 Task: Set up cross-portfolio reporting to analyze overall performance.
Action: Mouse moved to (84, 183)
Screenshot: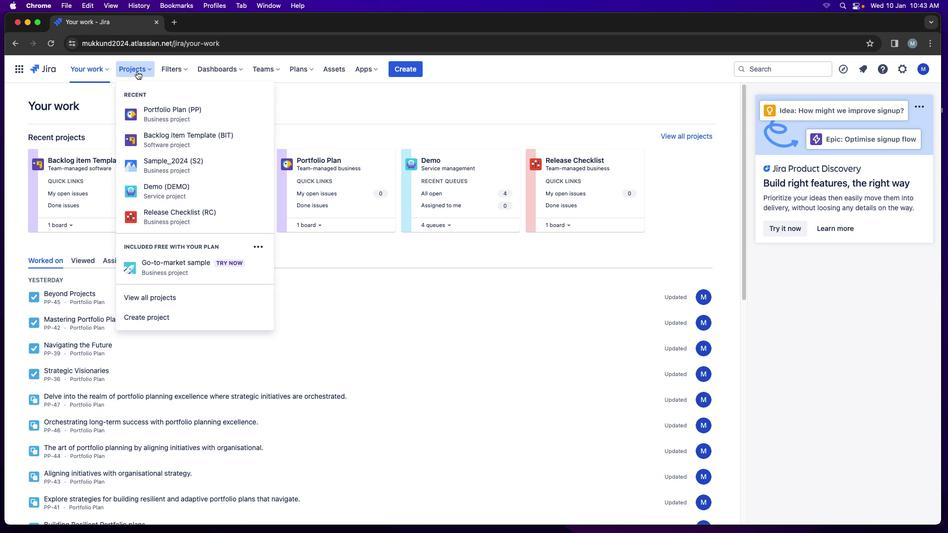 
Action: Mouse pressed left at (84, 183)
Screenshot: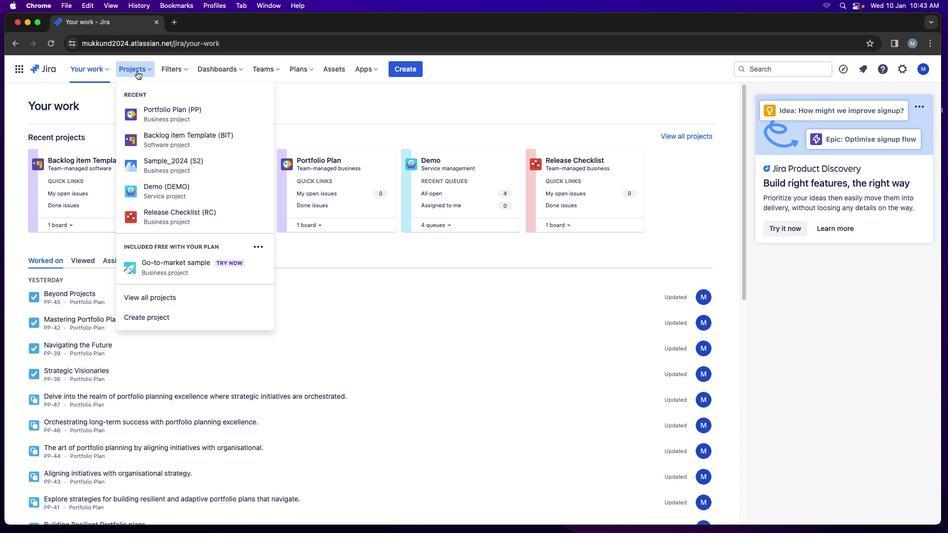
Action: Mouse moved to (112, 190)
Screenshot: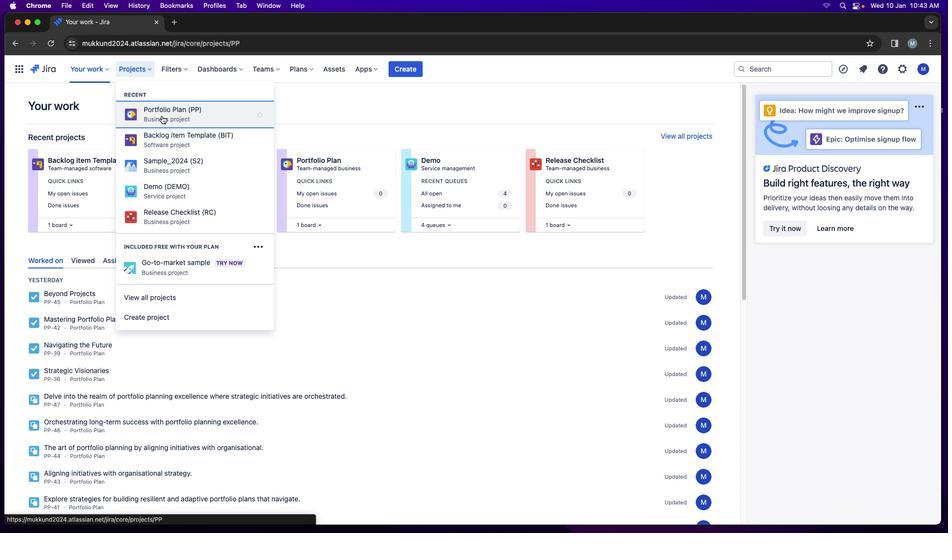 
Action: Mouse pressed left at (112, 190)
Screenshot: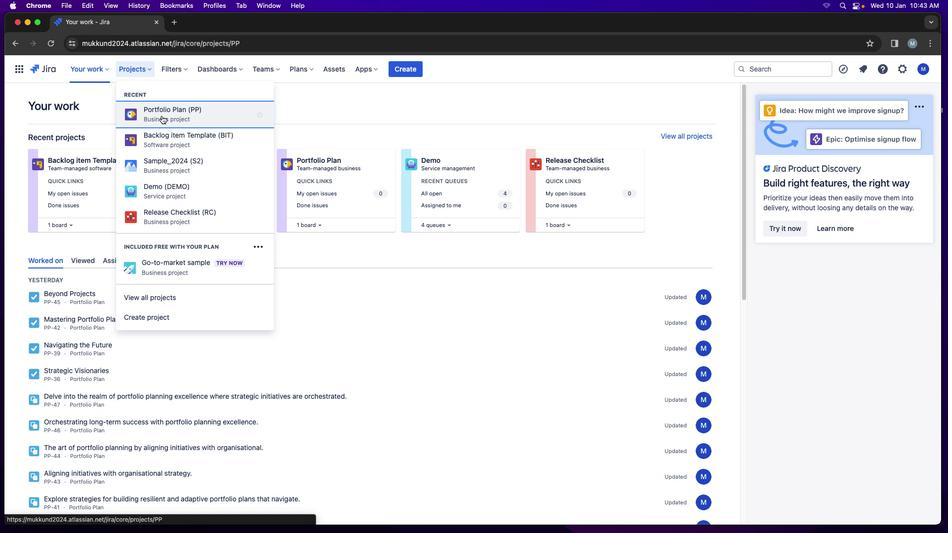 
Action: Mouse moved to (270, 213)
Screenshot: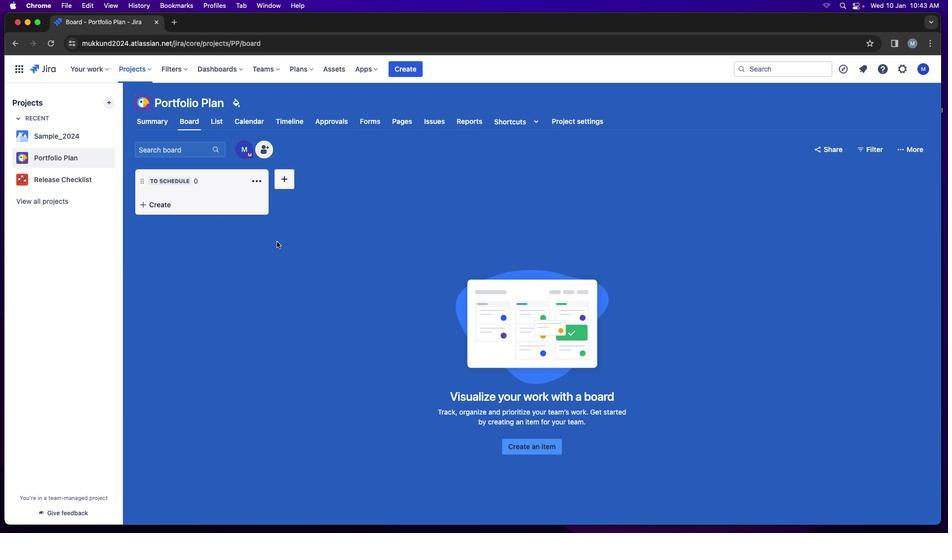 
Action: Mouse pressed left at (270, 213)
Screenshot: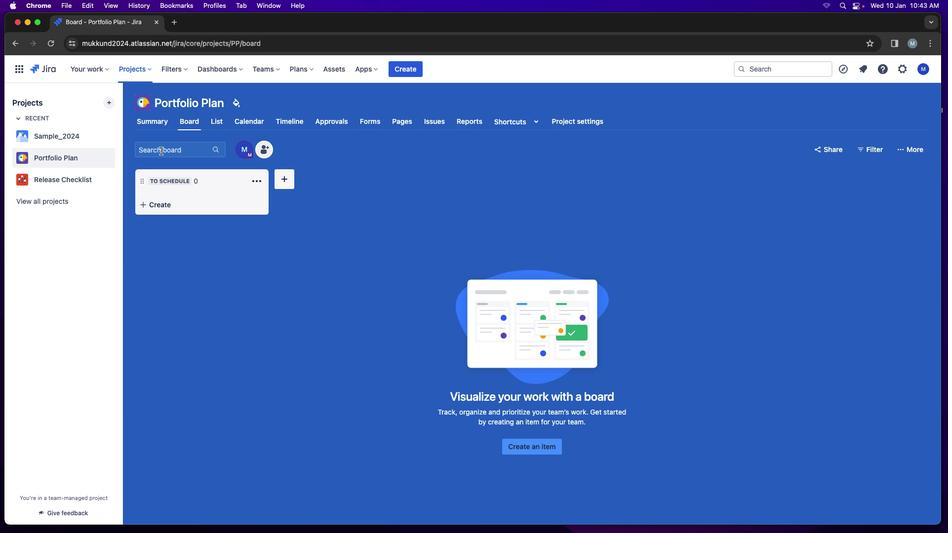 
Action: Mouse moved to (168, 191)
Screenshot: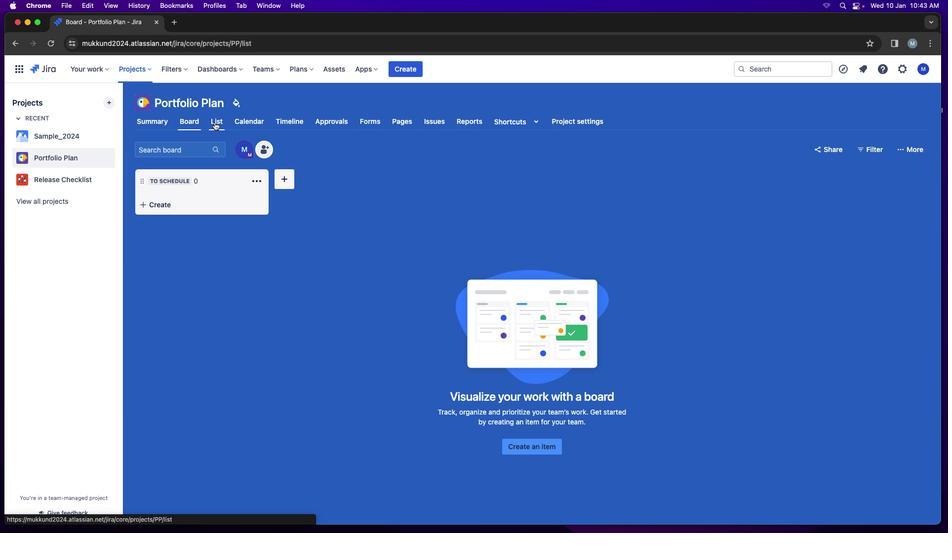 
Action: Mouse pressed left at (168, 191)
Screenshot: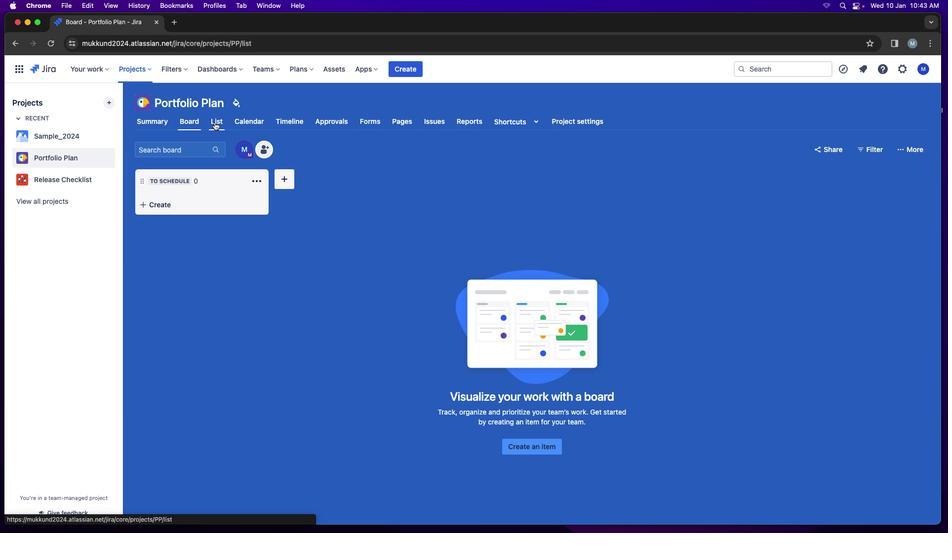 
Action: Mouse moved to (208, 191)
Screenshot: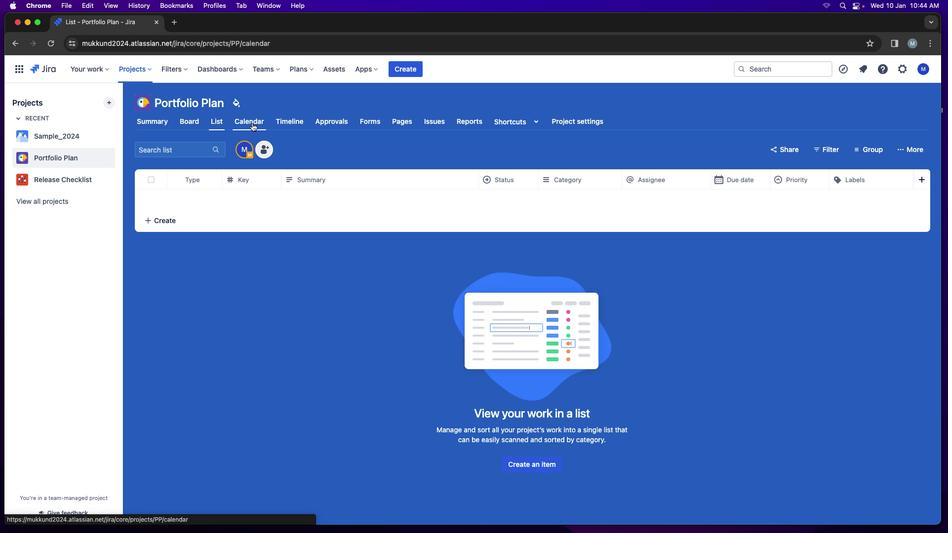 
Action: Mouse pressed left at (208, 191)
Screenshot: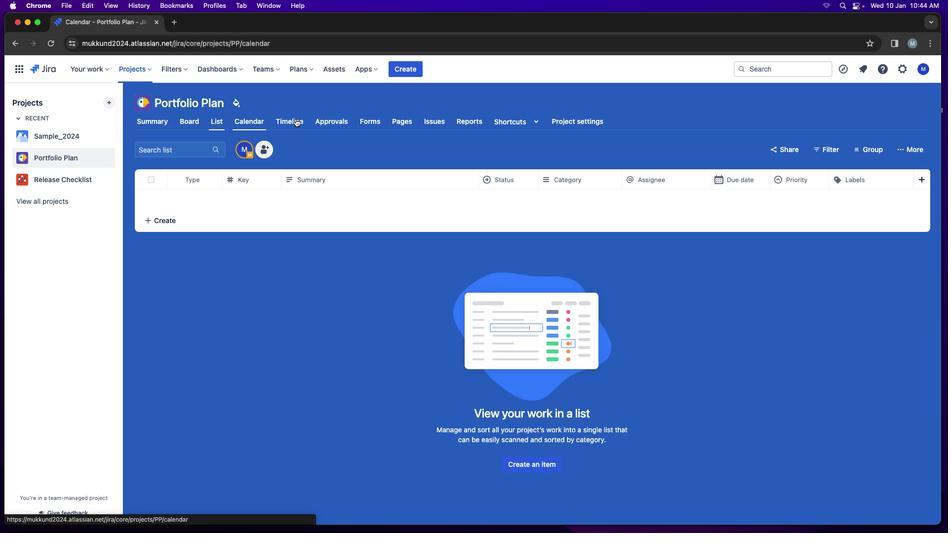 
Action: Mouse moved to (255, 190)
Screenshot: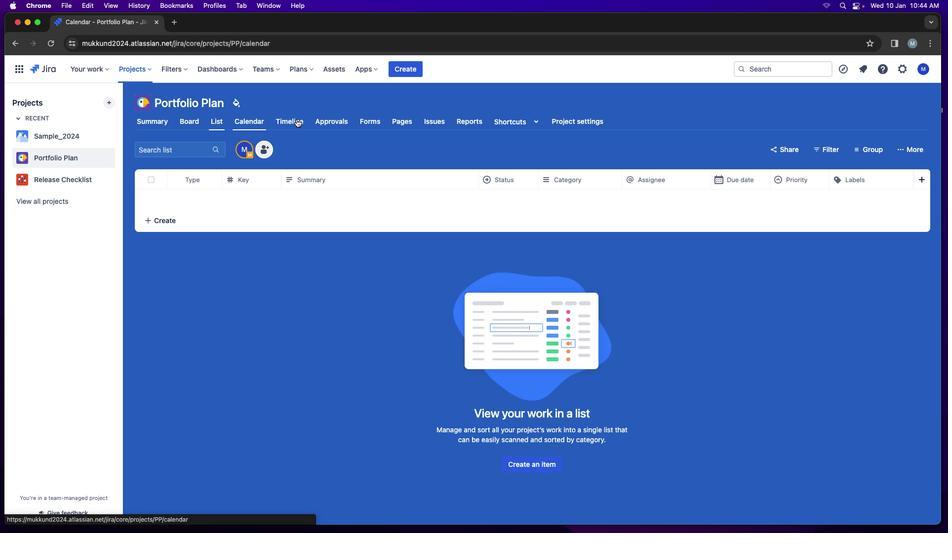 
Action: Mouse pressed left at (255, 190)
Screenshot: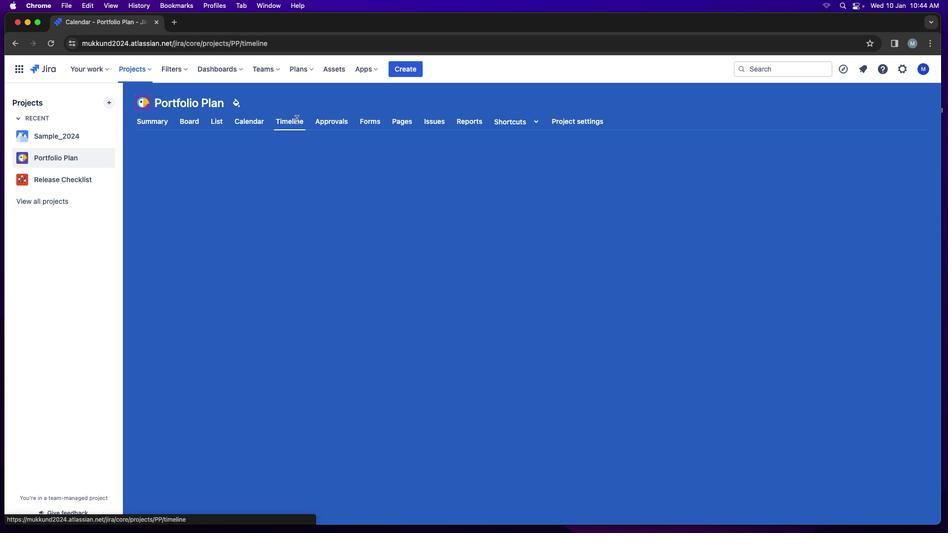 
Action: Mouse moved to (333, 195)
Screenshot: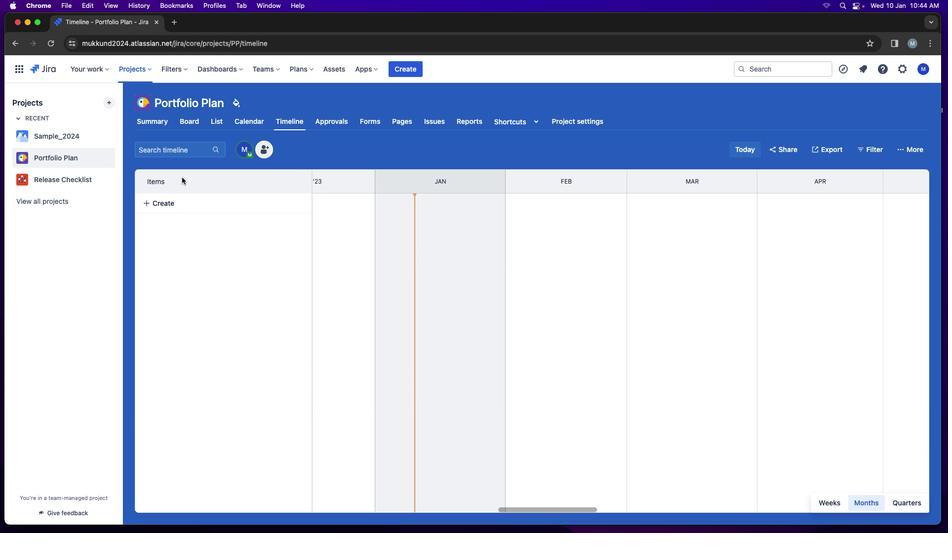 
Action: Mouse pressed left at (333, 195)
Screenshot: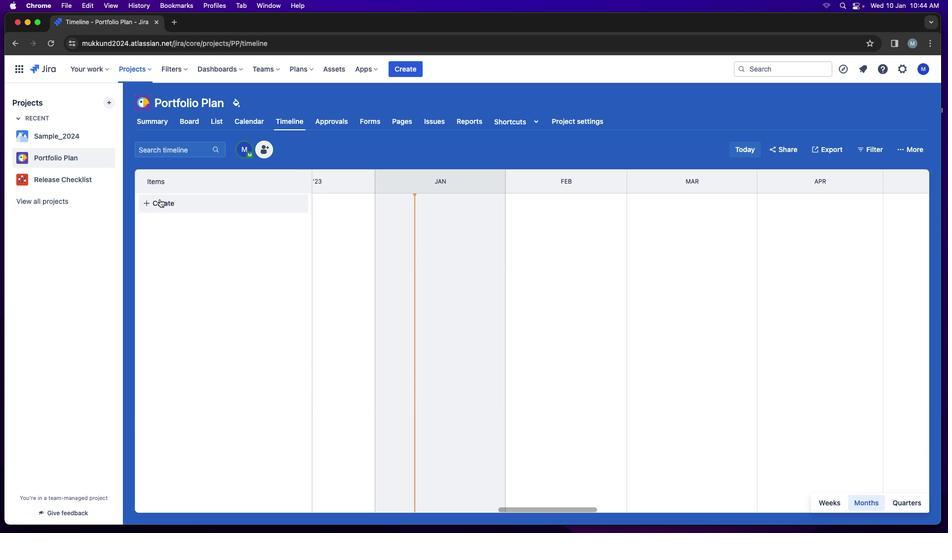 
Action: Mouse moved to (100, 203)
Screenshot: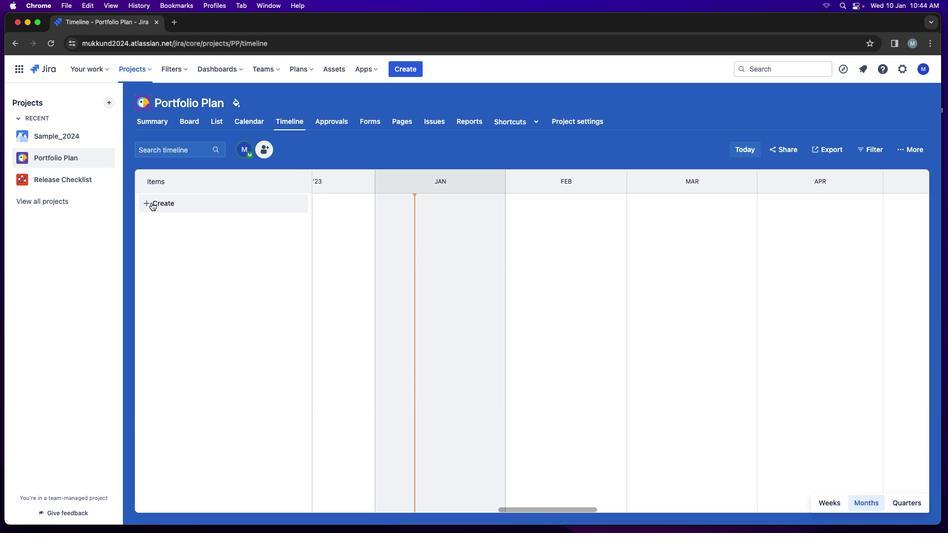 
Action: Mouse pressed left at (100, 203)
Screenshot: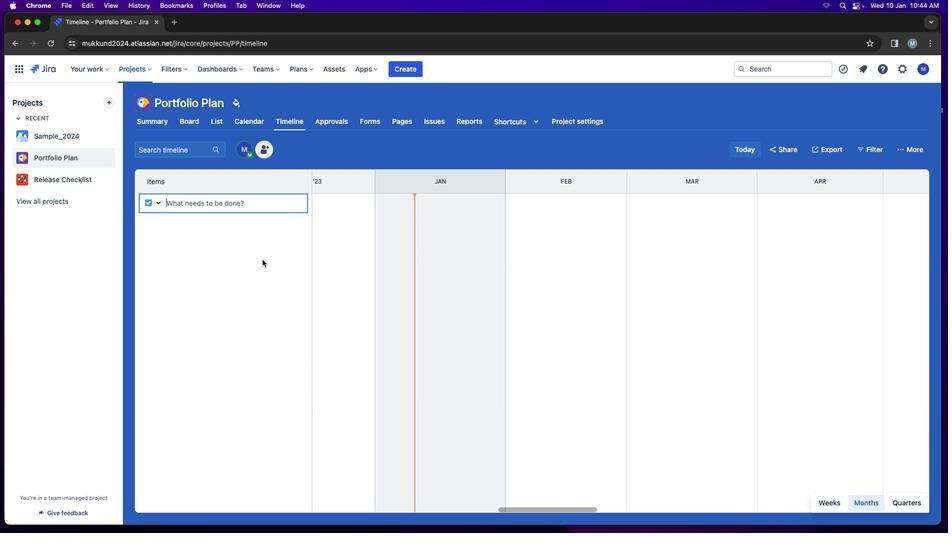 
Action: Mouse moved to (137, 202)
Screenshot: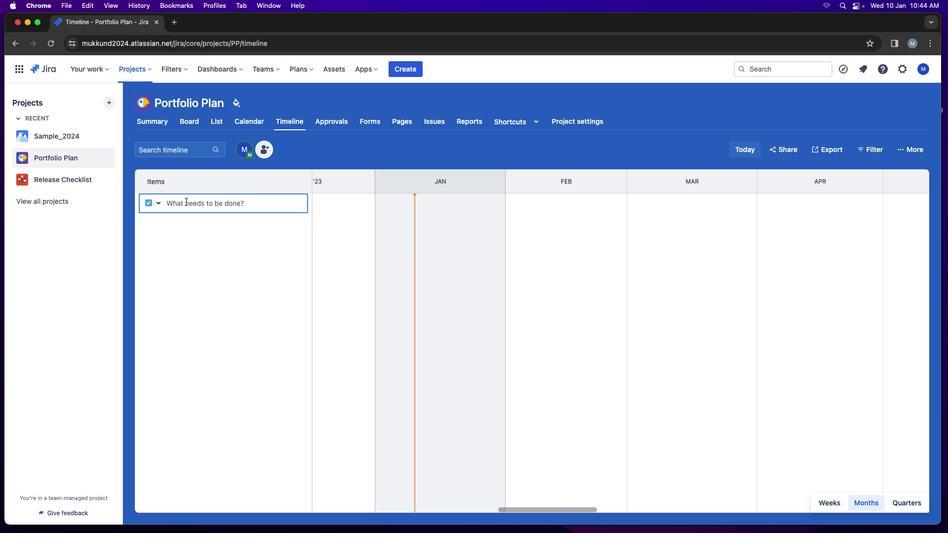 
Action: Mouse pressed left at (137, 202)
Screenshot: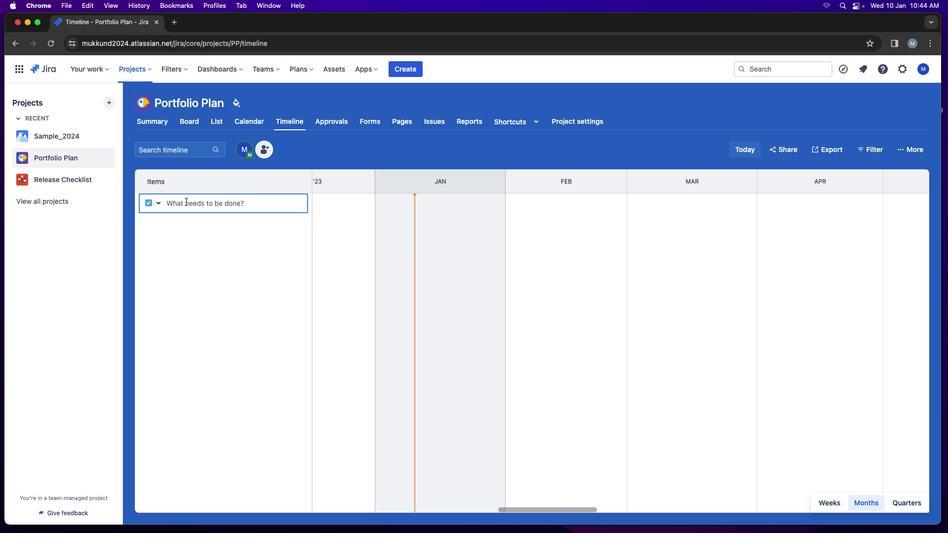 
Action: Key pressed Key.shift'U''n''i''f''i''e''d'Key.spaceKey.shift_r'P''o''r''t''f''o''l''i''o'Key.spaceKey.shift_r'P''e''r''f''o''r''m''a''n''c''e'Key.spaceKey.shift'I''n''s''i''g''h''t''s'Key.enter
Screenshot: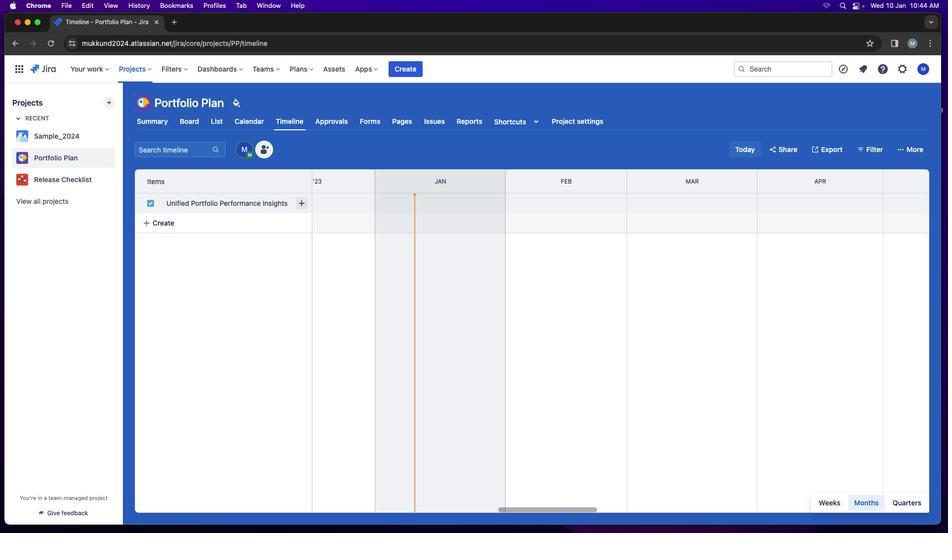 
Action: Mouse moved to (261, 203)
Screenshot: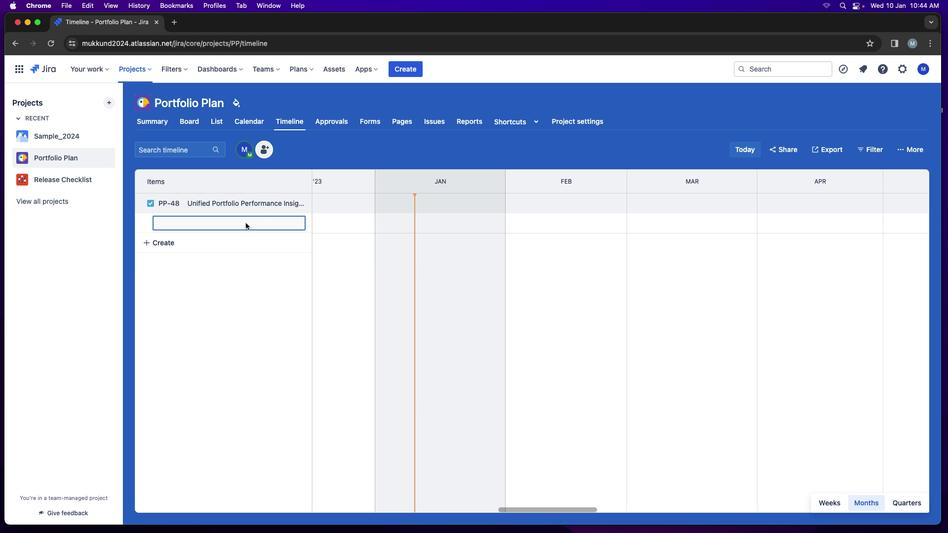
Action: Mouse pressed left at (261, 203)
Screenshot: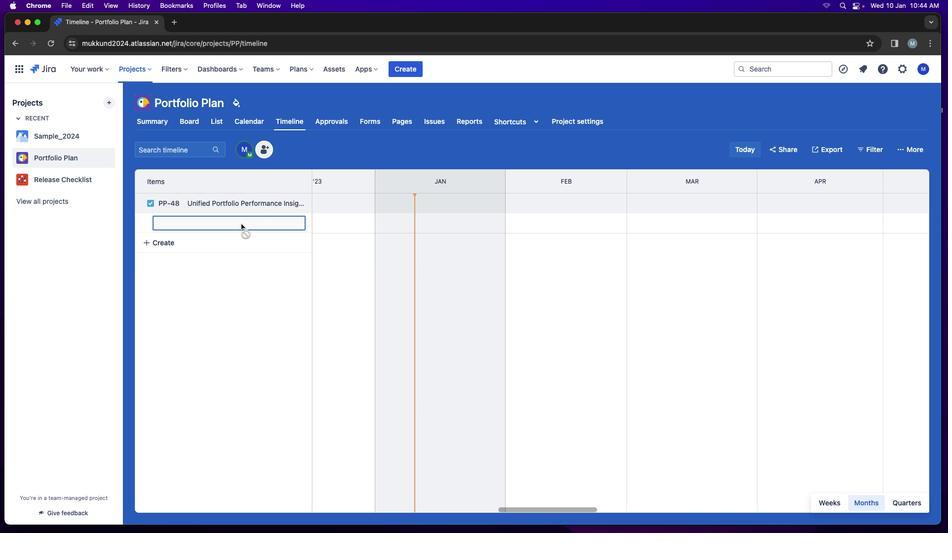 
Action: Mouse moved to (196, 205)
Screenshot: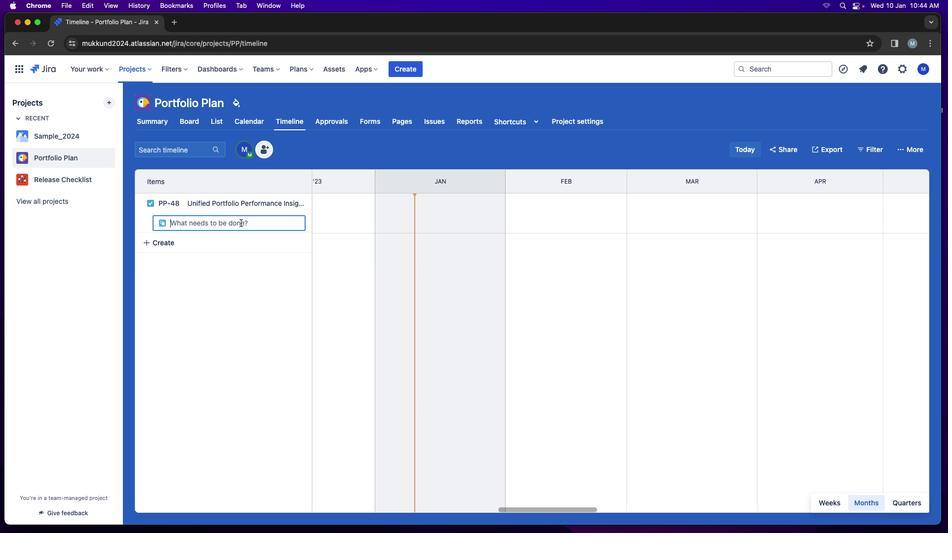 
Action: Mouse pressed left at (196, 205)
Screenshot: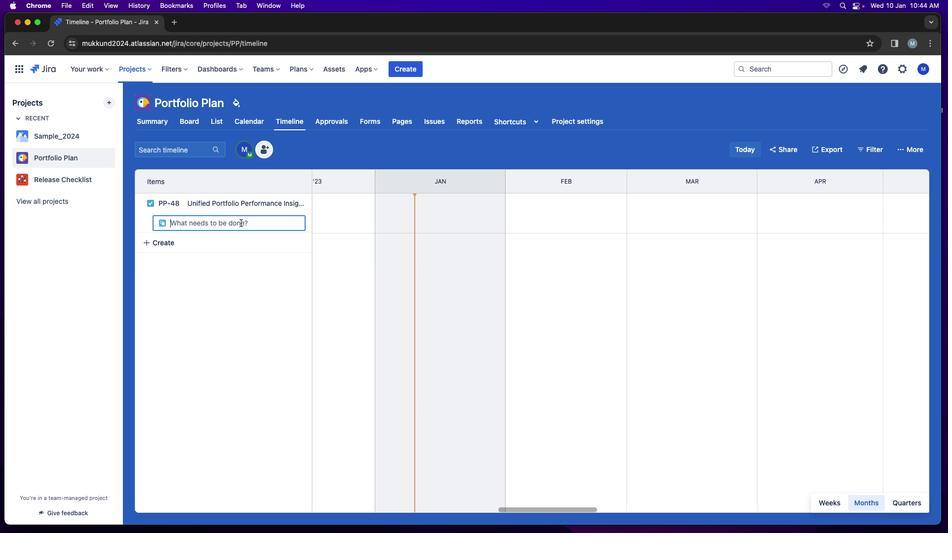 
Action: Key pressed Key.shift'H''a''r''n''e''s''s'Key.space'c''r''o''s''s''-''p''o''r''t''f''o''l''i''o'Key.space'r''e''p''o''r''t''i''n''g'Key.space'i''n'Key.space'j''i''r''a'Key.space'a''l''i''g''n'Key.space't''o'Key.space's''e''a''m''l''e''s''s''l''y'Key.space'a''n''a''l''y''s''e'Key.space'a''n''d'Key.space'd''e''r''i''v''e'Key.space'i''n''s''i''g''h''t''s'Key.space'i''n''t''o'Key.space't''h''e'Key.space'c''o''l''l''e''c''t''i''v''e'Key.space'p''e''r''f''o''r''m''a''n''c''e'Key.space'o''f'Key.space'd''i''v''e''r''s''e'Key.space'p''o''r''t''f''o''l''i''o''s''.'Key.enter
Screenshot: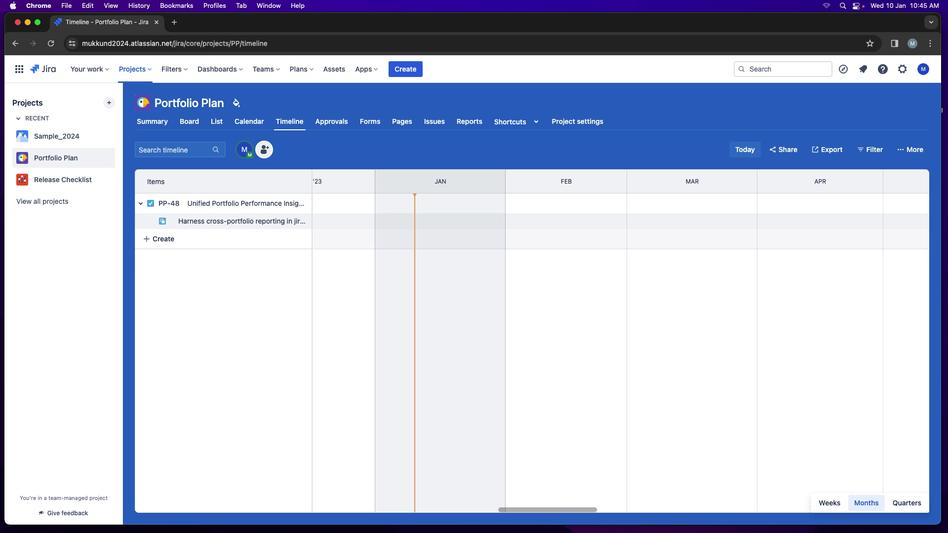 
Action: Mouse moved to (105, 208)
Screenshot: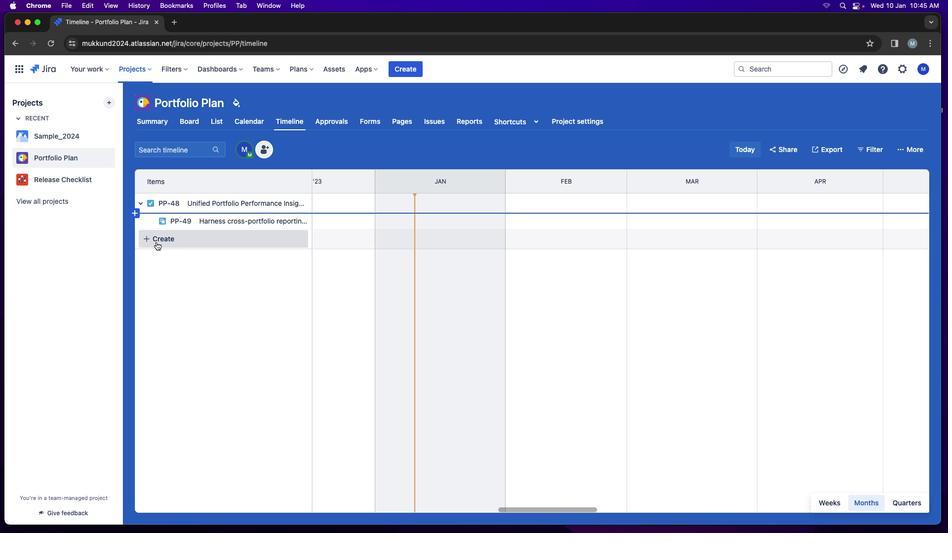 
Action: Mouse pressed left at (105, 208)
Screenshot: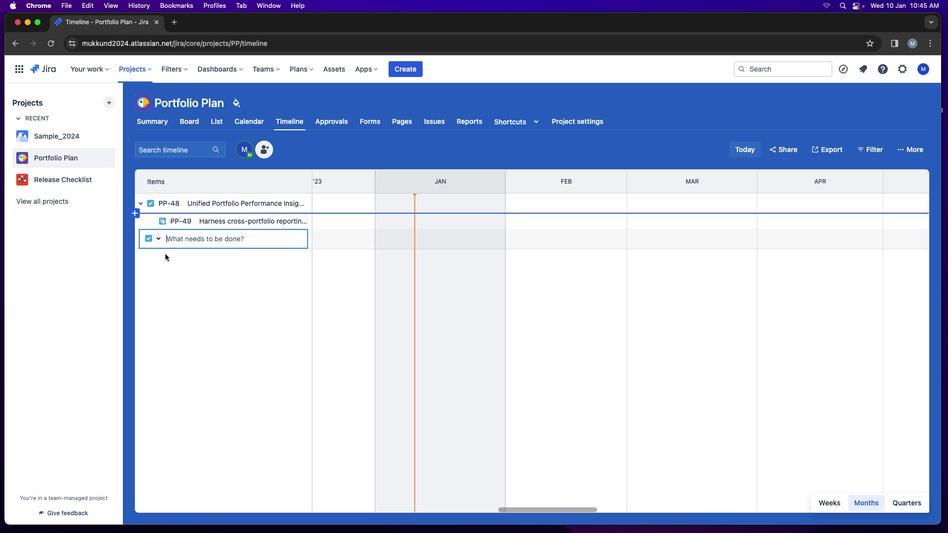 
Action: Mouse moved to (127, 207)
Screenshot: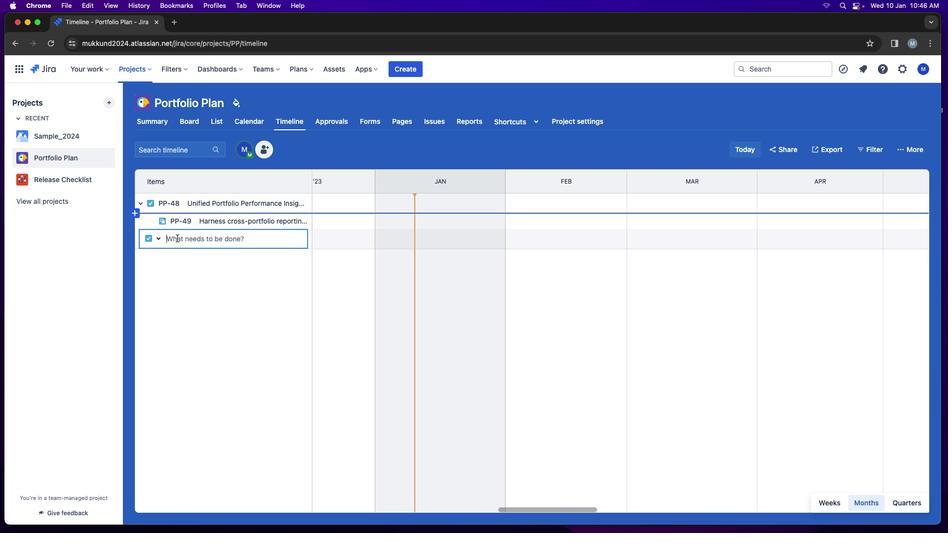 
Action: Mouse pressed left at (127, 207)
Screenshot: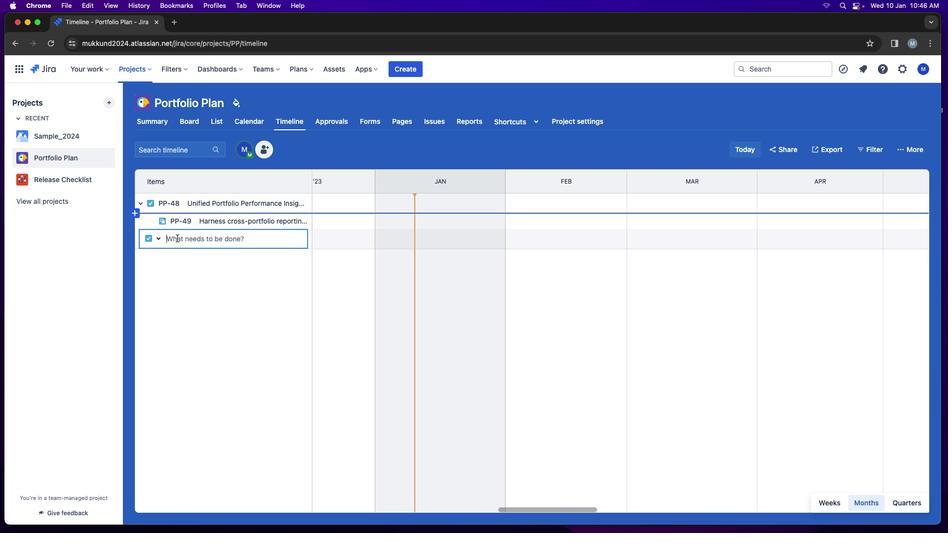 
Action: Key pressed Key.shift'P''a''n''o''r''a''m''i''c'Key.spaceKey.backspaceKey.spaceKey.shift'P''e''r''f''o''r''m''a''n''c''e'Key.spaceKey.shift'O''v''e''r''v''i''e''w'Key.spaceKey.enter
Screenshot: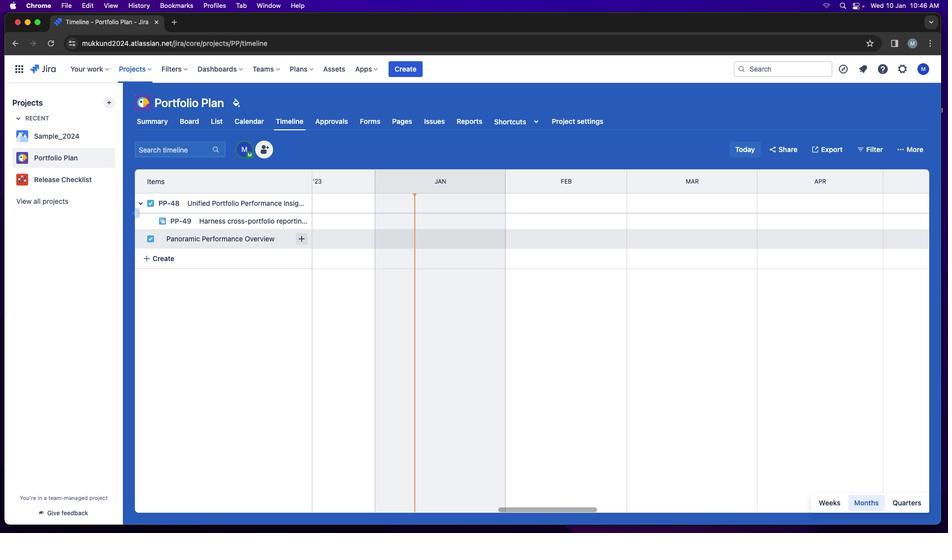 
Action: Mouse moved to (262, 208)
Screenshot: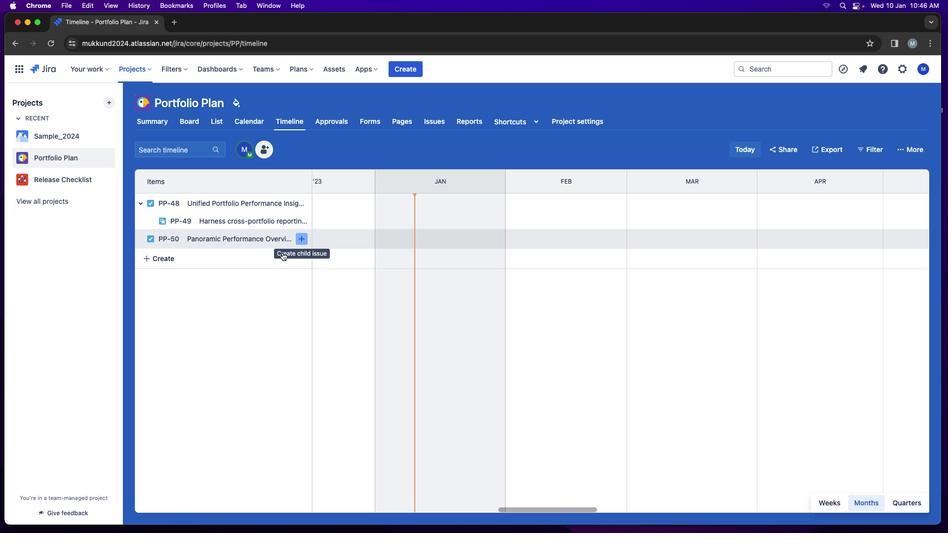
Action: Mouse pressed left at (262, 208)
Screenshot: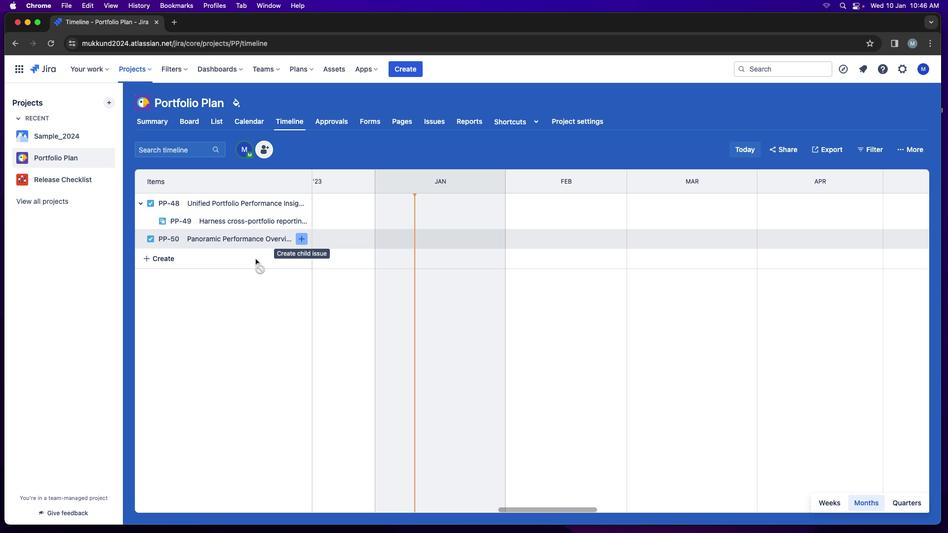 
Action: Mouse moved to (176, 210)
Screenshot: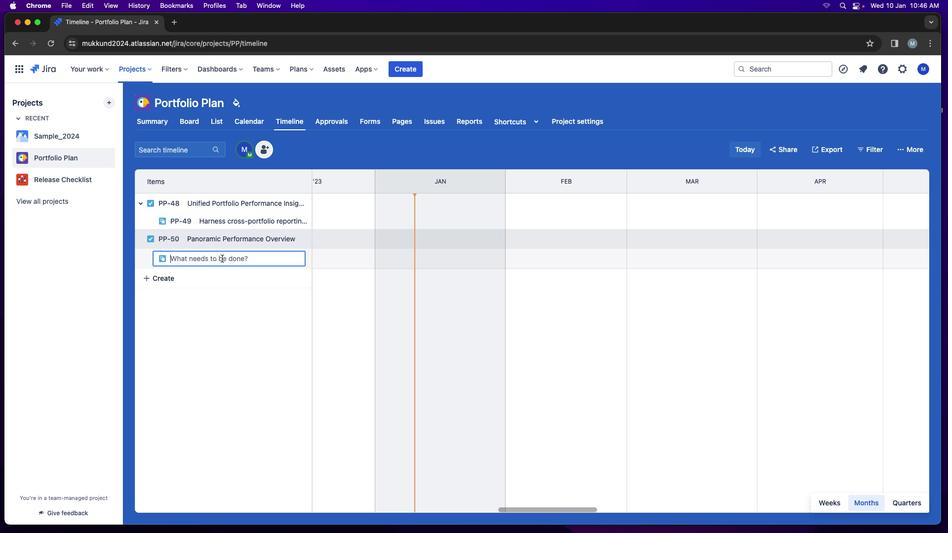 
Action: Mouse pressed left at (176, 210)
Screenshot: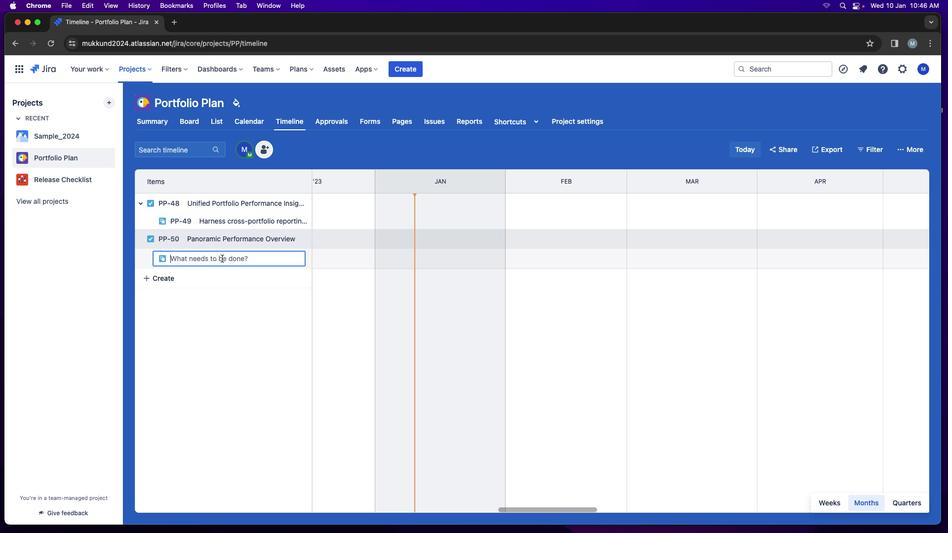 
Action: Key pressed Key.shift'L''e''v''e''r''a''g''e'Key.spaceKey.shift'J''i''r''a'Key.space'c''r''o''s''s''-''p''o''r''t''f''o''l''i''o'Key.space'r''e''p''o''r''t''i''n''g'Key.space'c''a''p''a''b''i''l''i''t''i''e''s'Key.space't''o'Key.space'c''r''e''a''t''e'Key.space'a'Key.space'c''o''m''p''r''e''h''e''n''s''i''v''e'Key.space'o''v''e''r''v''i''e''w'Key.space'e''n''a''b''l''i''n''g'Key.space'o''r''g''a''n''i''s''a''t''i''o''n''s'Key.space't''o'Key.space'a''s''s''e''s''s'Key.space'a''n''d'Key.space'e''n''h''a''n''c''e'Key.space't''h''e''i''r'Key.space'o''v''e''r''a''l''l'Key.space'p''e''r''f''o''r''m''a''n''c''e'Key.space'l''a''n''d''s''c''a''p''e''.'Key.enter
Screenshot: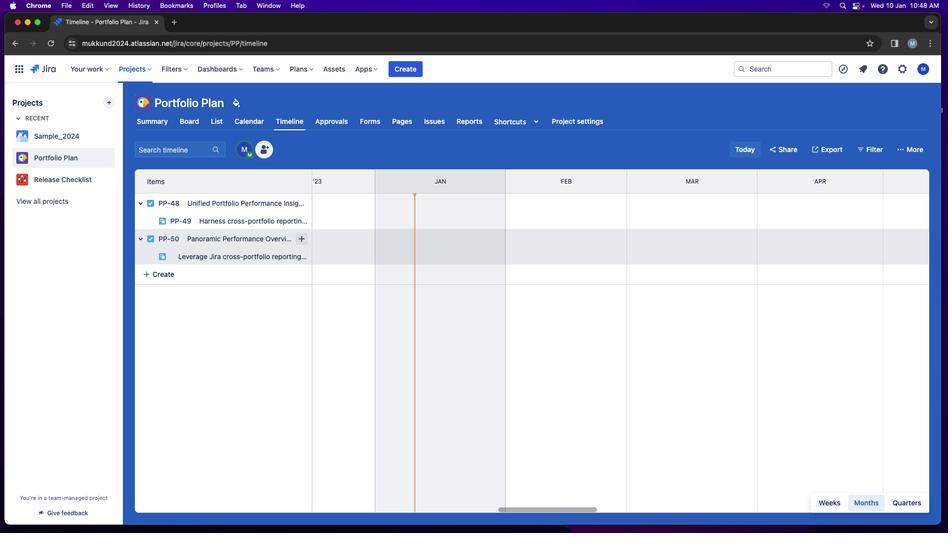 
Action: Mouse moved to (124, 213)
Screenshot: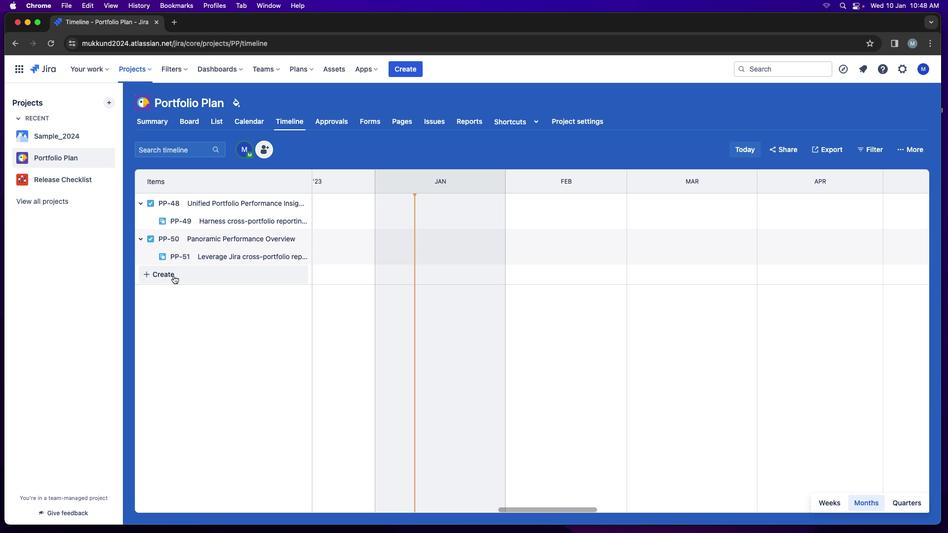
Action: Mouse pressed left at (124, 213)
Screenshot: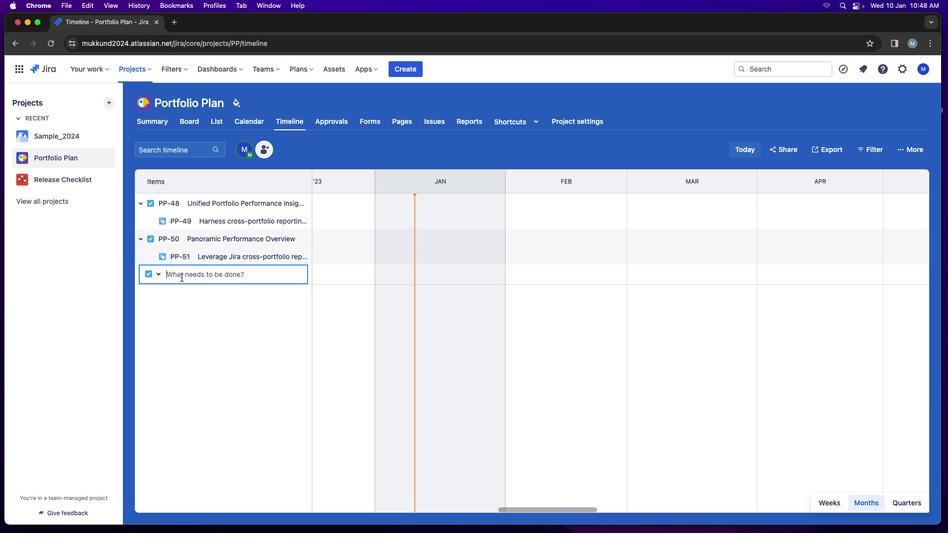 
Action: Mouse moved to (144, 213)
Screenshot: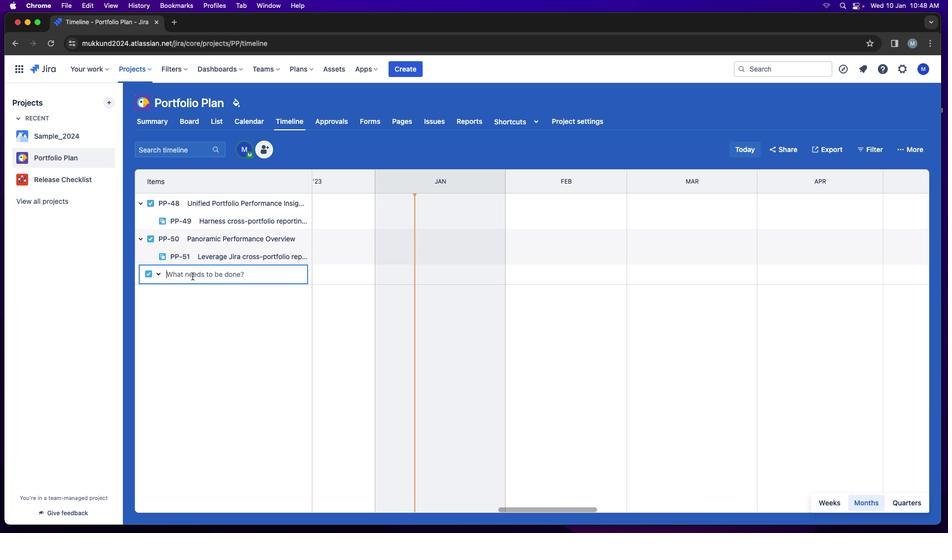 
Action: Mouse pressed left at (144, 213)
Screenshot: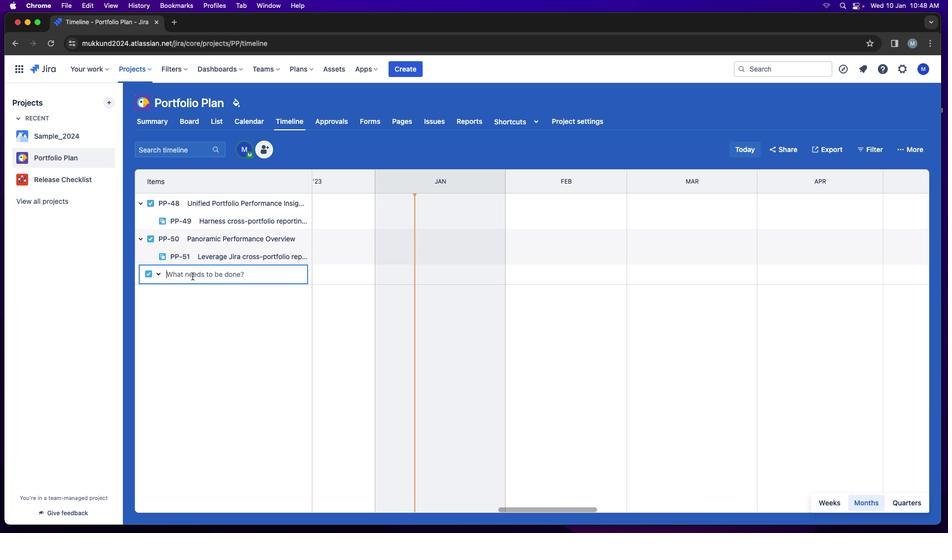 
Action: Key pressed Key.shift'C''r''o''s''s''-'Key.shift_r'P''o''r''t''f''o''l''i''o'Key.spaceKey.shift'A''n''a''l''y''t''i''c''s'Key.spaceKey.shift_r'M''a''s''t''e''r''y'Key.spaceKey.enter
Screenshot: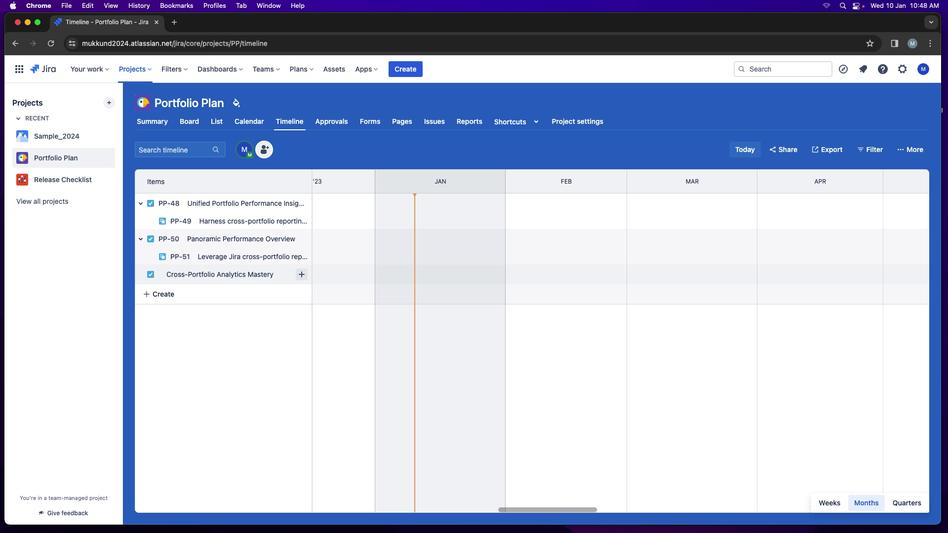 
Action: Mouse moved to (260, 213)
Screenshot: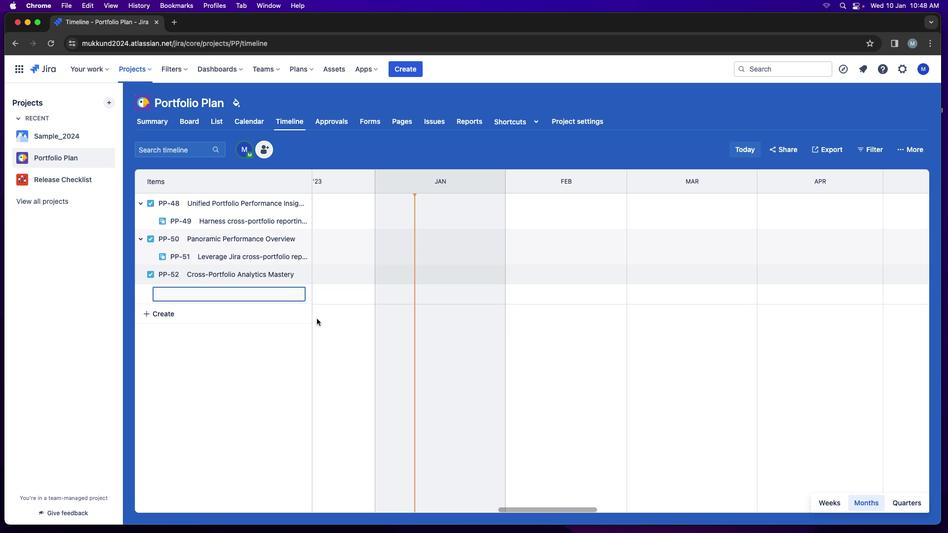 
Action: Mouse pressed left at (260, 213)
Screenshot: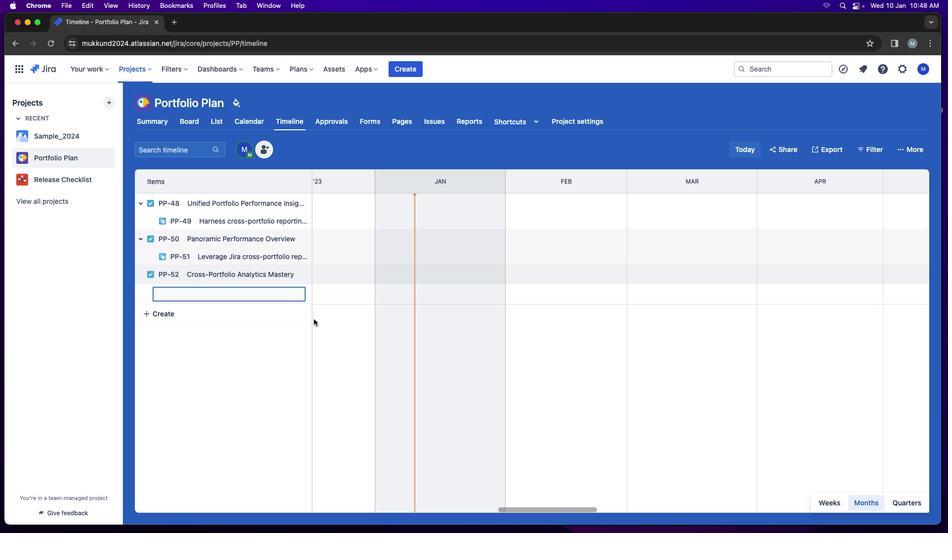 
Action: Mouse moved to (196, 215)
Screenshot: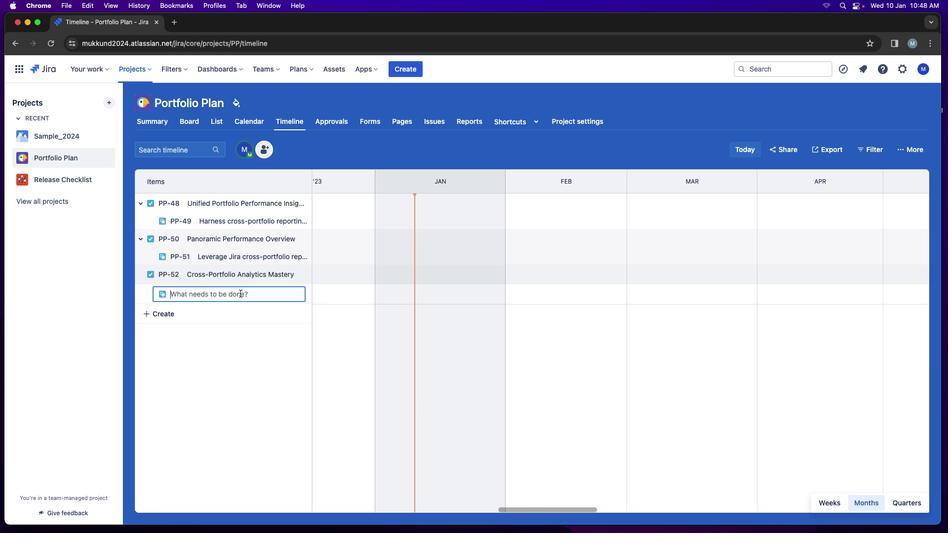 
Action: Mouse pressed left at (196, 215)
Screenshot: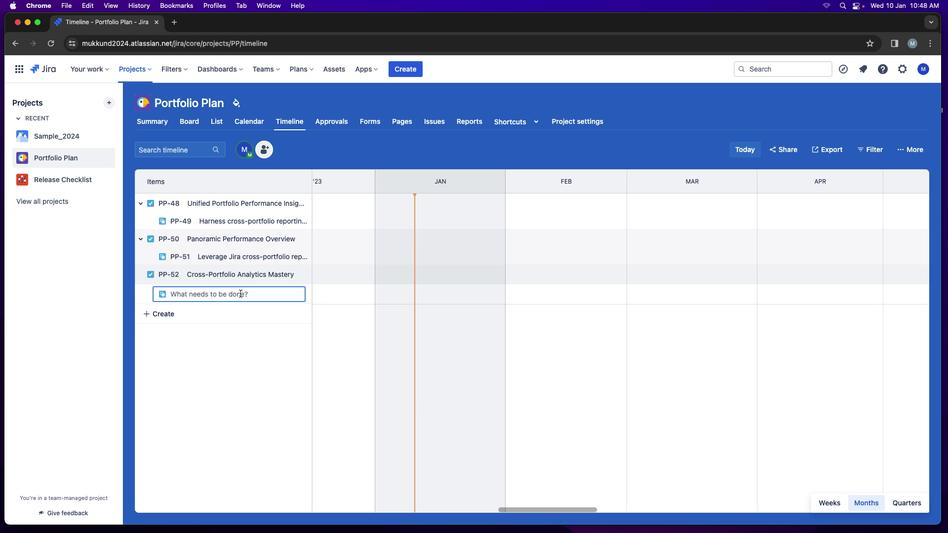 
Action: Key pressed Key.shift_r'M''a''s''t''e''r'Key.spaceKey.backspaceKey.space't''h''e'Key.space'a''r''t'Key.space'o''f'Key.space'c''r''o''s''s''-''p''o''r''t''f''o''l''i''o'Key.space'r''e''p''o''r''t''i''n''g'Key.space'i''n'Key.space'j''i''r''a'Key.space't''o'Key.space'a''n''a''l''y''s''e'Key.space'a''n''d'Key.space'o''p''t''i''m''i''s''e'Key.space'o''v''e''r''a''l''l'Key.space'p''e''r''f''o''r''m''a''n''c''e'Key.space'p''r''o''v''i''d''i''n''g'Key.space'a'Key.space'h''o''l''i''s''t''i''c'Key.space'v''i''e''w'Key.space'f''o''r'Key.space'i''n''f''o''r''m''e''d'Key.space'd''e''c''i''s''i''o''n''-''m''a''k''i''n''g'Key.space'a''c''r''o''s''s'Key.space'd''i''v''e''r''s''e'Key.space'p''o''r''t''f''o''l''i''o''s''.'Key.enter
Screenshot: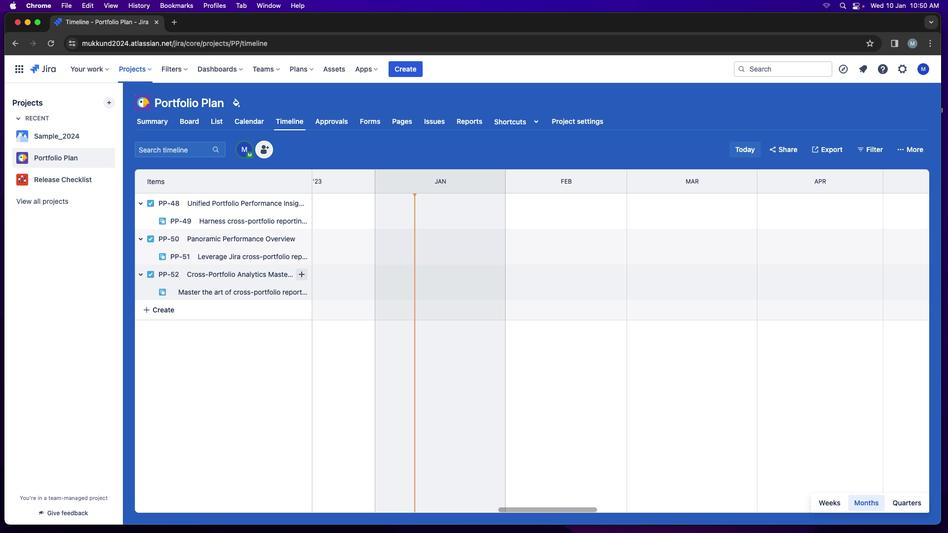 
Action: Mouse moved to (120, 218)
Screenshot: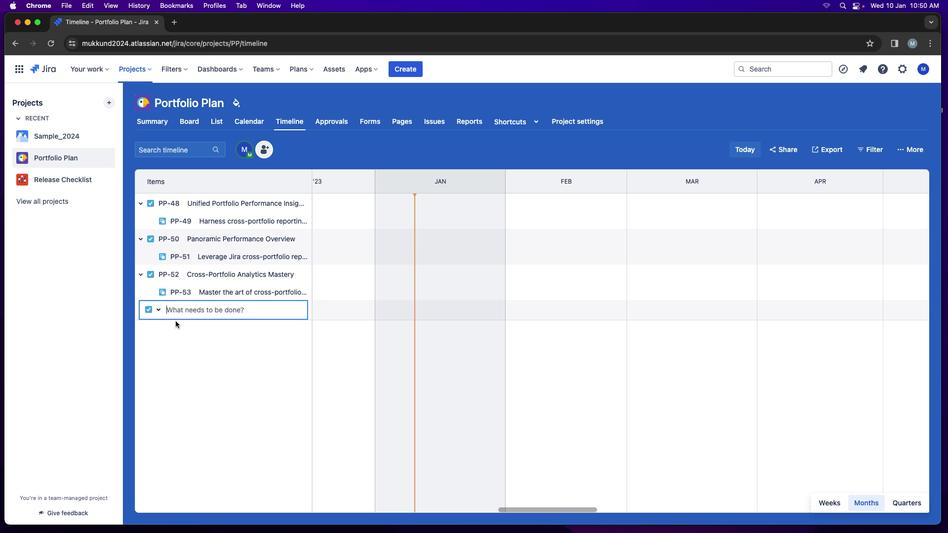
Action: Mouse pressed left at (120, 218)
Screenshot: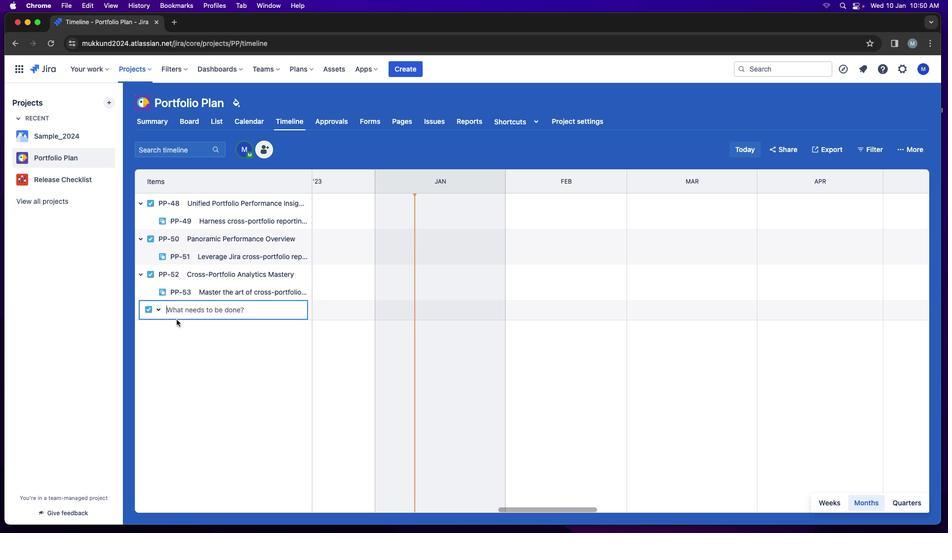 
Action: Mouse moved to (137, 218)
Screenshot: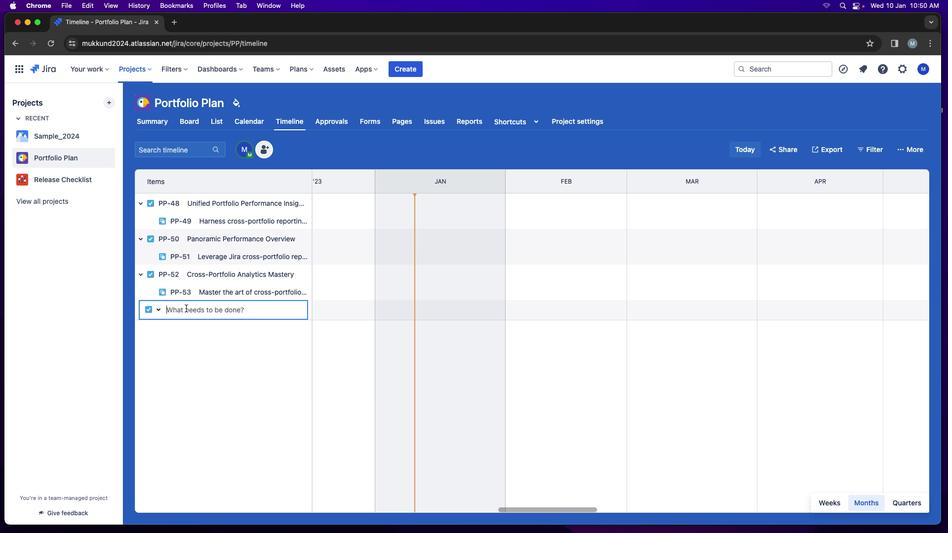 
Action: Mouse pressed left at (137, 218)
Screenshot: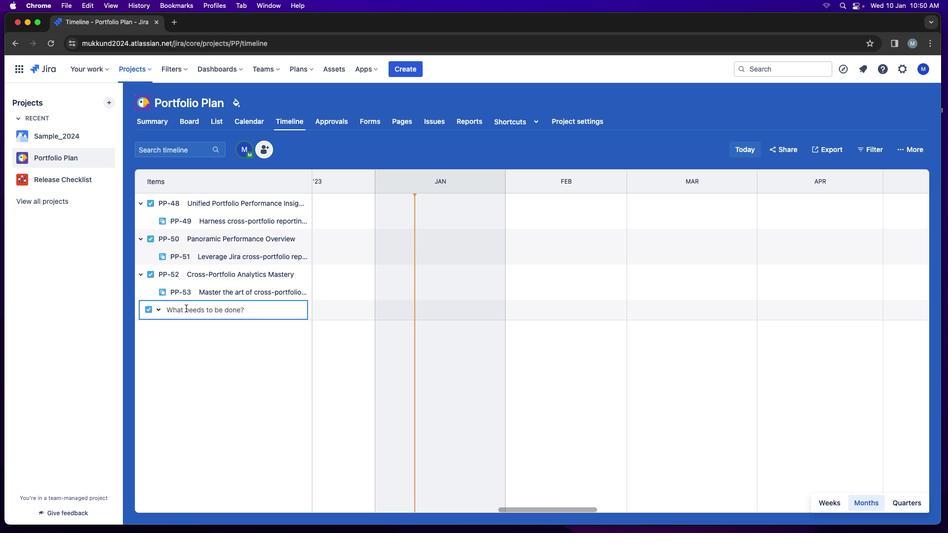 
Action: Key pressed Key.shift'S''t''r''a''t''e''g''i''c'Key.spaceKey.shift_r'P''o''r''t''f''o''l''i''o'Key.spaceKey.shift'P''e''r''f''o''r''m''a''n''c''e'Key.spaceKey.shift'A''n''a''l''y''s''i''s'Key.enter
Screenshot: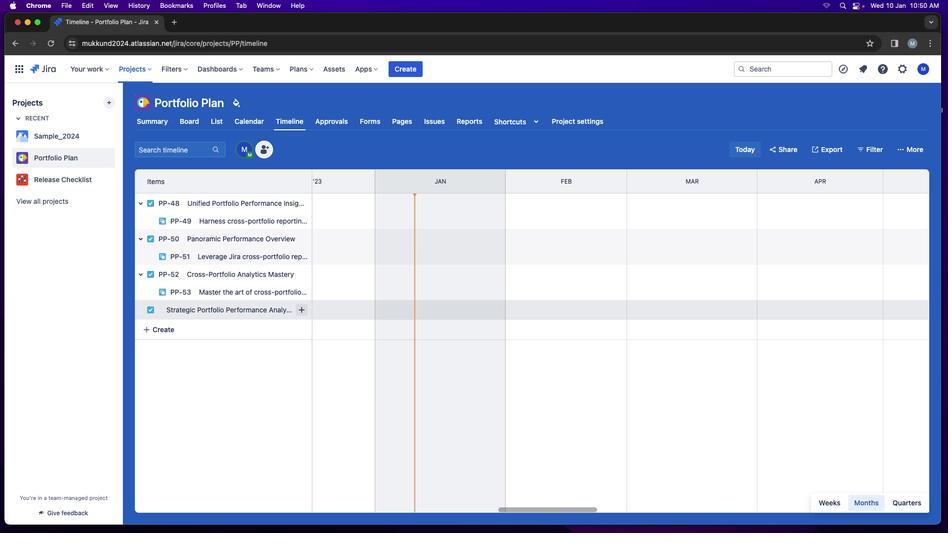 
Action: Mouse moved to (264, 218)
Screenshot: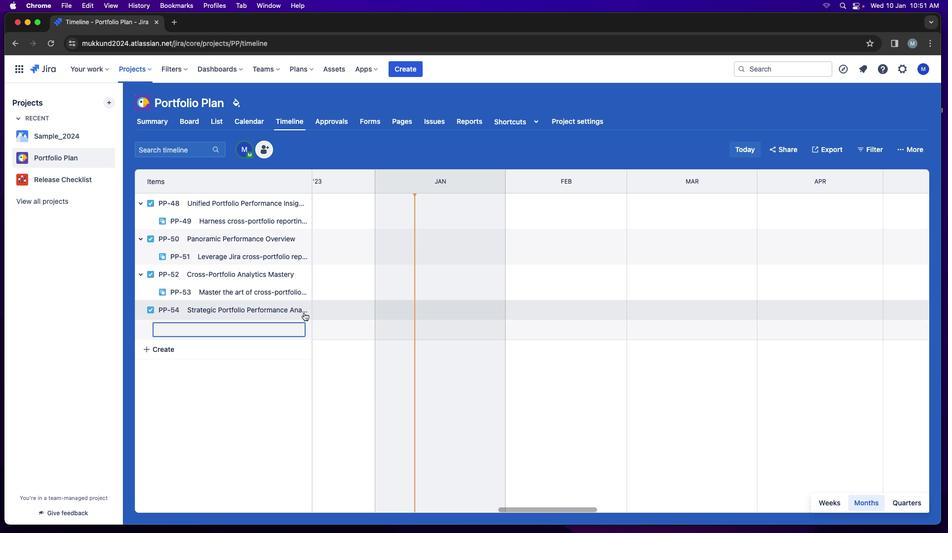 
Action: Mouse pressed left at (264, 218)
Screenshot: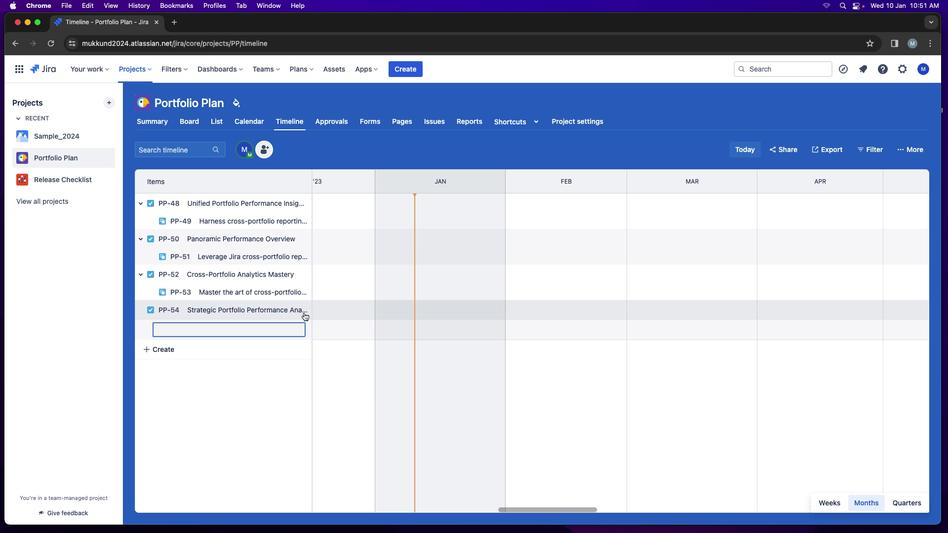 
Action: Mouse moved to (190, 221)
Screenshot: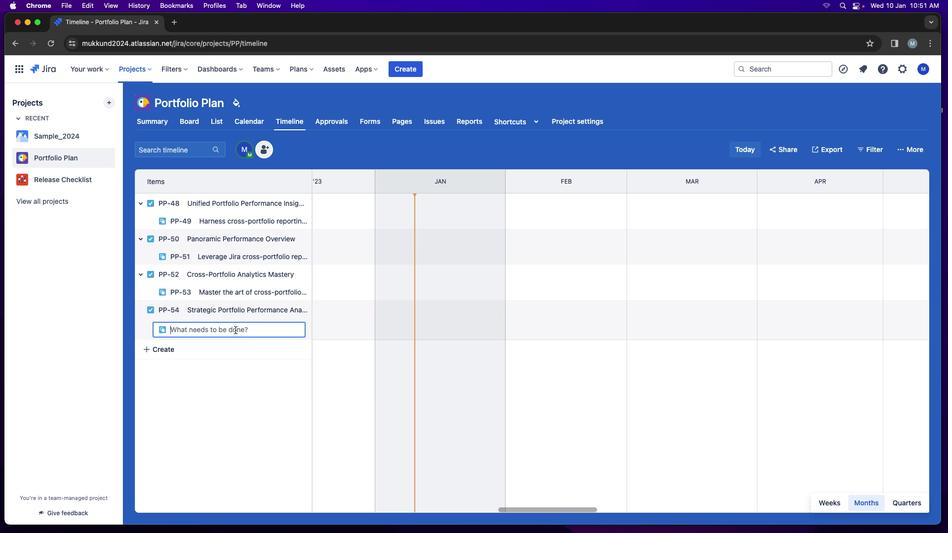 
Action: Mouse pressed left at (190, 221)
Screenshot: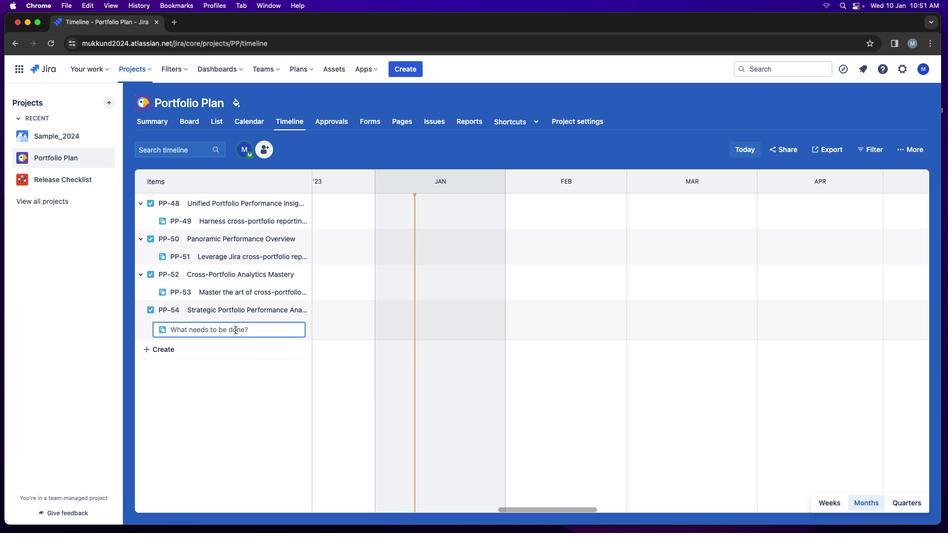 
Action: Key pressed Key.shift'C''o''n''d''u''c''t'Key.space's''t''r''a''t''e''g''i''c'Key.space'c''r''o''s''s''-''p''o''r''t''f''o''l''i''o'Key.space'a''n''a''l''y''s''i''s'Key.space'u''s''i''n''g'Key.spaceKey.shift'J''i''r''a'Key.space'e''m''p''o''w''e''r''i''n''g'Key.space'o''r''g''a''n''i''s''a''t''i''o''n''s'Key.space't''o'Key.space'a''c'Key.backspace's''s''e''s''s'Key.space'a''n''d'Key.space'r''e''f''i''n''e'Key.space't''h''e''i''r'Key.space'p''e''r''f''o''r''m''a''n''c''e'Key.space's''t''r'Key.backspace'r''a''t''e''g''y'Key.space'f''o''r'Key.space's''u''s''t''a''i''n''e''d'Key.space's''u''c''c''e''s''s''.'Key.enter
Screenshot: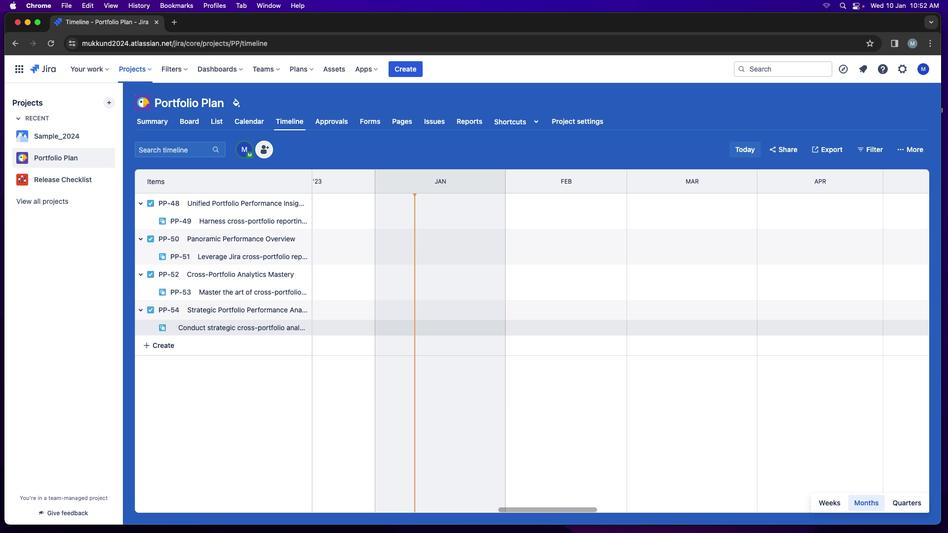 
Action: Mouse moved to (122, 223)
Screenshot: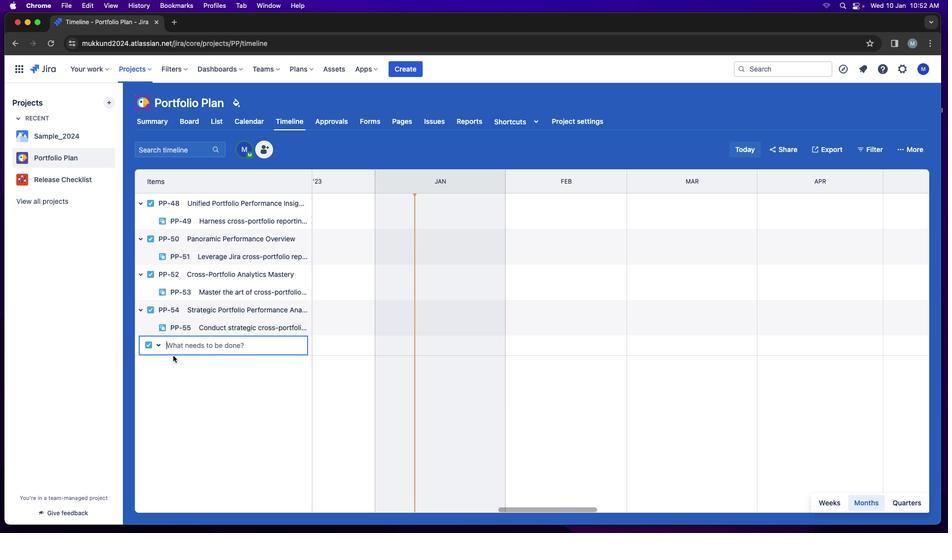 
Action: Mouse pressed left at (122, 223)
Screenshot: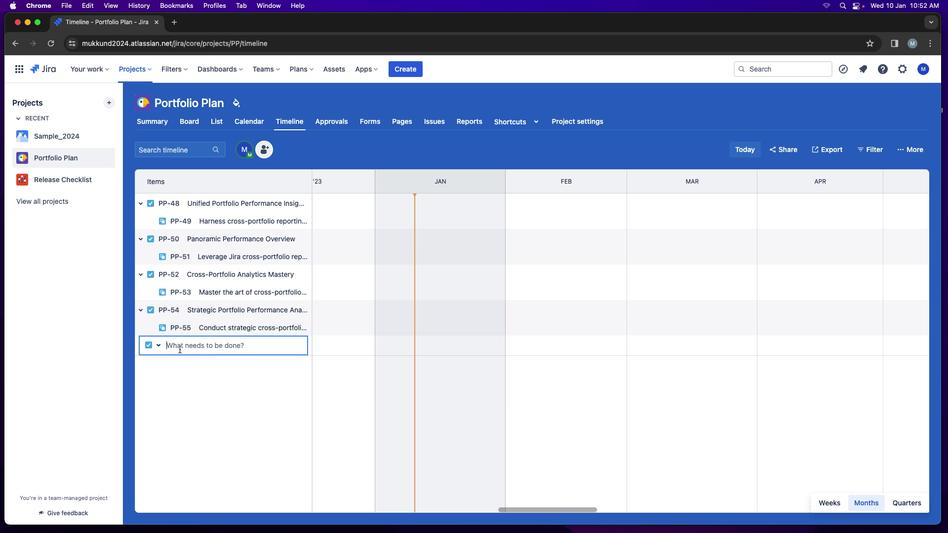 
Action: Mouse moved to (136, 223)
Screenshot: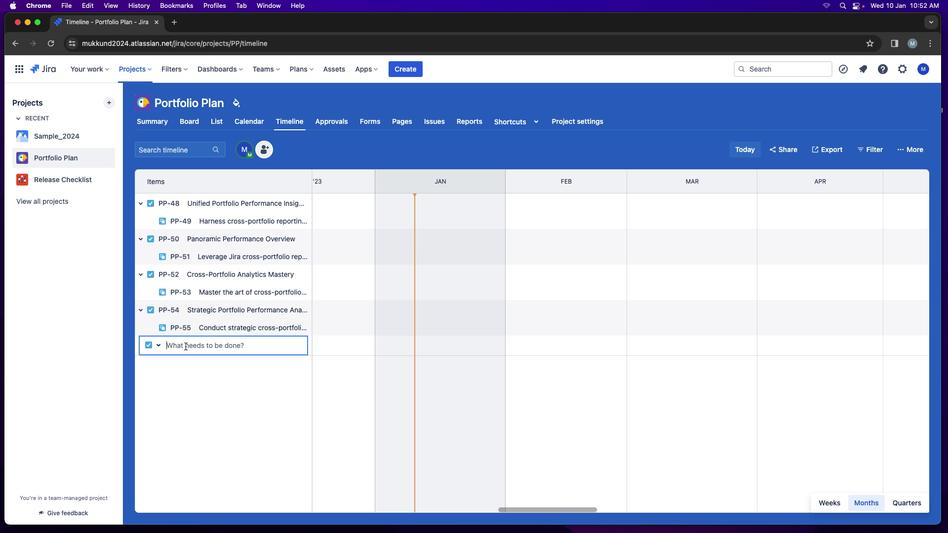 
Action: Mouse pressed left at (136, 223)
Screenshot: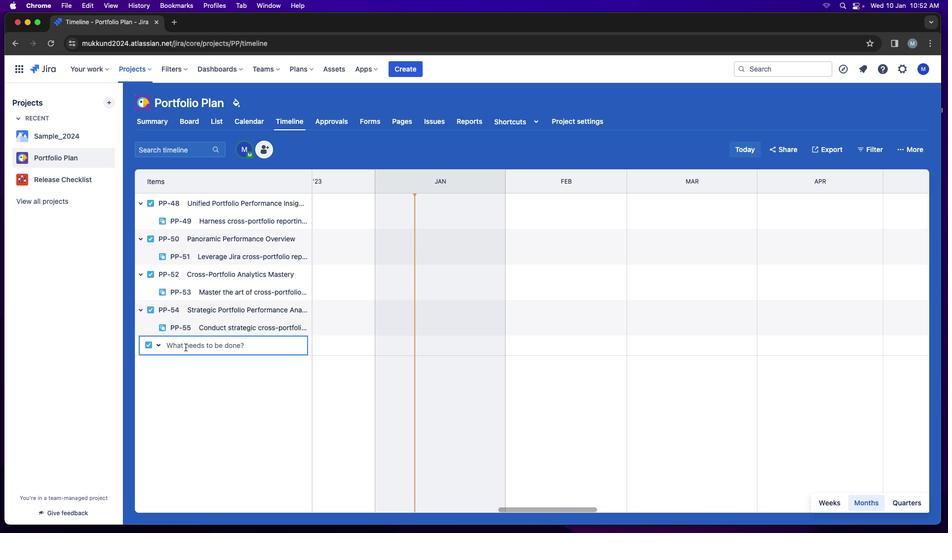 
Action: Mouse moved to (136, 223)
Screenshot: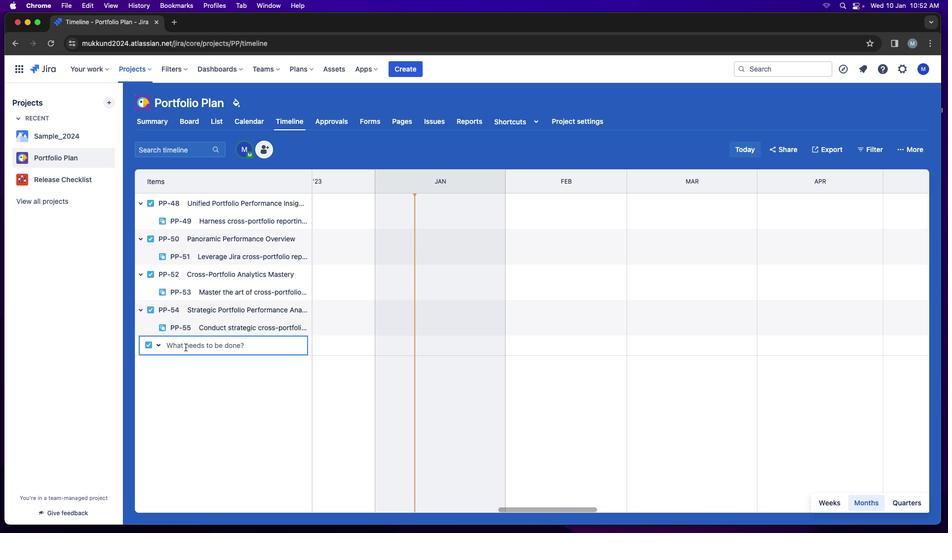 
Action: Key pressed Key.shift'H''o''l''i''s''t''i''c'Key.spaceKey.shift'P''e''r''f''o''r''m''a''n''c''e'Key.spaceKey.shift'A''s''s''e''s''s''m''e''n''t'Key.enter
Screenshot: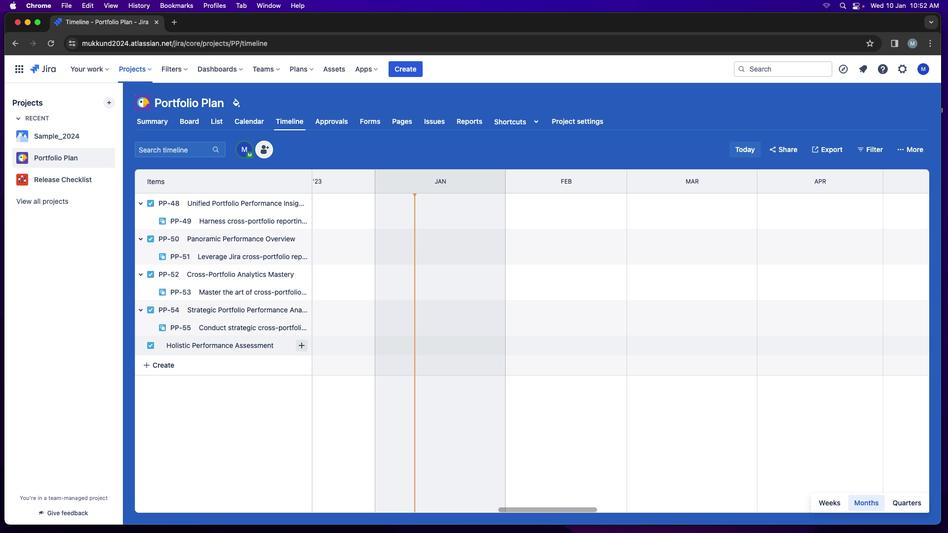 
Action: Mouse moved to (261, 223)
Screenshot: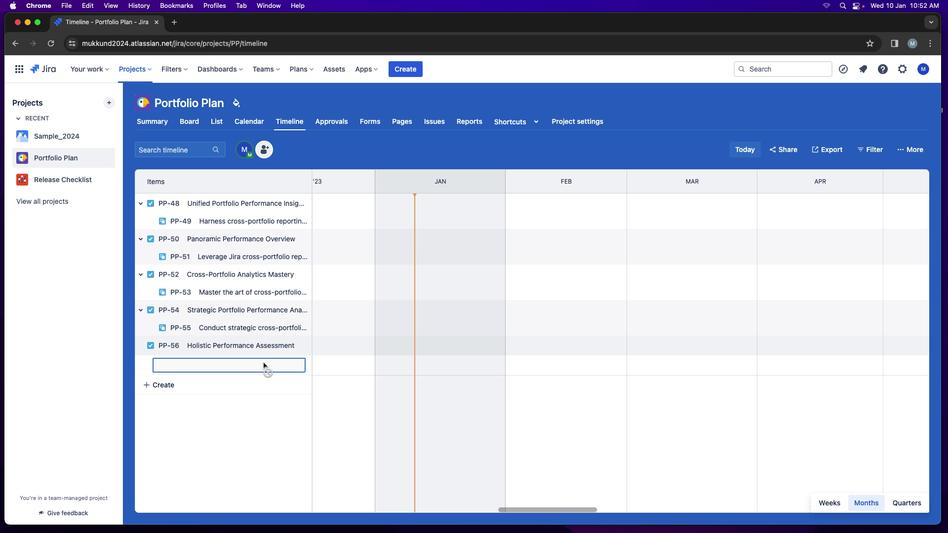 
Action: Mouse pressed left at (261, 223)
Screenshot: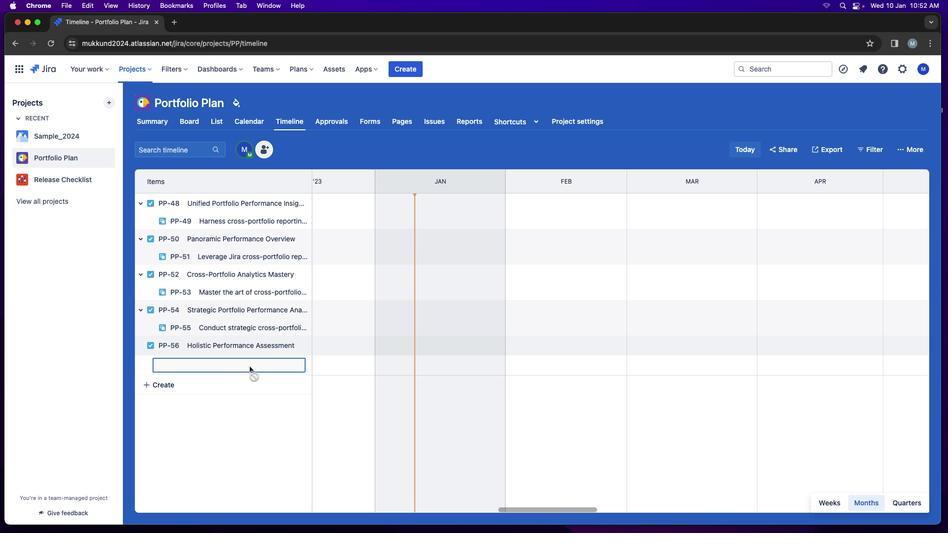 
Action: Mouse moved to (189, 226)
Screenshot: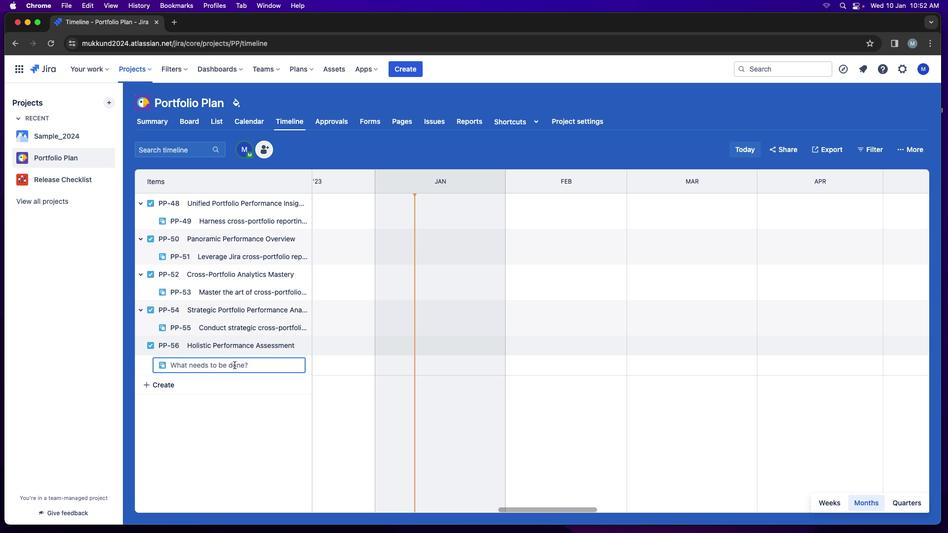 
Action: Mouse pressed left at (189, 226)
Screenshot: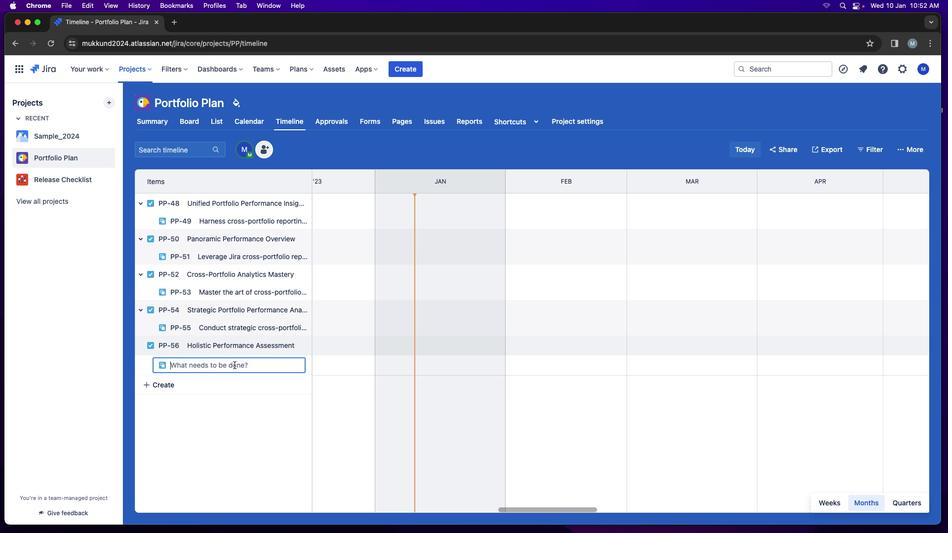 
Action: Key pressed Key.shift'A''c''h''i''e''v''e'Key.space'a'Key.space'h''o''l''i''s''t''i''c'Key.space'v''i''e''w'Key.space'o''f'Key.space'o''r''g''a''n''i''s''a''t''i''o''n''a''l'Key.space'p''e''r''f''o''r''m''a''n''c''e'Key.space'b''y'Key.space'e''m''p''l''o''y''i''n''g'Key.space'j''i''r''a'Key.space'c''r''o''s''s''-''p''o''r''t''f''o''l''i''o'Key.space'r''e''p''o''r''t''i''n''g'Key.space'e''n''a''b''l''i''n''g'Key.space'd''a''t''a''-''d''r''i''v''e''n'Key.space'i''n''s''i''g''h''t''s'Key.space'a''n''d'Key.space'i''n''f''o''r''m''e''d'Key.space'd''e''c''i''s''i''o''n''-''m''a''k''i''n''g'Key.space'a''c''r''o''s''s'Key.space'm''u''l''t''i'Key.backspaceKey.backspace't'Key.backspaceKey.backspace'l''t''i''p''l''e'Key.space'p''o''r''t''f''o''l''i''o''s''.'Key.enter
Screenshot: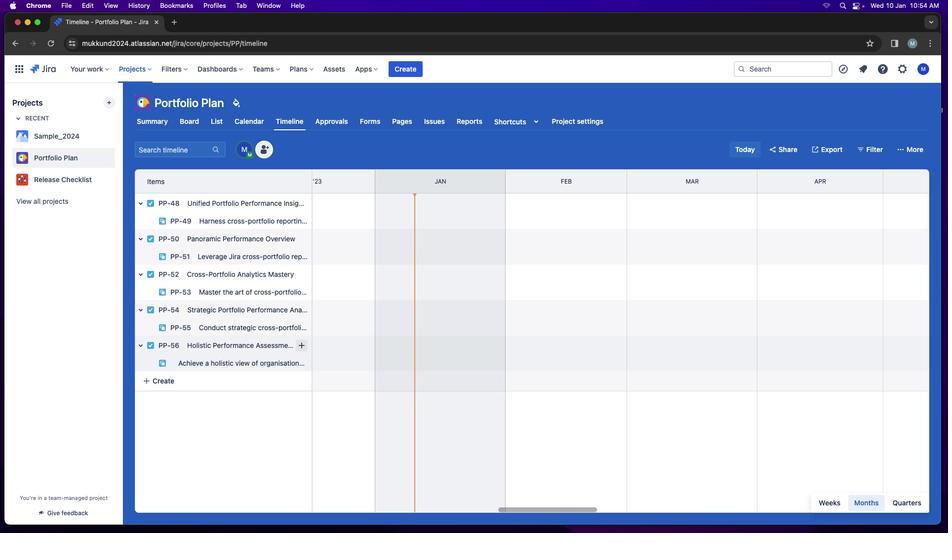 
Action: Mouse moved to (528, 236)
Screenshot: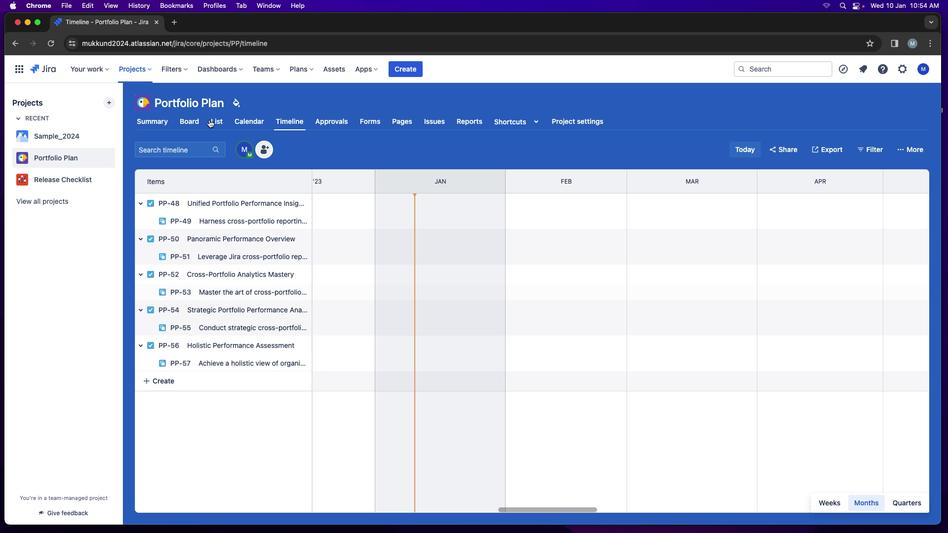 
Action: Mouse pressed left at (528, 236)
Screenshot: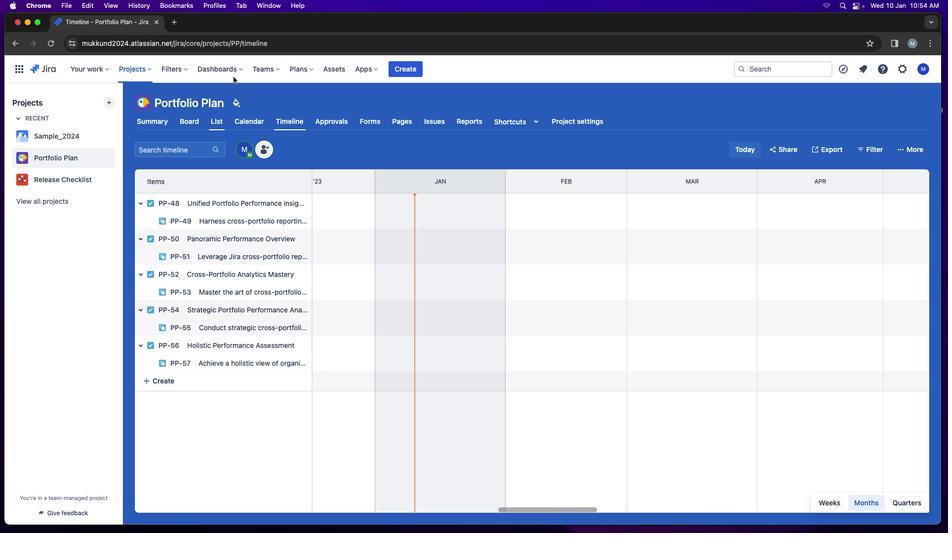 
Action: Mouse moved to (167, 191)
Screenshot: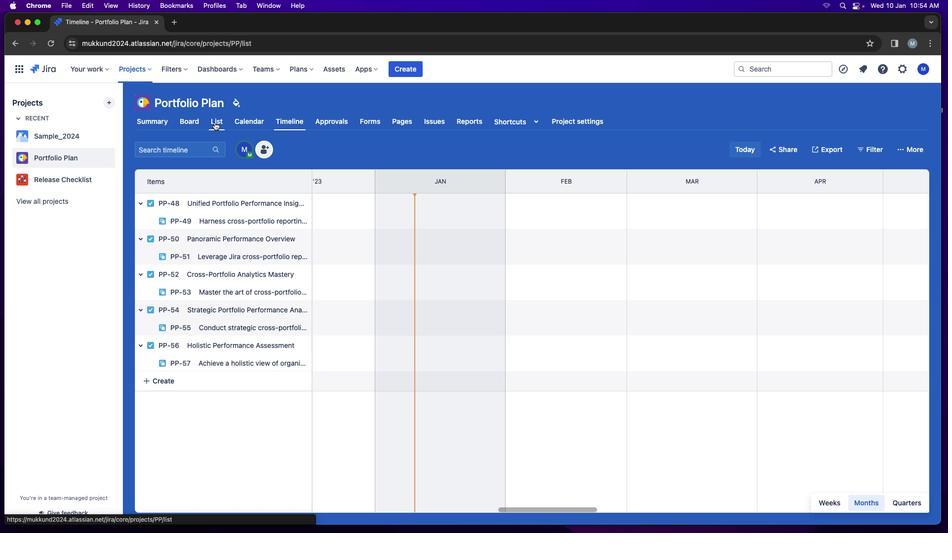 
Action: Mouse pressed left at (167, 191)
Screenshot: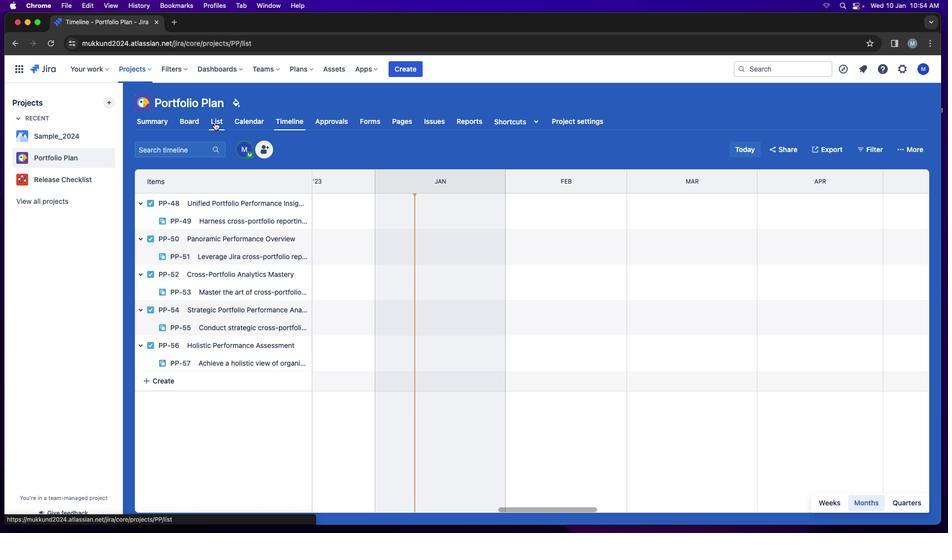 
Action: Mouse moved to (531, 195)
Screenshot: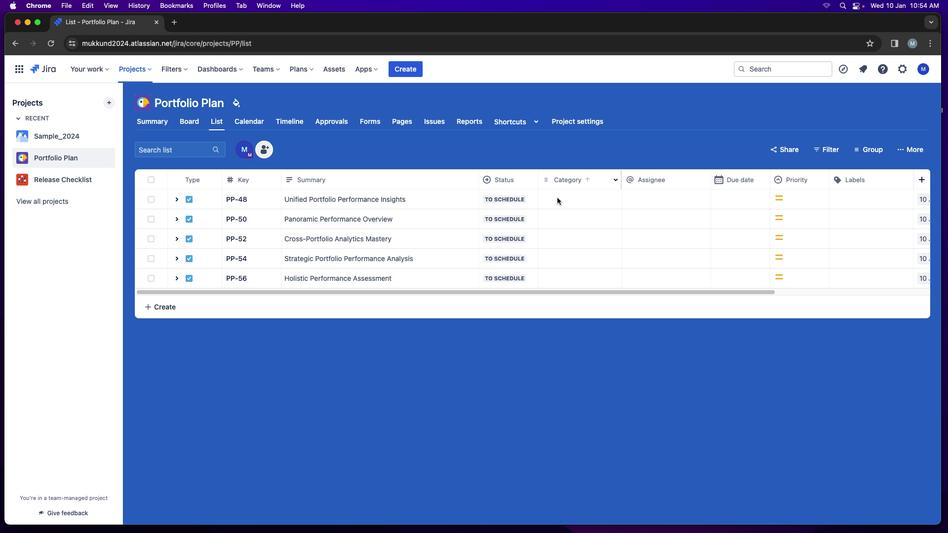 
Action: Mouse pressed left at (531, 195)
Screenshot: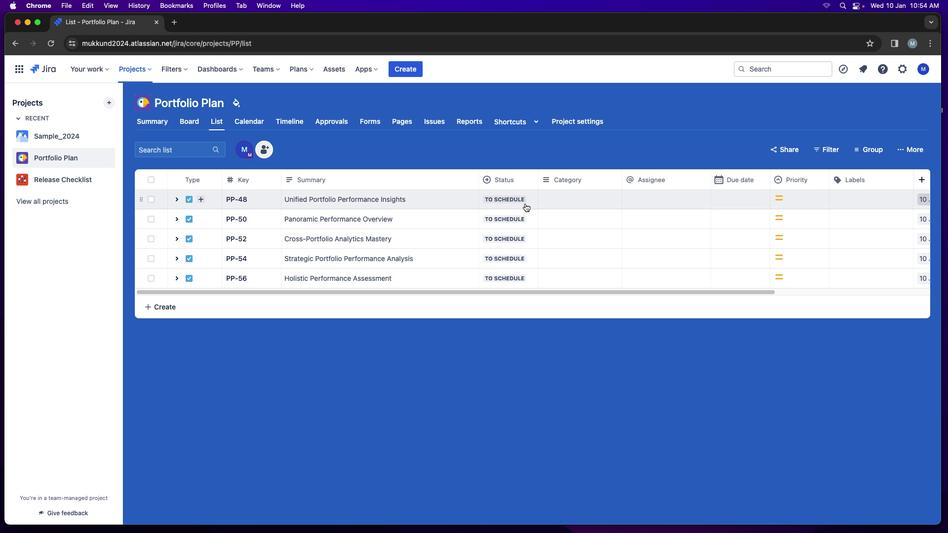 
Action: Mouse moved to (685, 203)
Screenshot: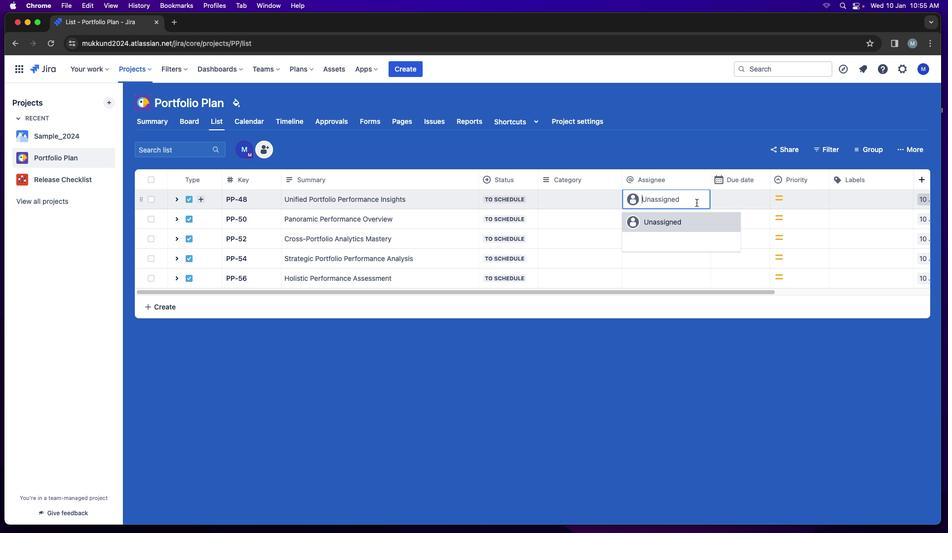 
Action: Mouse pressed left at (685, 203)
Screenshot: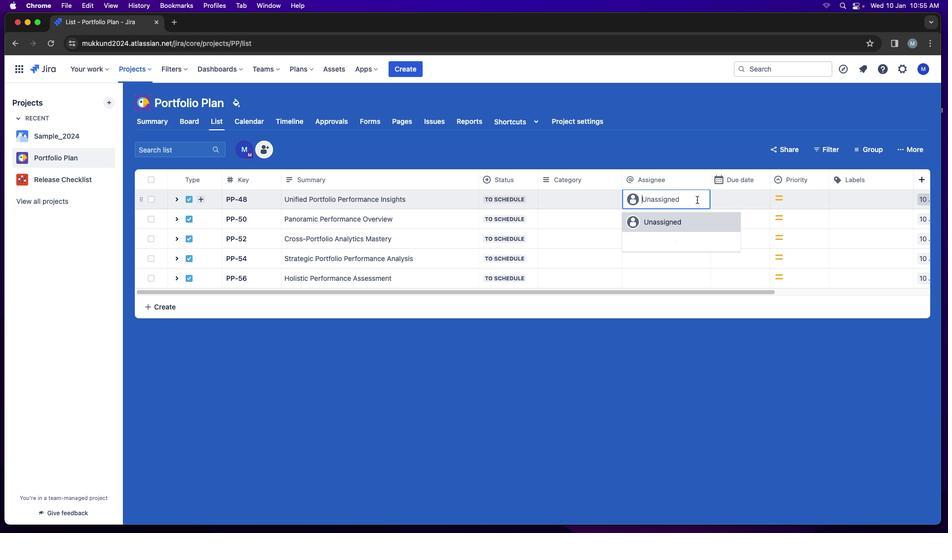 
Action: Mouse moved to (663, 211)
Screenshot: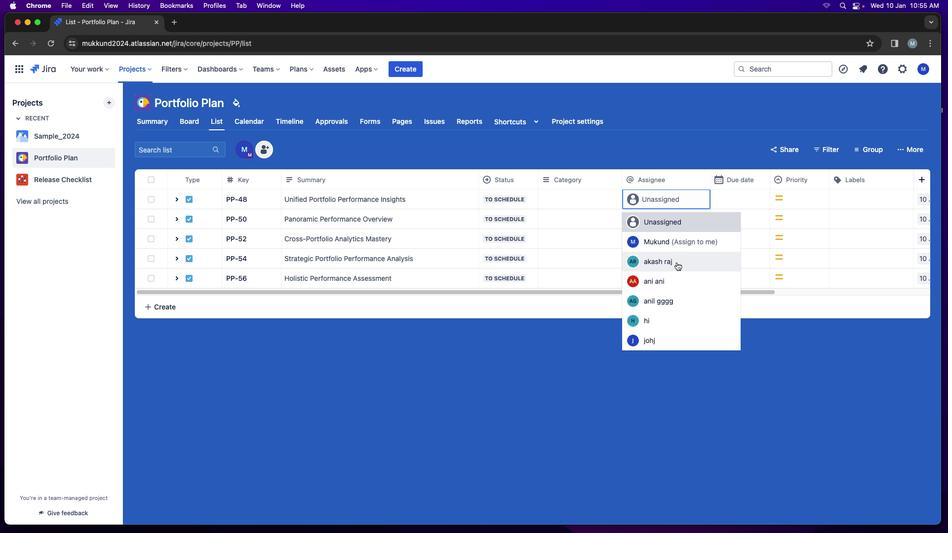 
Action: Mouse pressed left at (663, 211)
Screenshot: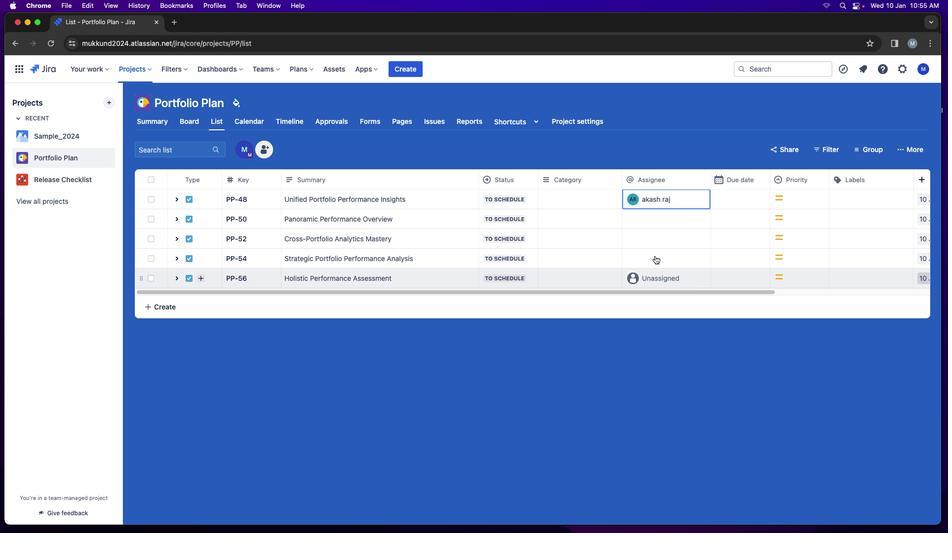
Action: Mouse moved to (673, 205)
Screenshot: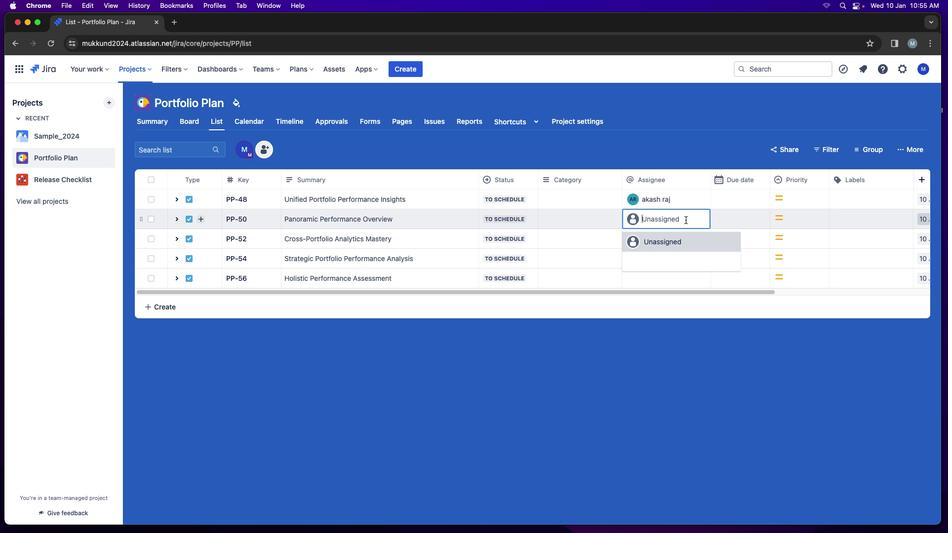
Action: Mouse pressed left at (673, 205)
Screenshot: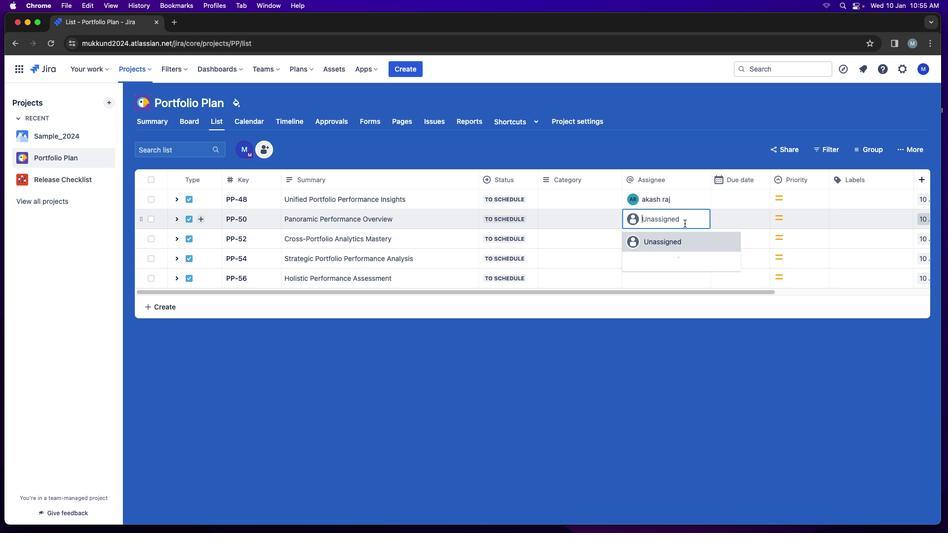 
Action: Mouse moved to (649, 205)
Screenshot: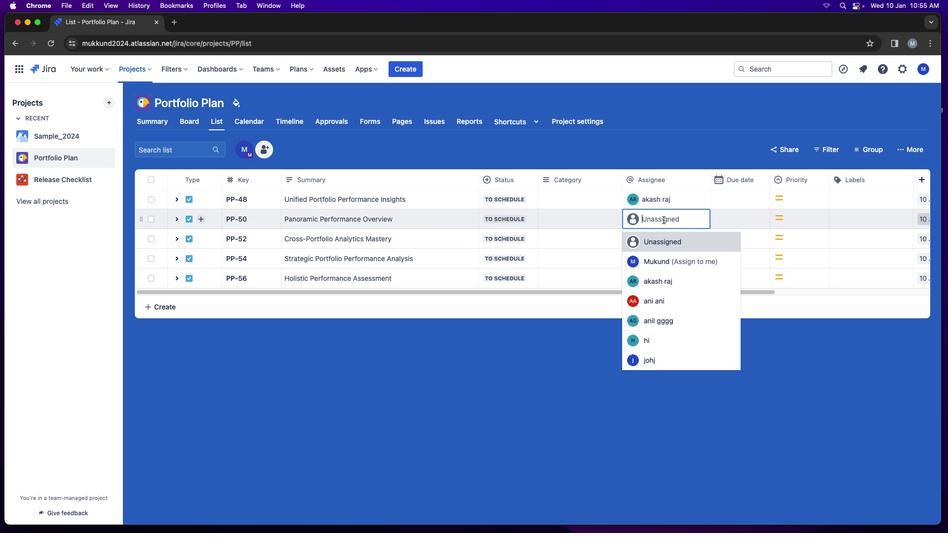
Action: Key pressed 'm''u'
Screenshot: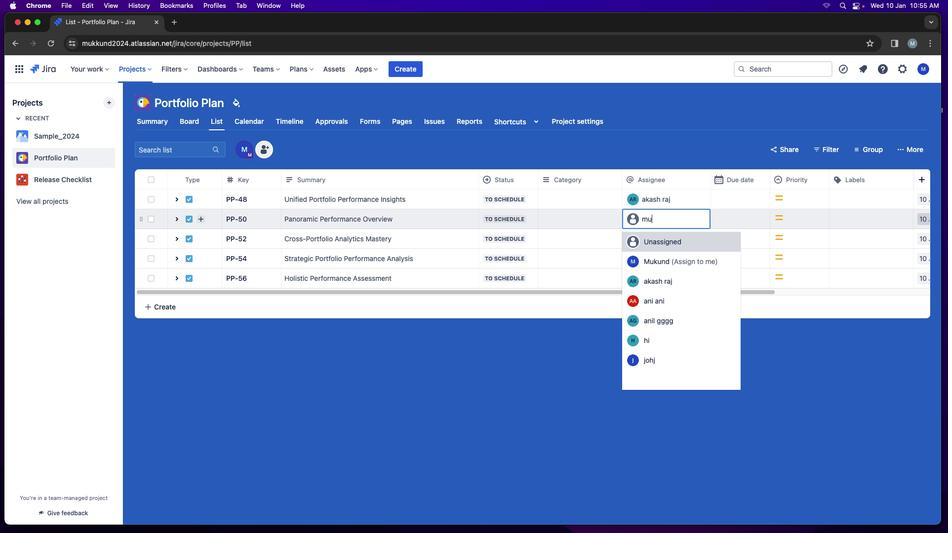 
Action: Mouse moved to (648, 214)
Screenshot: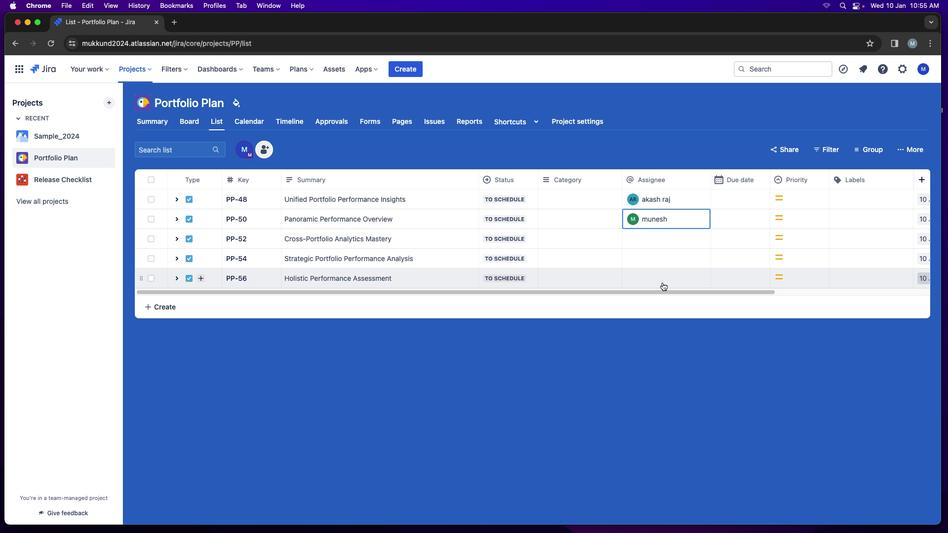 
Action: Mouse pressed left at (648, 214)
Screenshot: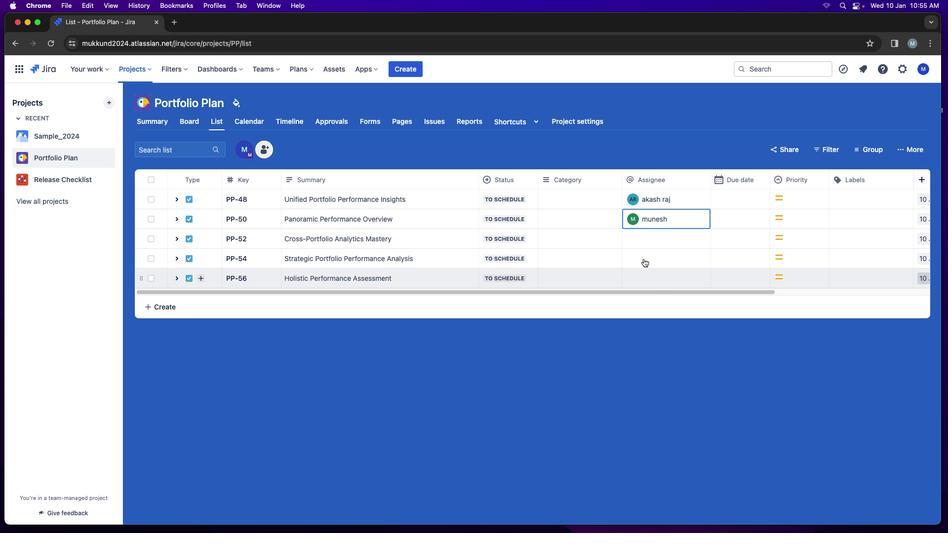 
Action: Mouse moved to (657, 208)
Screenshot: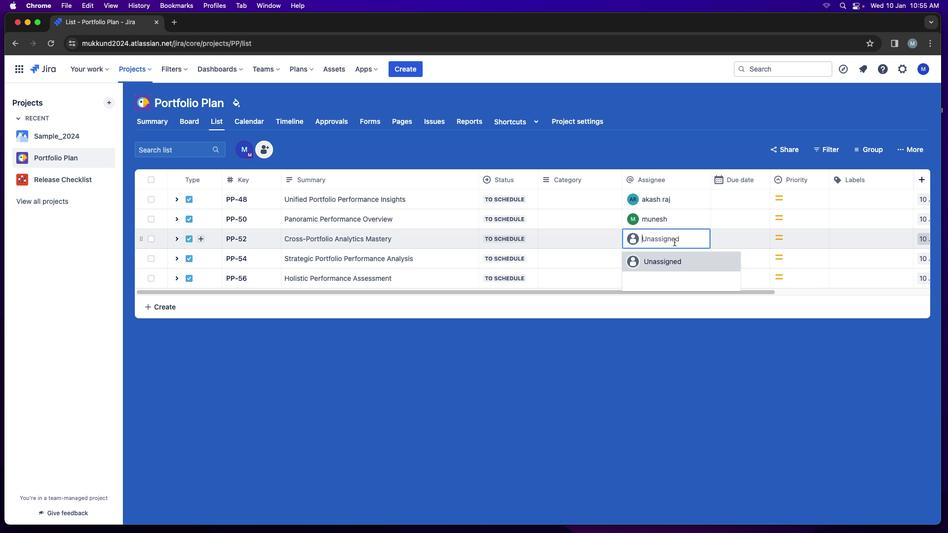 
Action: Mouse pressed left at (657, 208)
Screenshot: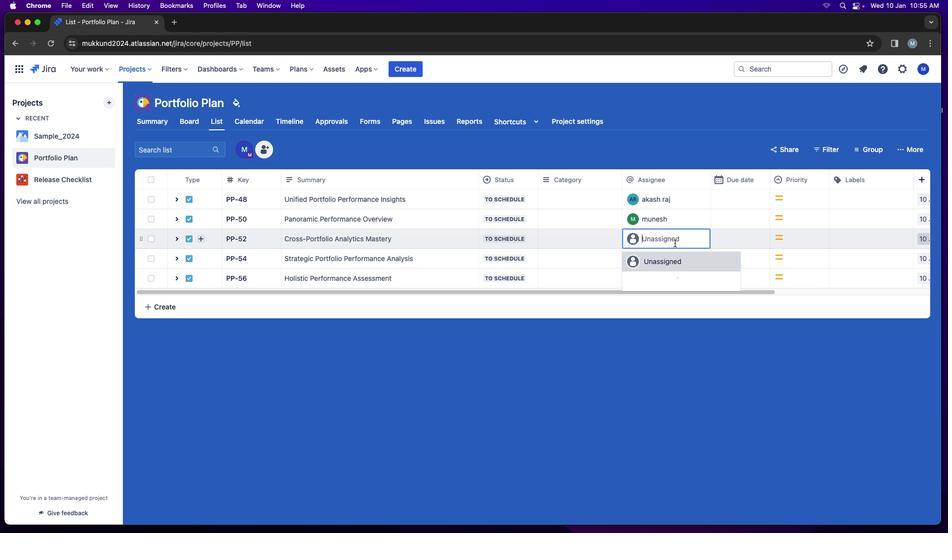 
Action: Mouse moved to (657, 219)
Screenshot: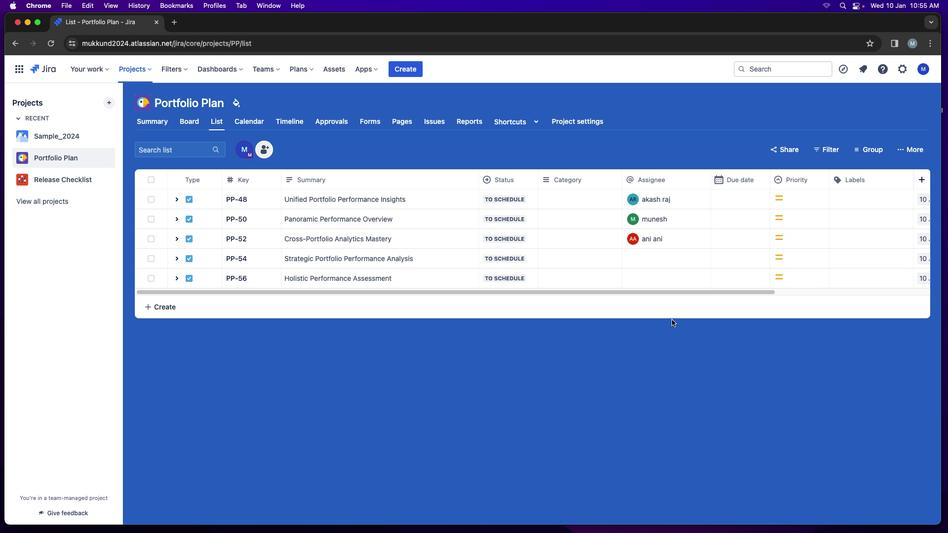 
Action: Mouse pressed left at (657, 219)
Screenshot: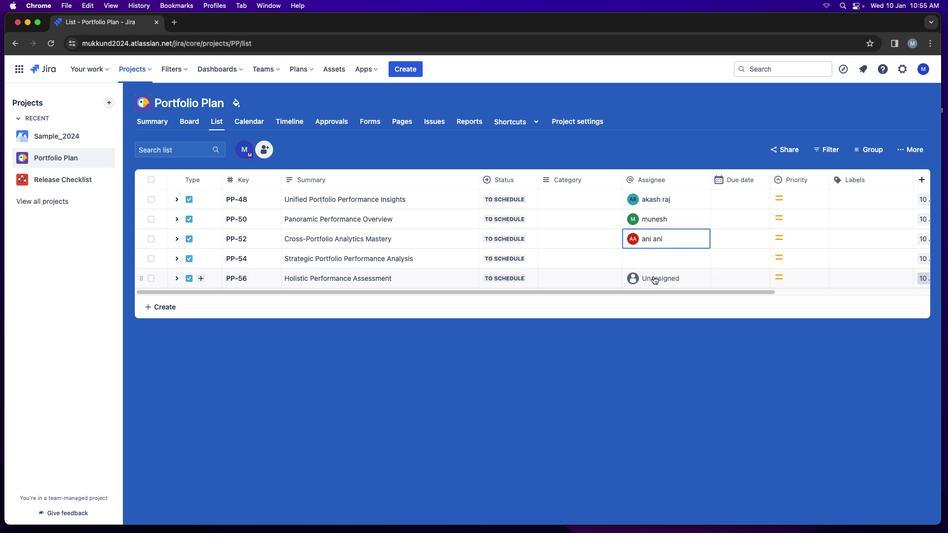 
Action: Mouse moved to (655, 211)
Screenshot: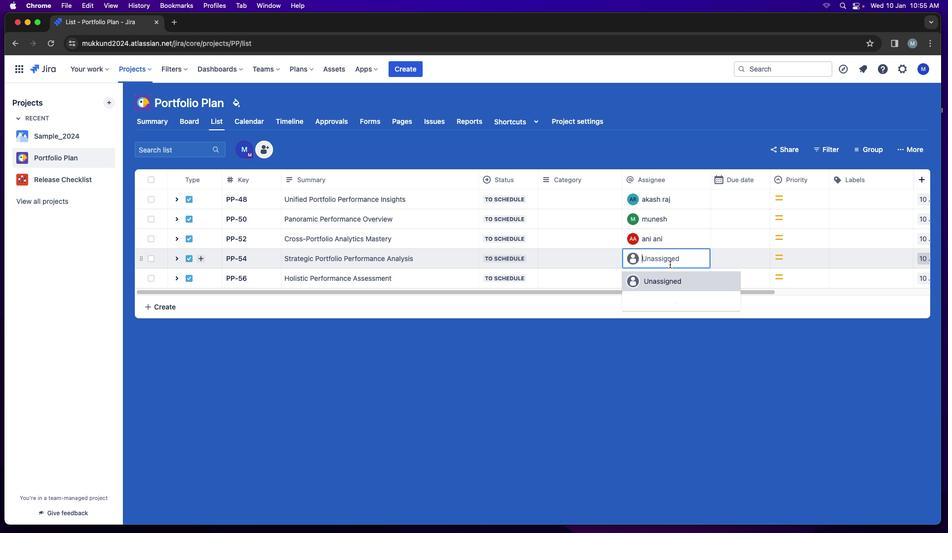 
Action: Mouse pressed left at (655, 211)
Screenshot: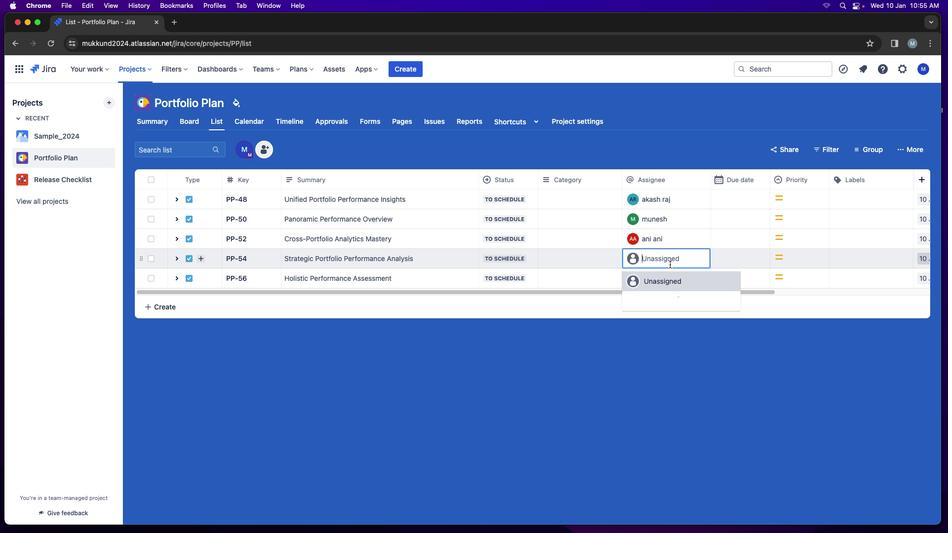 
Action: Key pressed 'm''u''s'Key.backspace'e'Key.backspace'r'
Screenshot: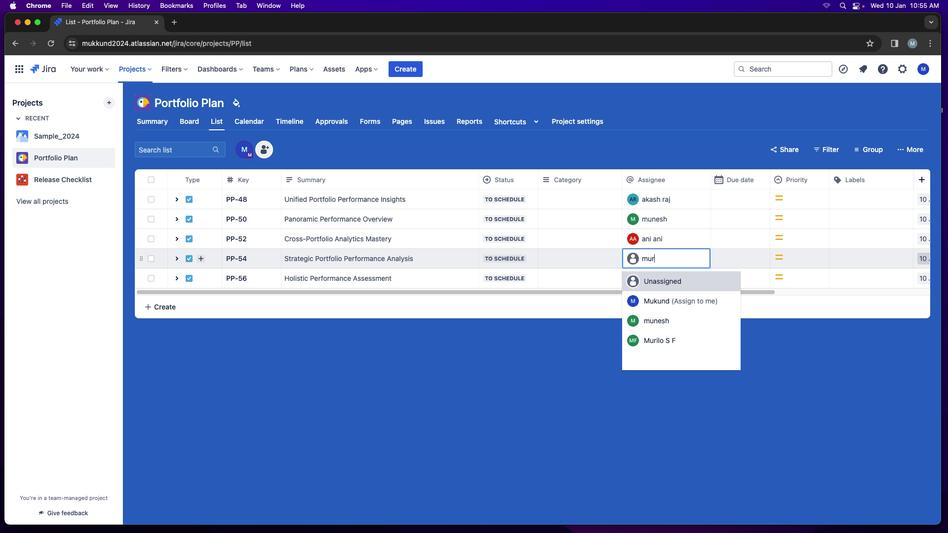 
Action: Mouse moved to (656, 213)
Screenshot: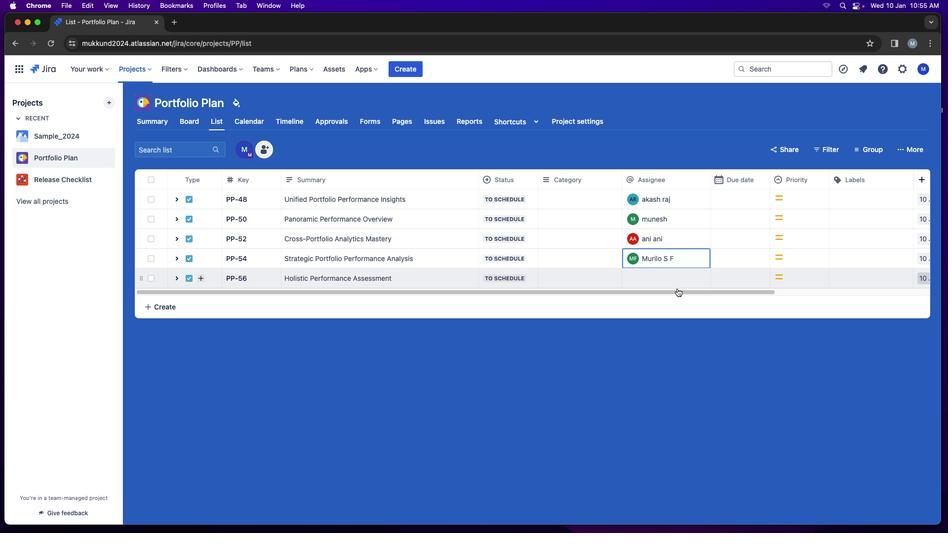 
Action: Mouse pressed left at (656, 213)
Screenshot: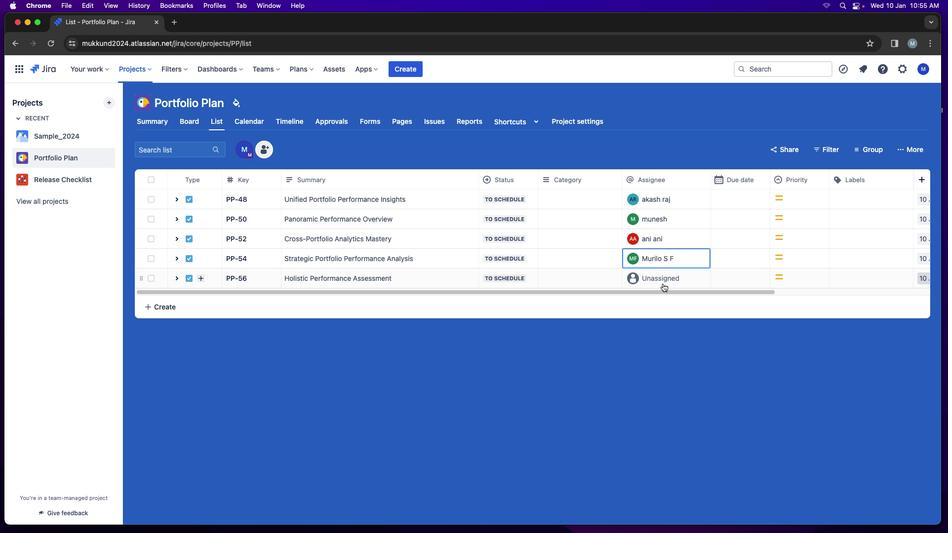
Action: Mouse moved to (654, 214)
Screenshot: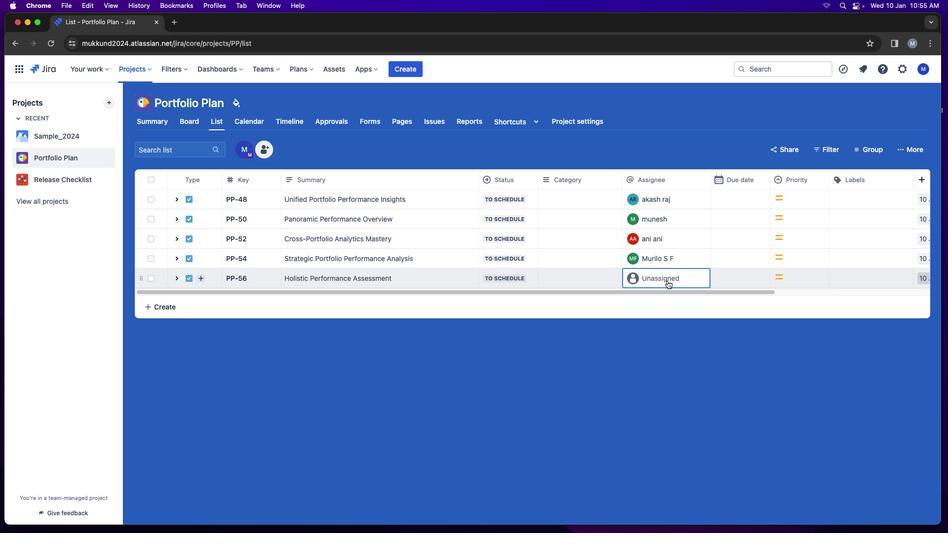 
Action: Mouse pressed left at (654, 214)
Screenshot: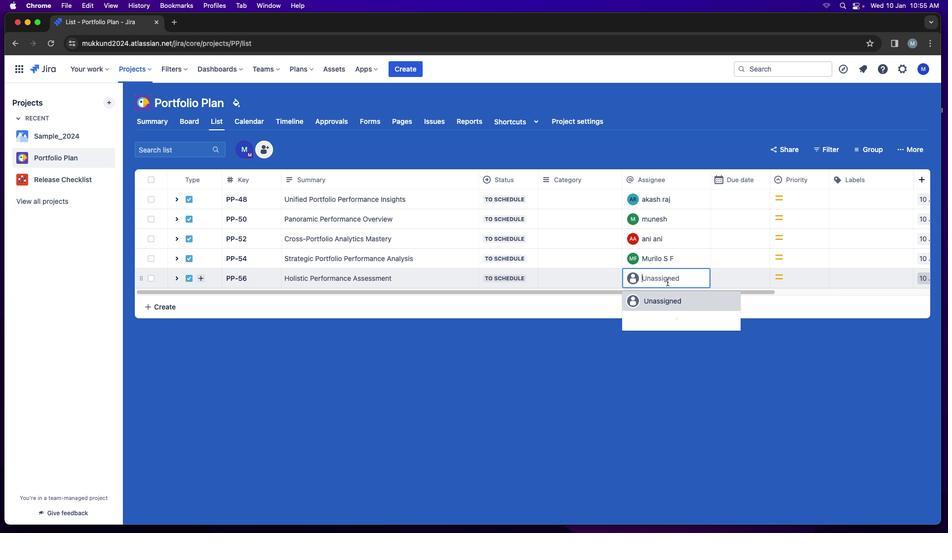 
Action: Mouse moved to (650, 233)
Screenshot: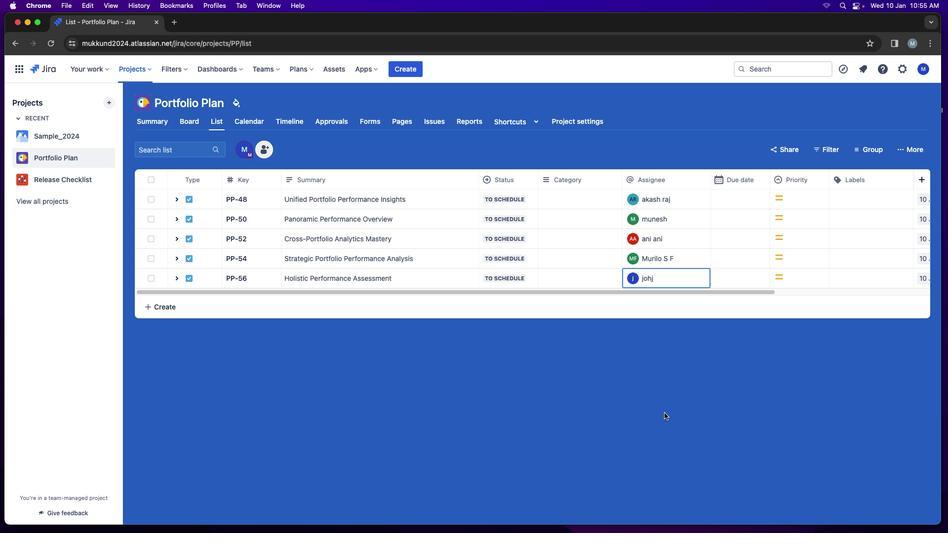 
Action: Mouse pressed left at (650, 233)
Screenshot: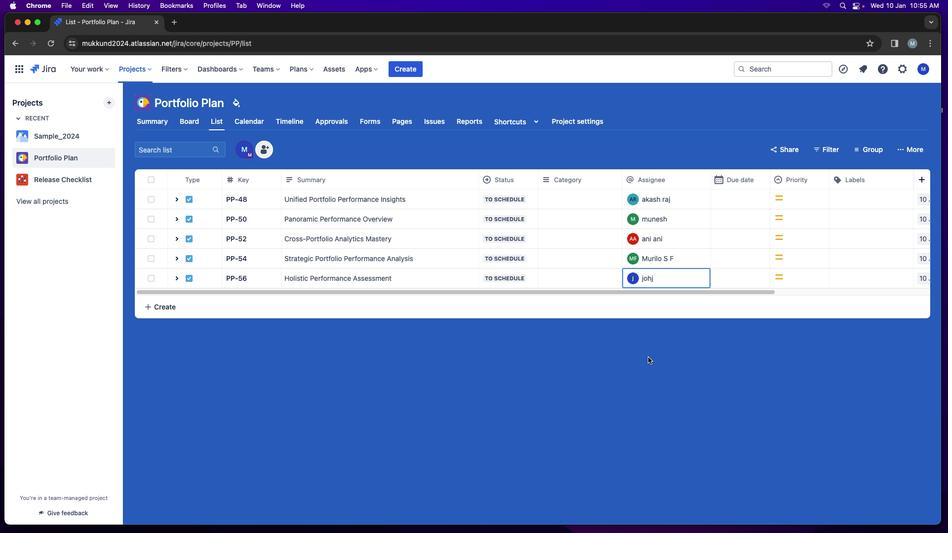 
Action: Mouse moved to (753, 223)
Screenshot: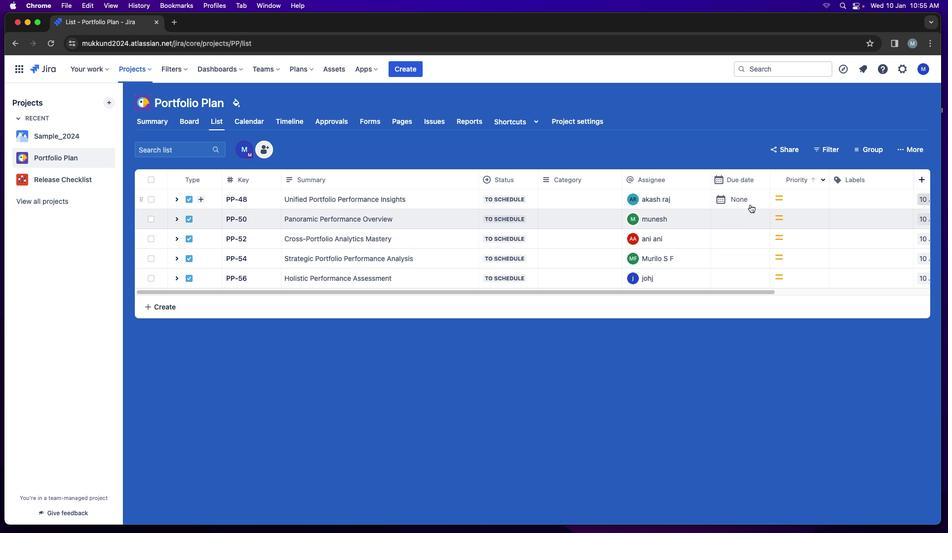 
Action: Mouse pressed left at (753, 223)
Screenshot: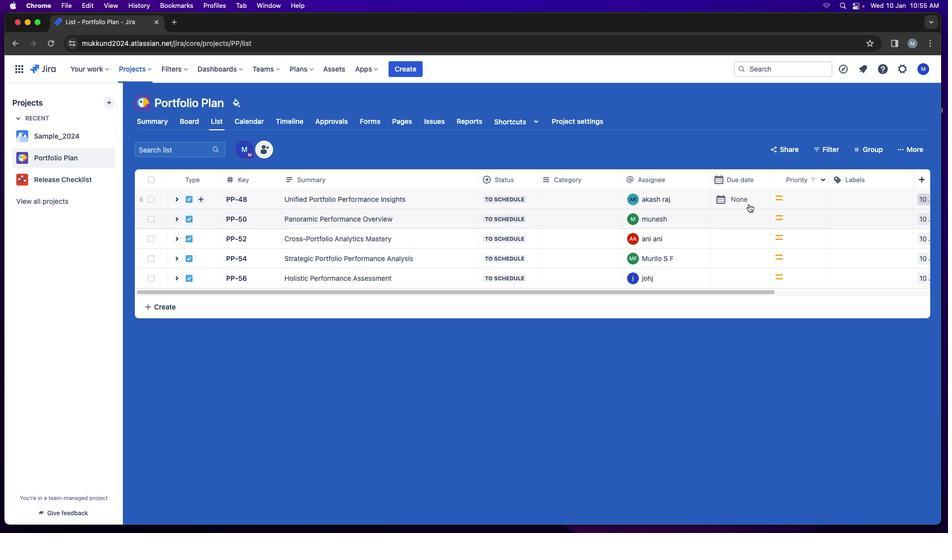 
Action: Mouse moved to (740, 203)
Screenshot: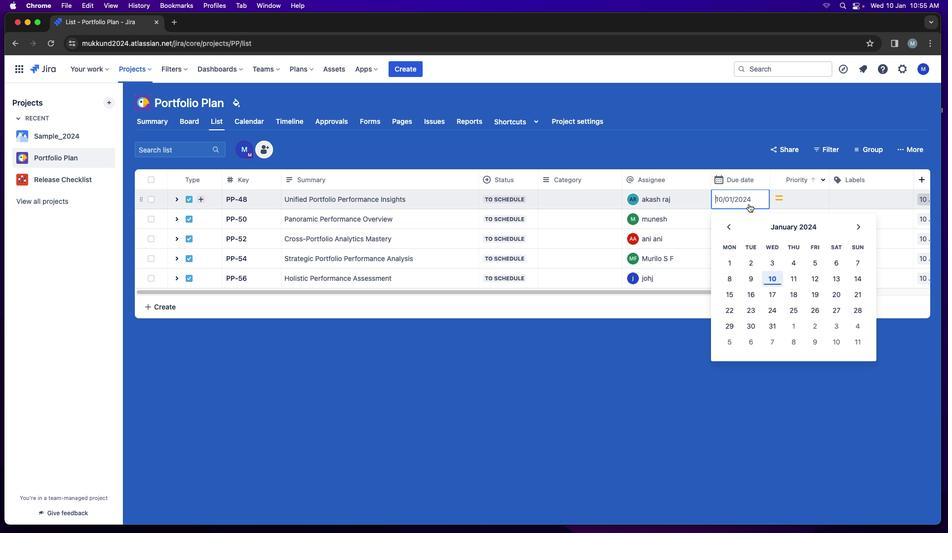 
Action: Mouse pressed left at (740, 203)
Screenshot: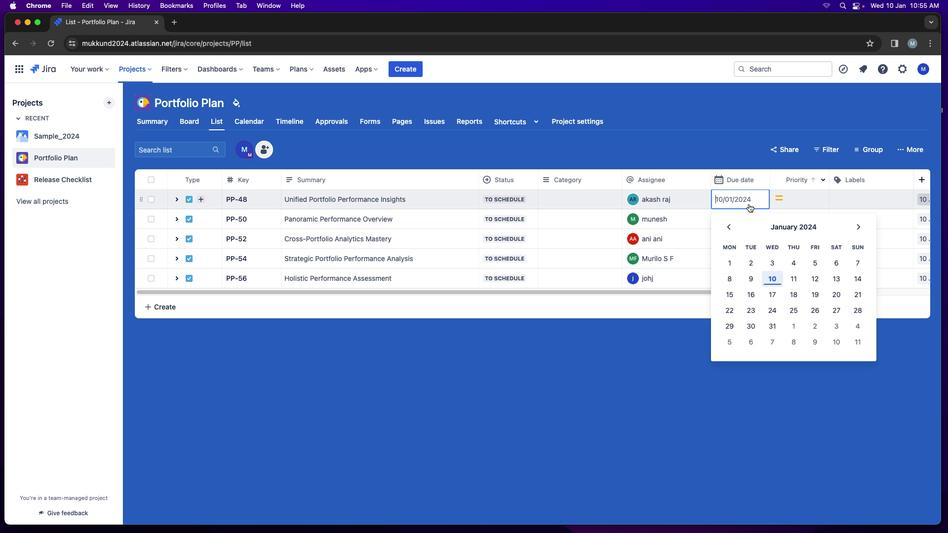 
Action: Mouse moved to (816, 216)
Screenshot: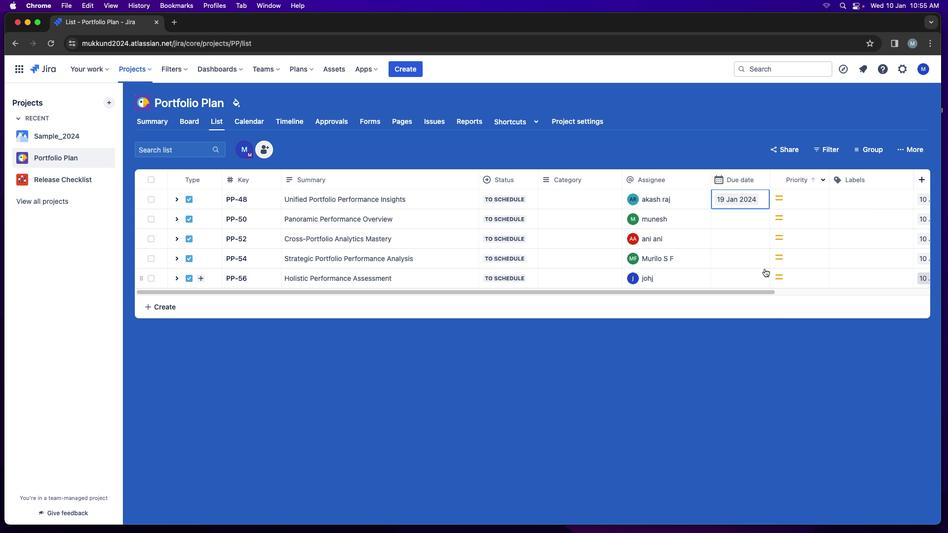 
Action: Mouse pressed left at (816, 216)
Screenshot: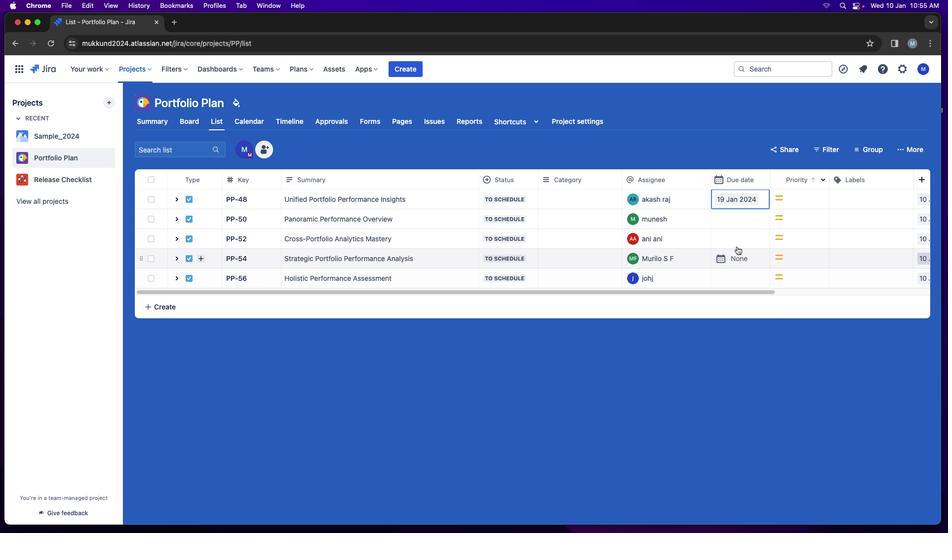 
Action: Mouse moved to (735, 205)
Screenshot: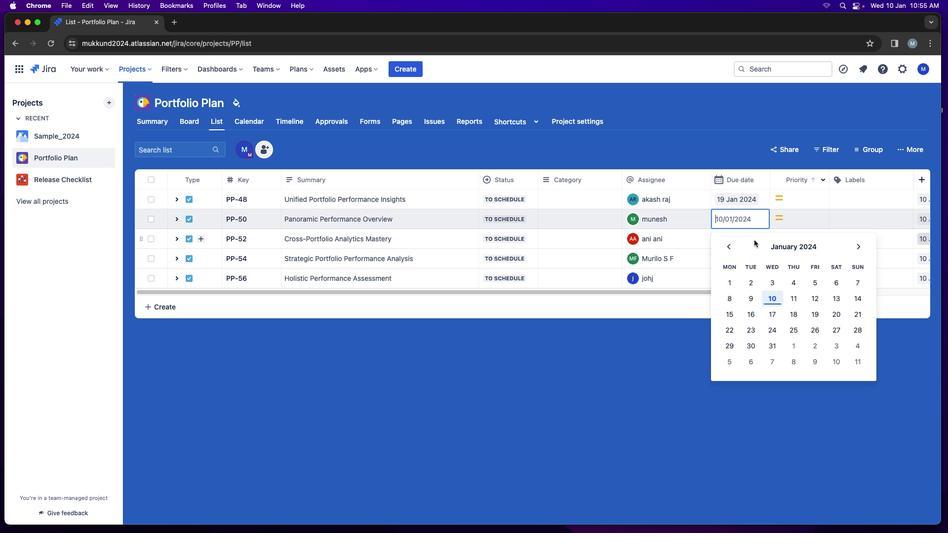 
Action: Mouse pressed left at (735, 205)
Screenshot: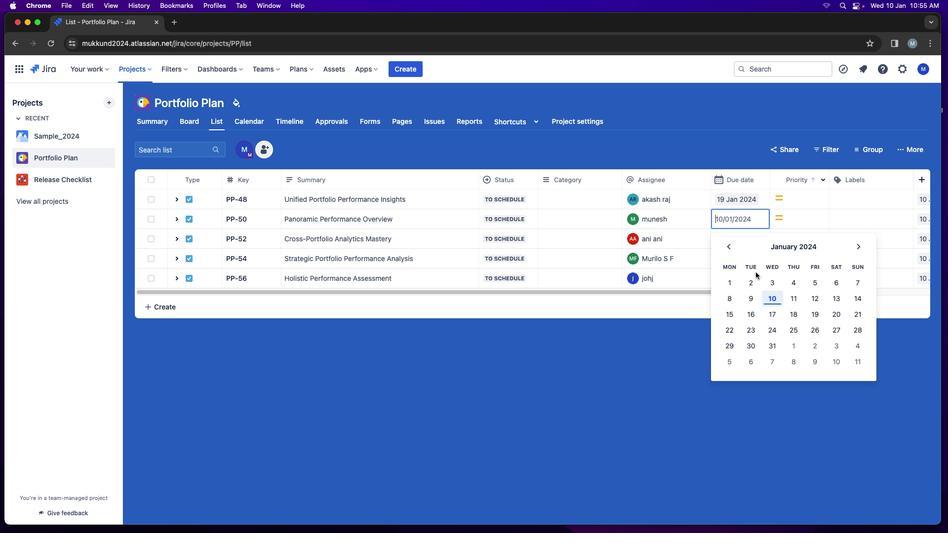 
Action: Mouse moved to (810, 219)
Screenshot: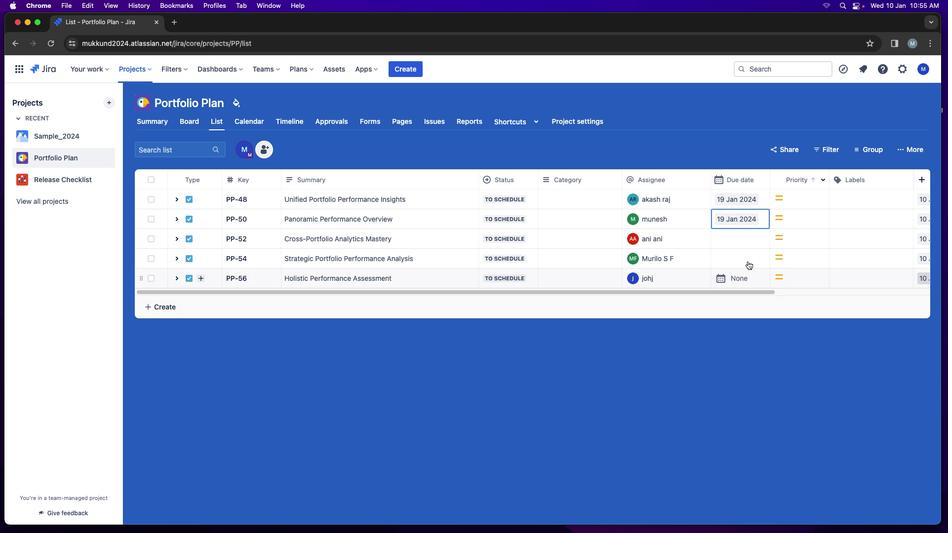 
Action: Mouse pressed left at (810, 219)
Screenshot: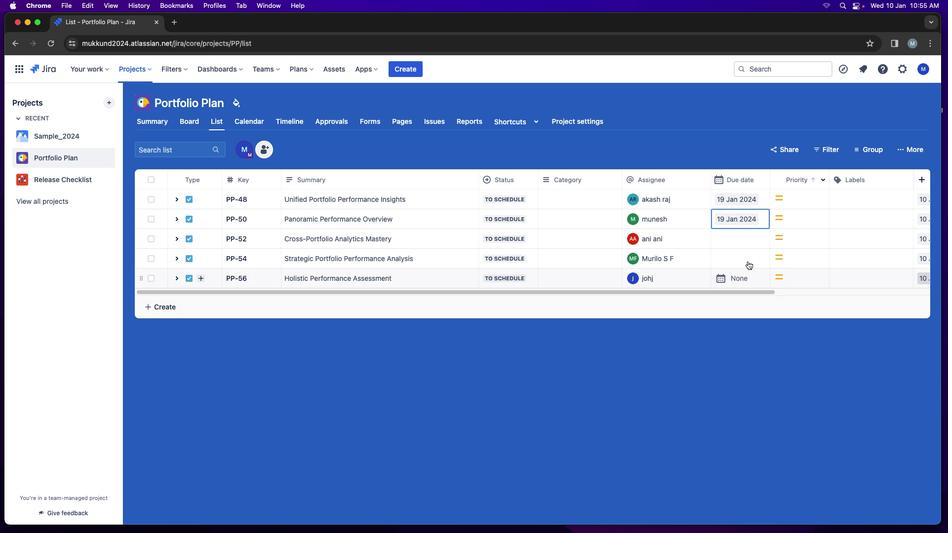 
Action: Mouse moved to (730, 208)
Screenshot: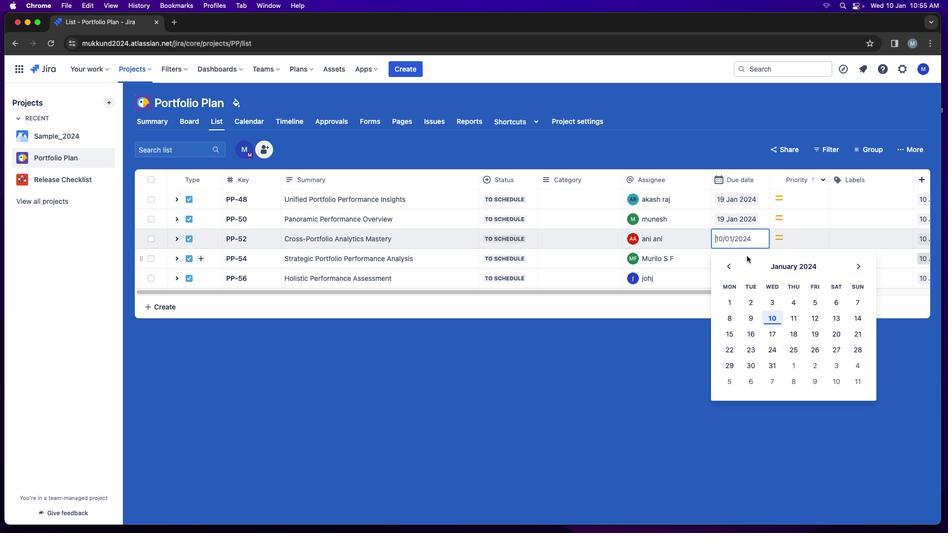 
Action: Mouse pressed left at (730, 208)
Screenshot: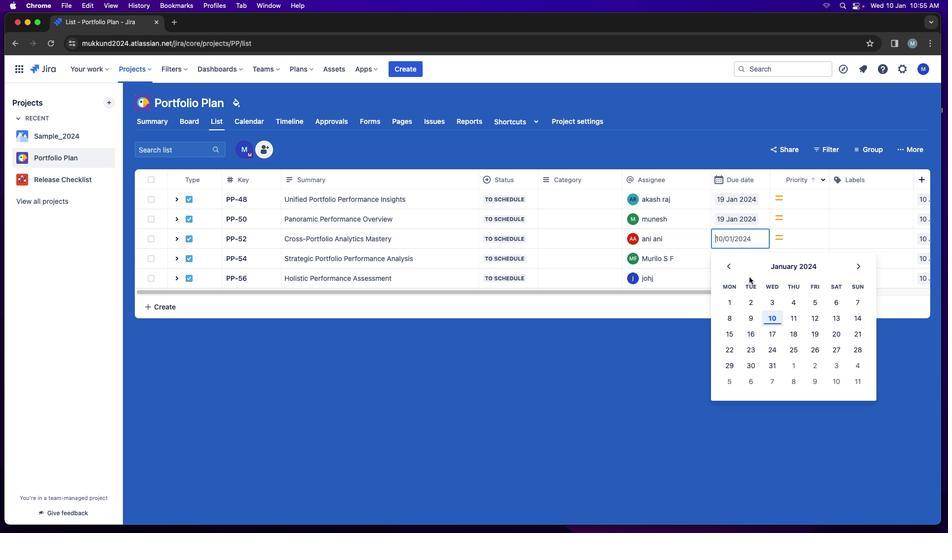 
Action: Mouse moved to (812, 222)
Screenshot: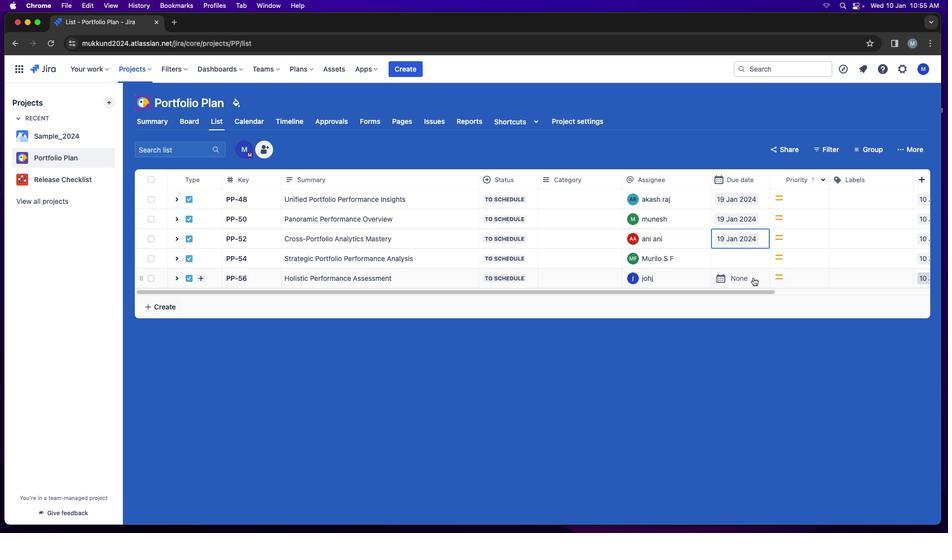 
Action: Mouse pressed left at (812, 222)
Screenshot: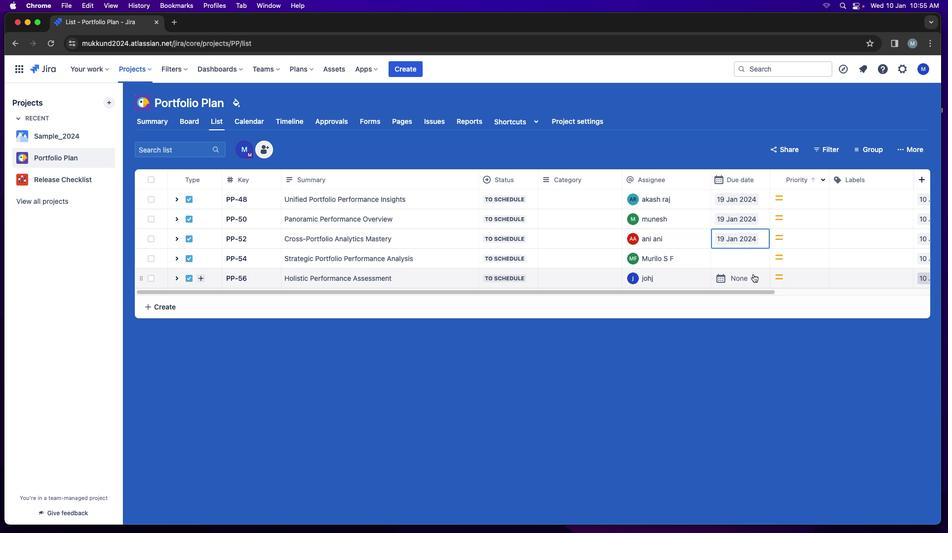 
Action: Mouse moved to (735, 211)
Screenshot: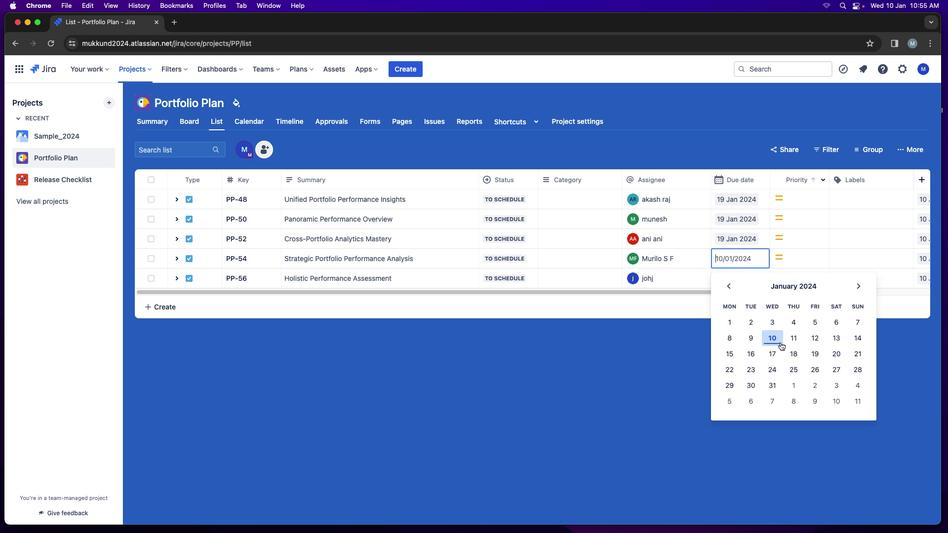 
Action: Mouse pressed left at (735, 211)
Screenshot: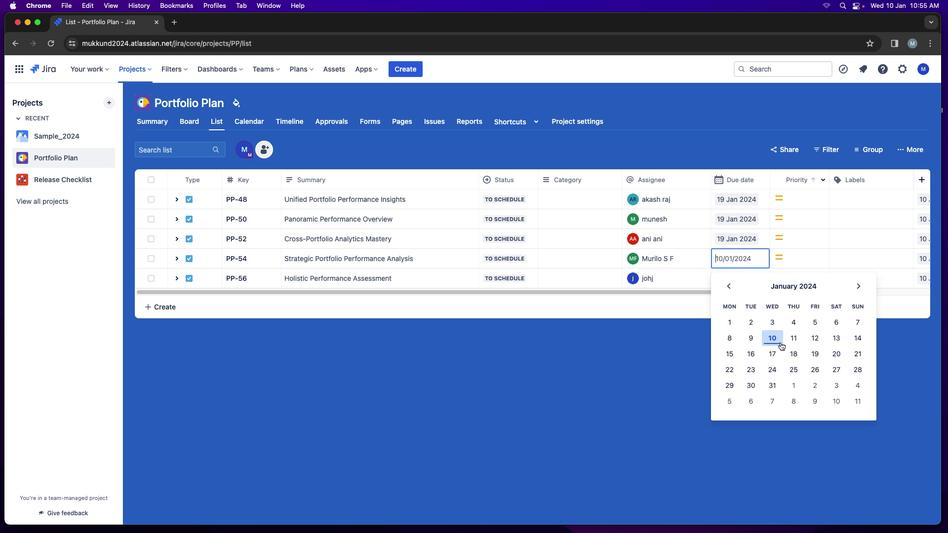
Action: Mouse moved to (811, 224)
Screenshot: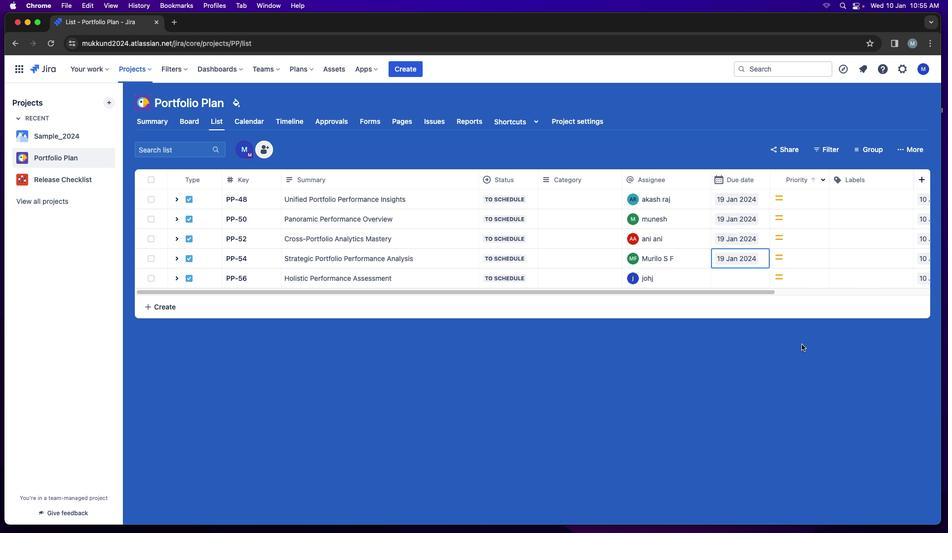 
Action: Mouse pressed left at (811, 224)
Screenshot: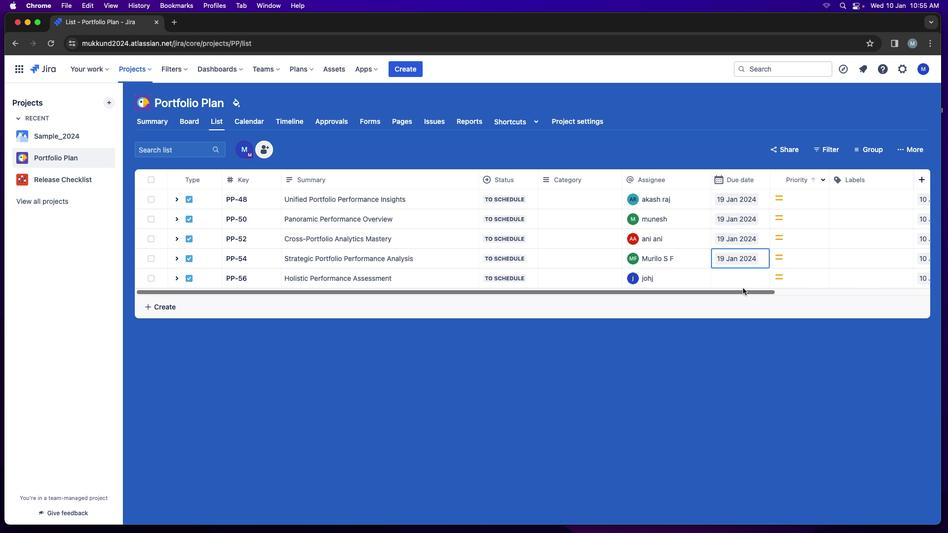 
Action: Mouse moved to (736, 214)
Screenshot: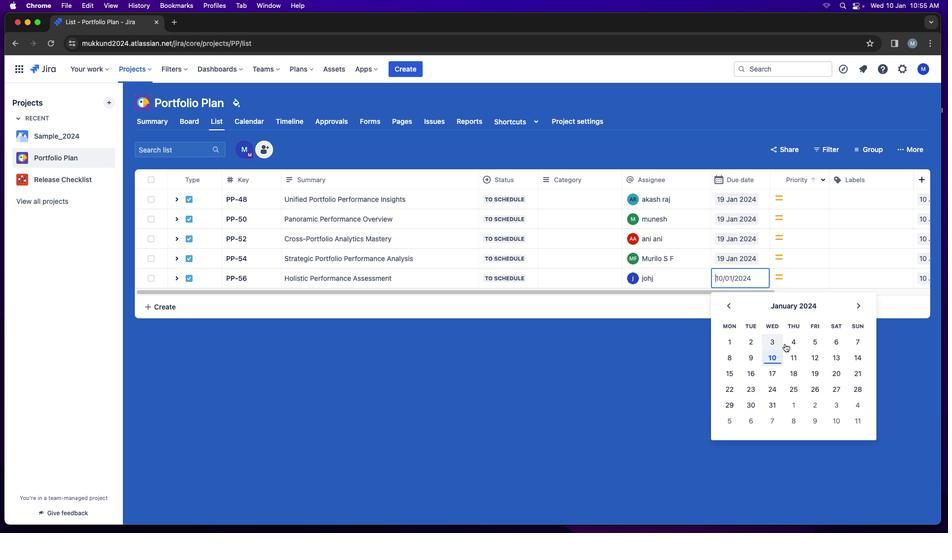 
Action: Mouse pressed left at (736, 214)
Screenshot: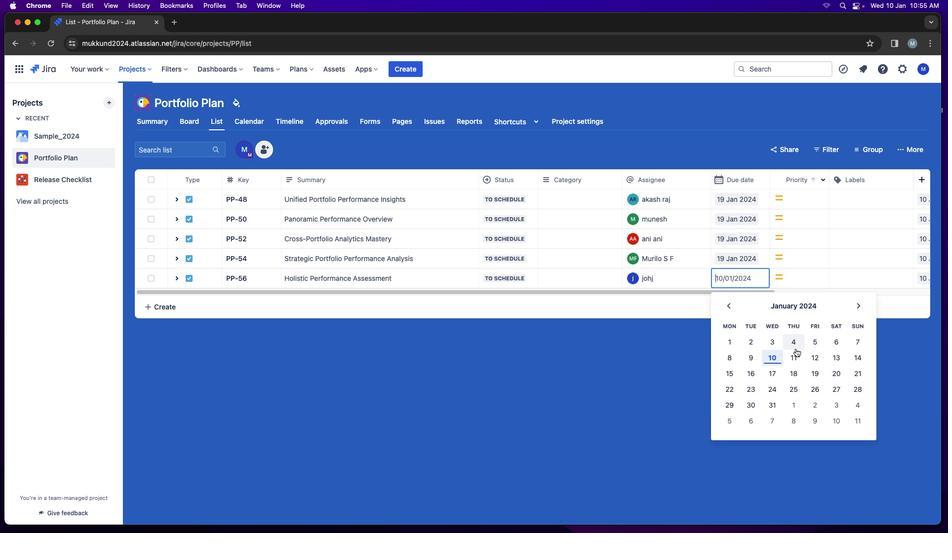 
Action: Mouse moved to (812, 227)
Screenshot: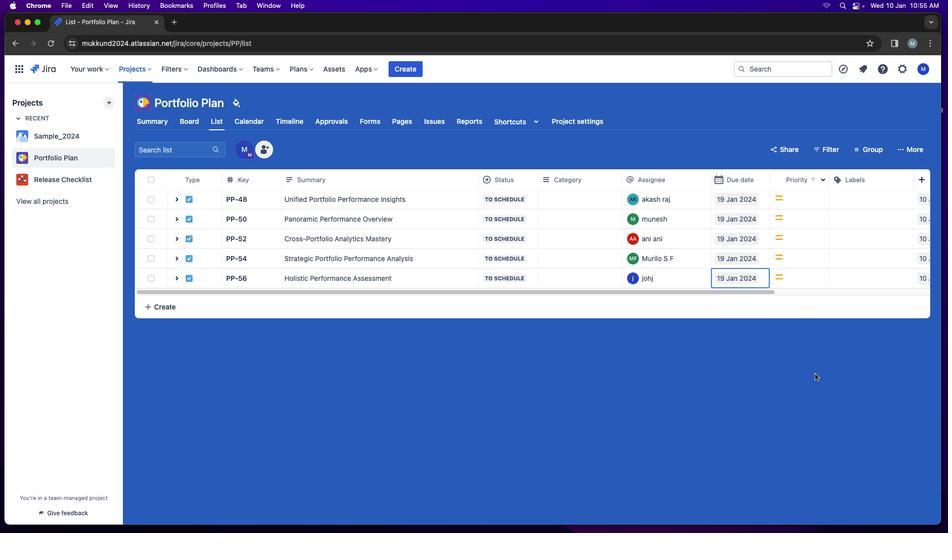 
Action: Mouse pressed left at (812, 227)
Screenshot: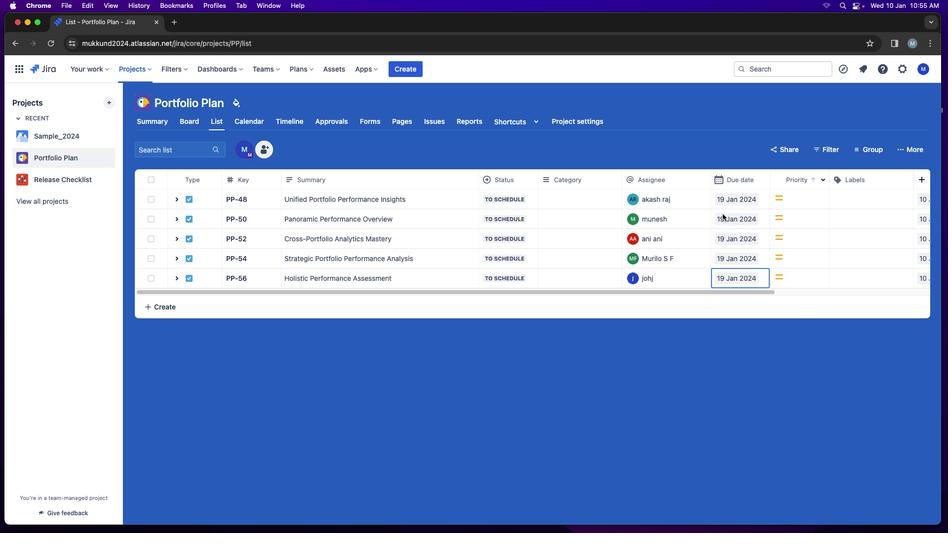 
Action: Mouse moved to (759, 215)
Screenshot: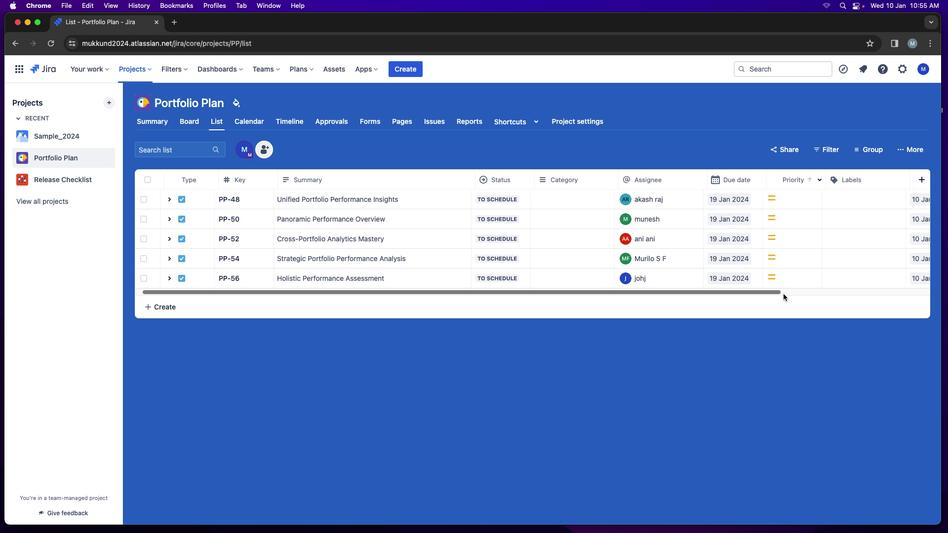 
Action: Mouse pressed left at (759, 215)
Screenshot: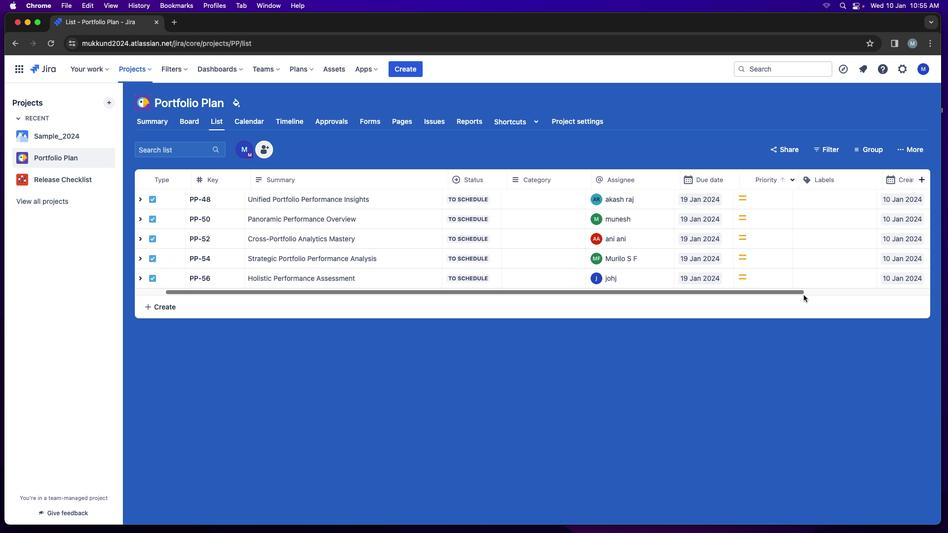 
Action: Mouse moved to (666, 202)
Screenshot: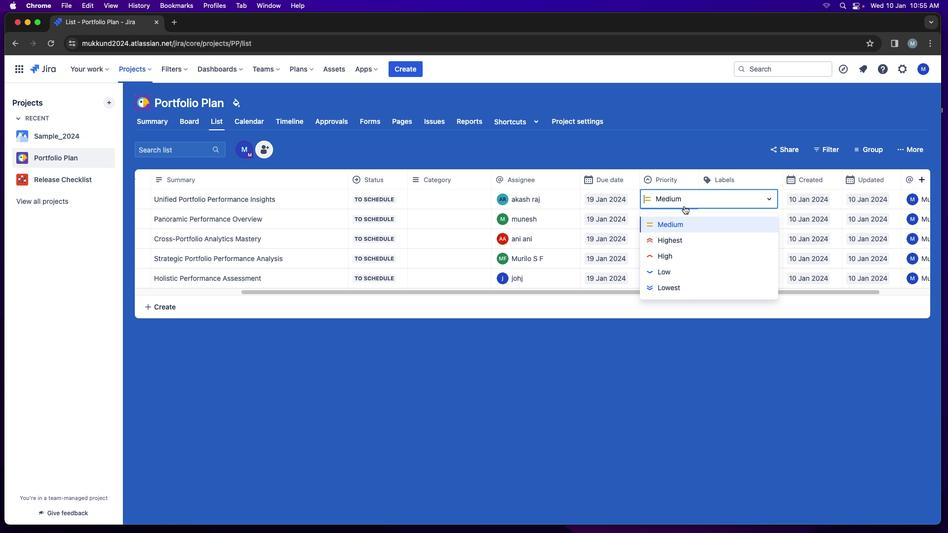 
Action: Mouse pressed left at (666, 202)
Screenshot: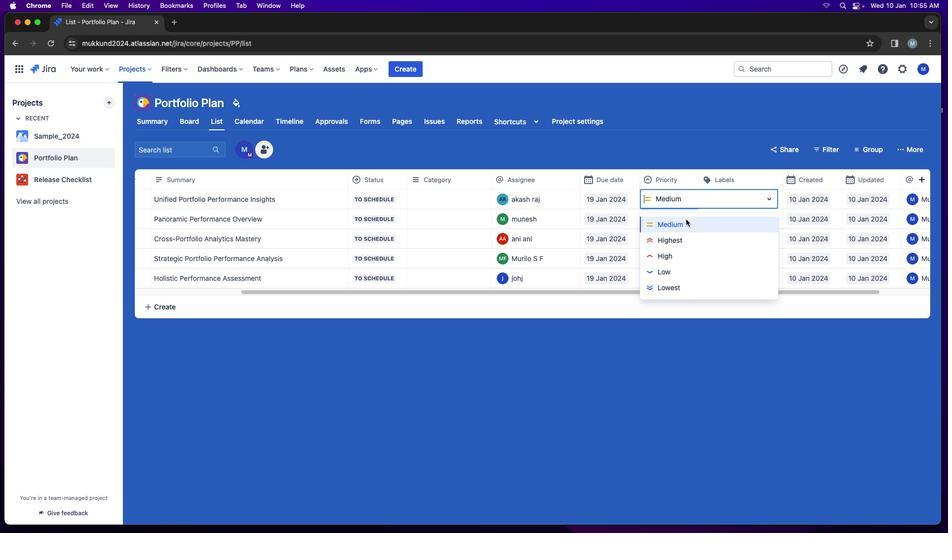 
Action: Mouse moved to (662, 210)
Screenshot: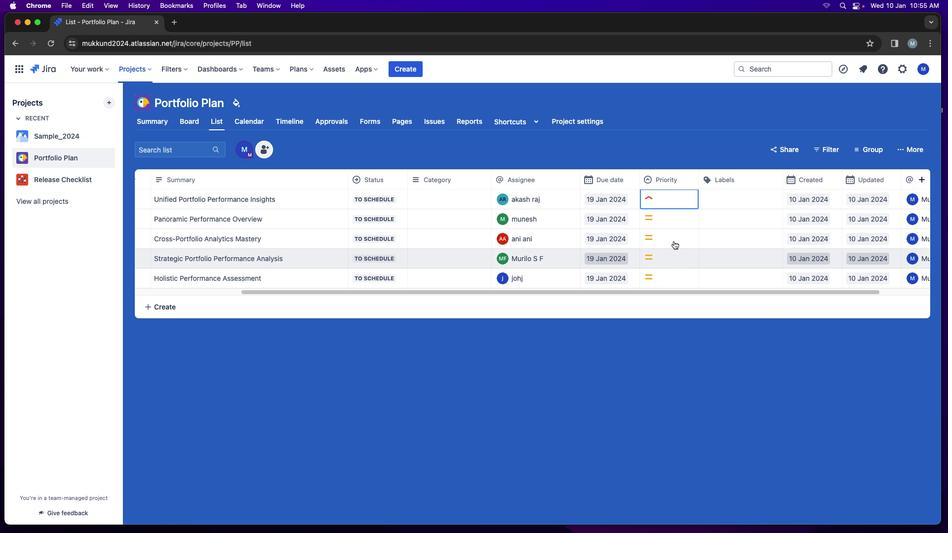 
Action: Mouse pressed left at (662, 210)
Screenshot: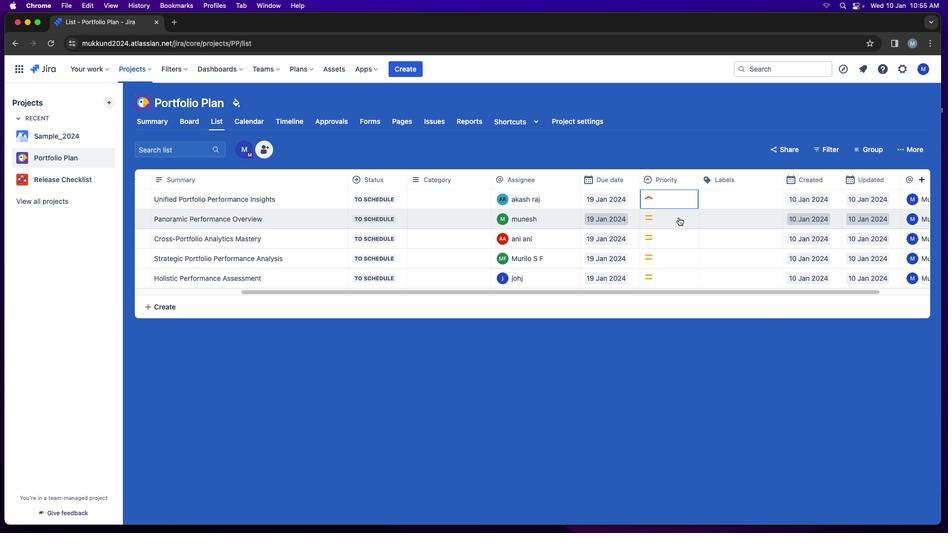 
Action: Mouse moved to (665, 204)
Screenshot: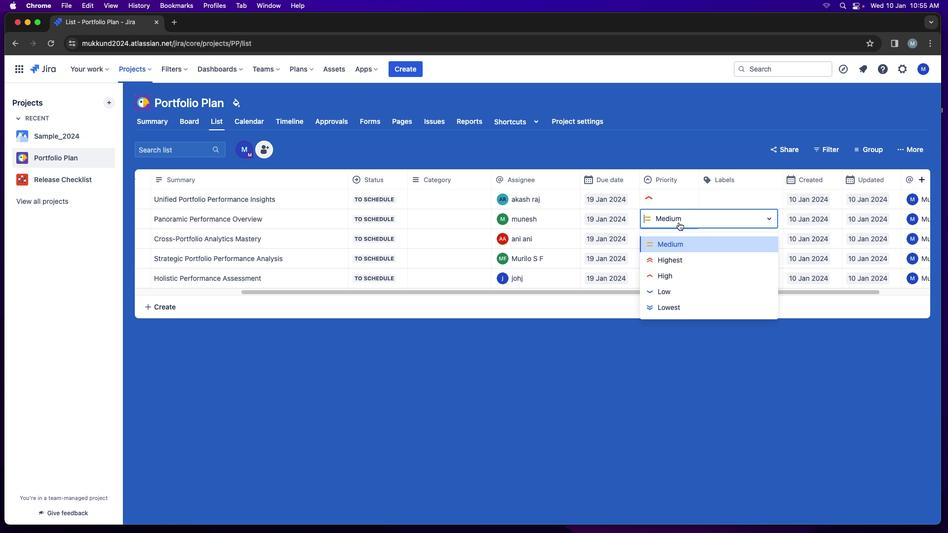 
Action: Mouse pressed left at (665, 204)
Screenshot: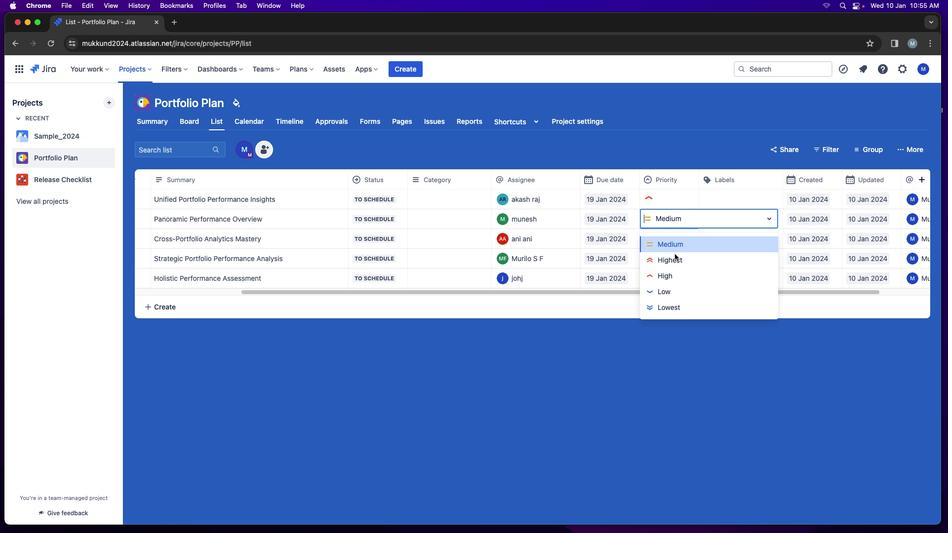 
Action: Mouse moved to (662, 211)
Screenshot: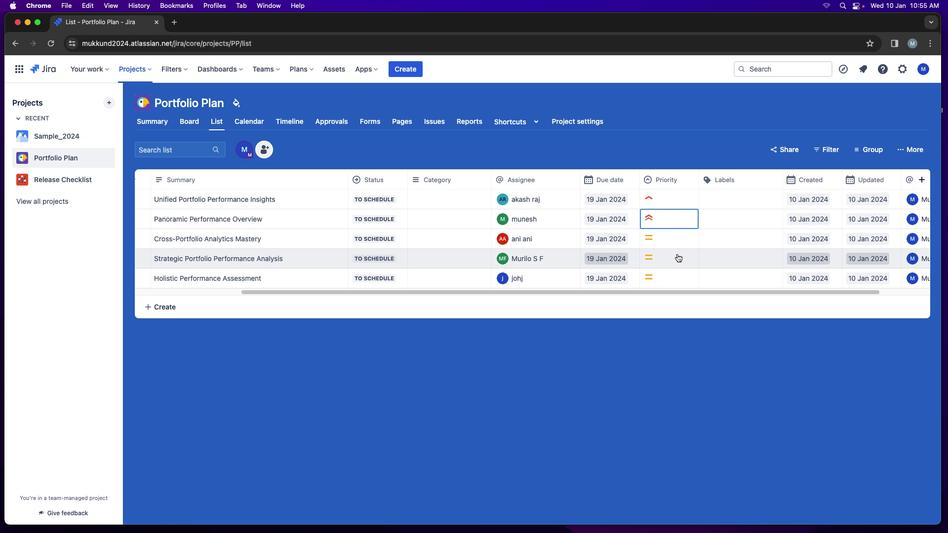 
Action: Mouse pressed left at (662, 211)
Screenshot: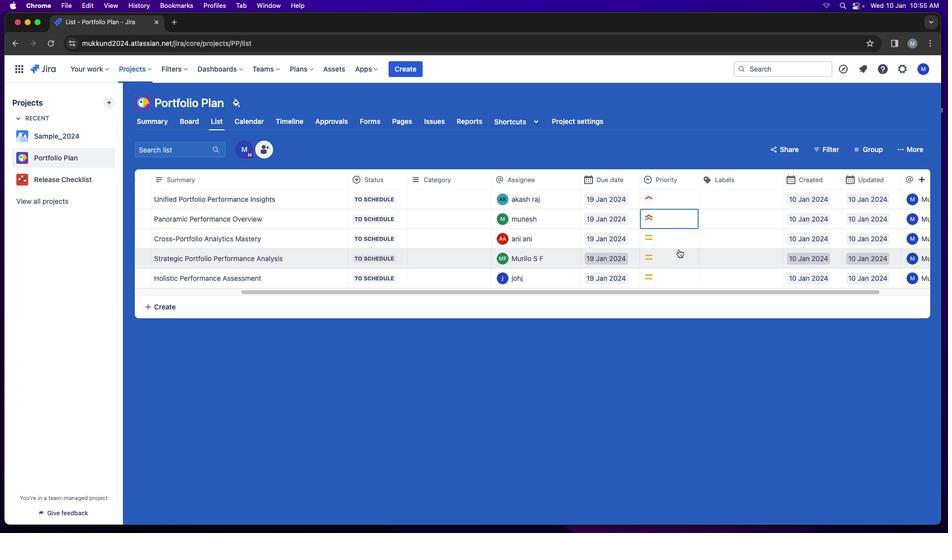 
Action: Mouse moved to (668, 208)
Screenshot: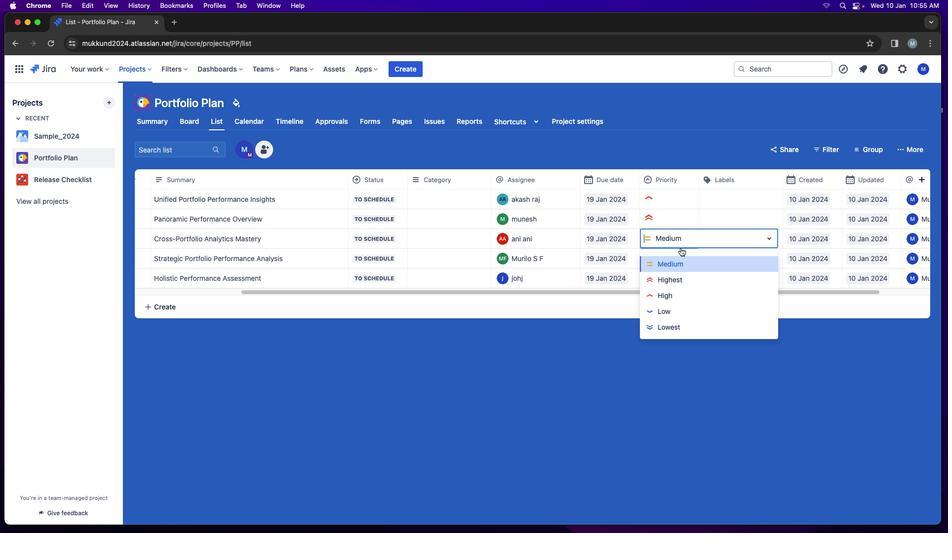 
Action: Mouse pressed left at (668, 208)
Screenshot: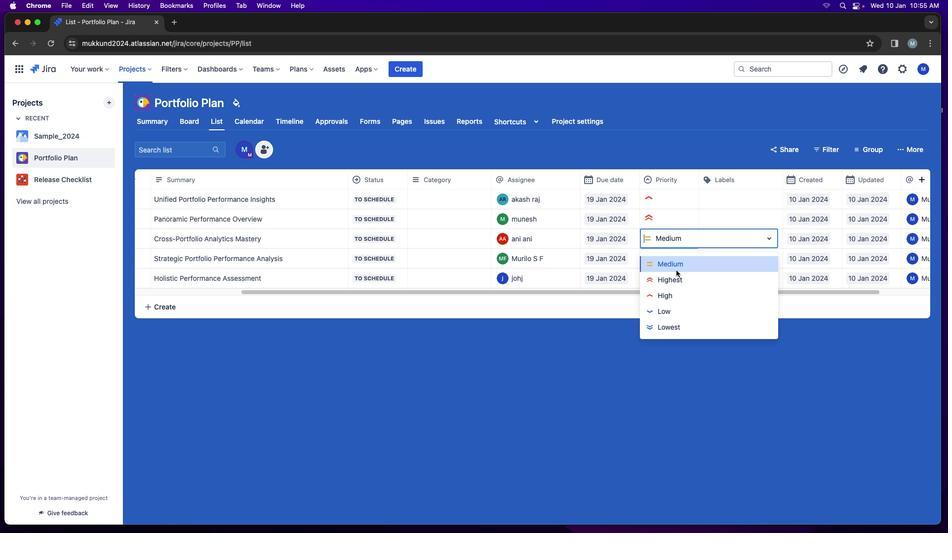 
Action: Mouse moved to (660, 218)
Screenshot: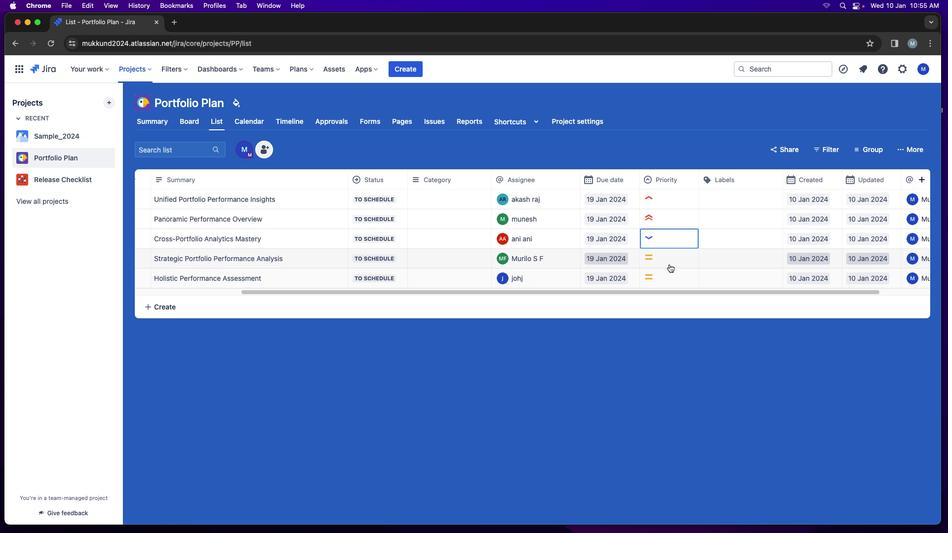 
Action: Mouse pressed left at (660, 218)
Screenshot: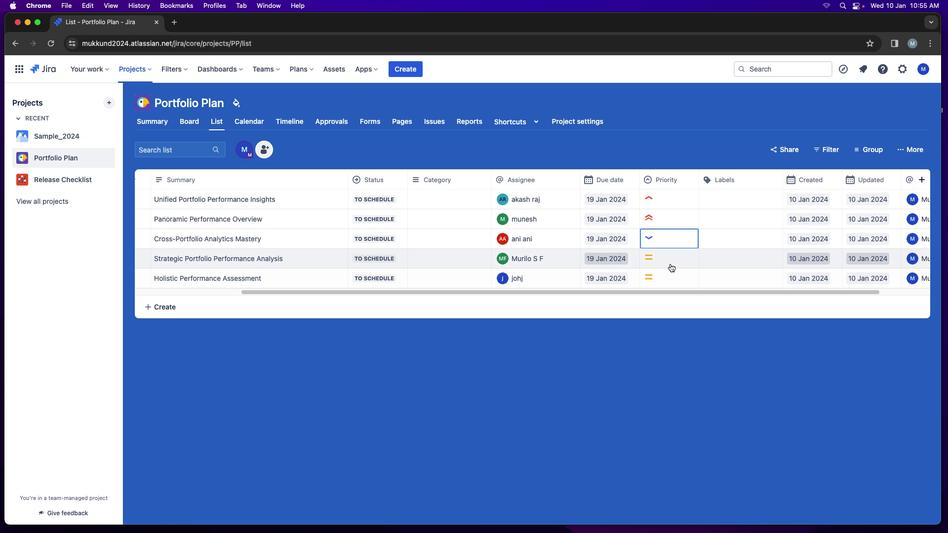 
Action: Mouse moved to (661, 214)
Screenshot: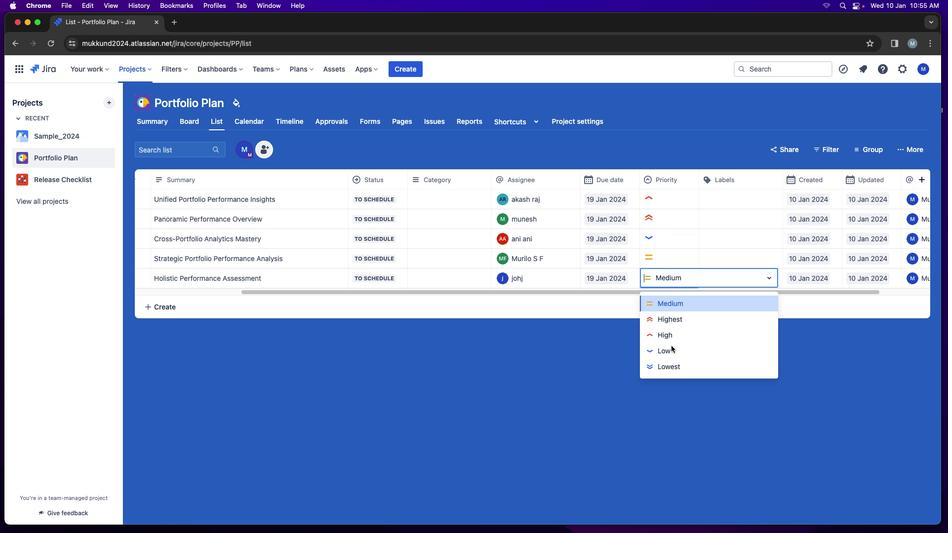 
Action: Mouse pressed left at (661, 214)
Screenshot: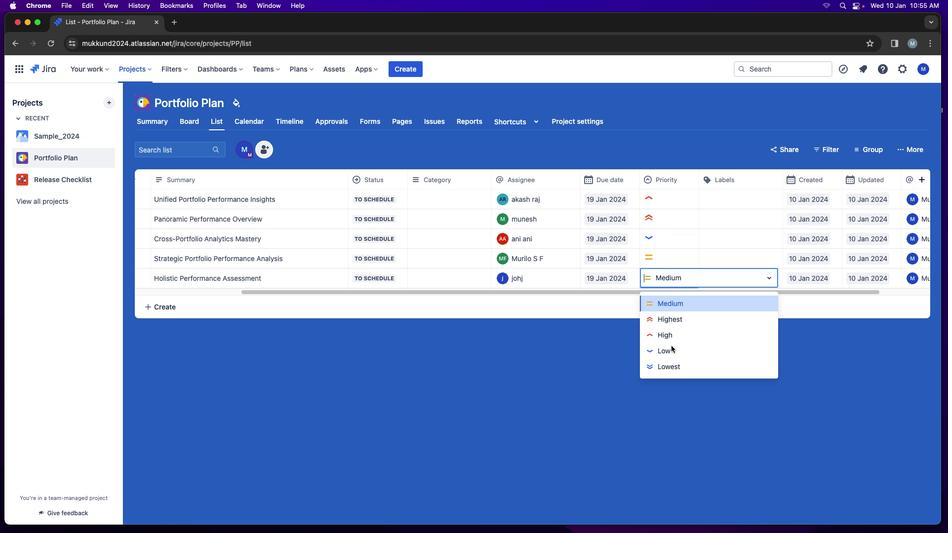 
Action: Mouse moved to (657, 226)
Screenshot: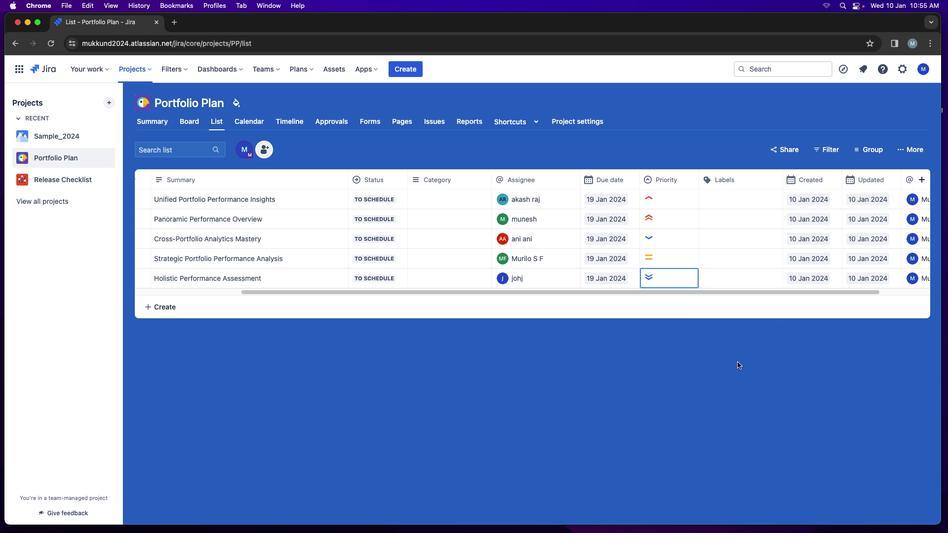 
Action: Mouse pressed left at (657, 226)
Screenshot: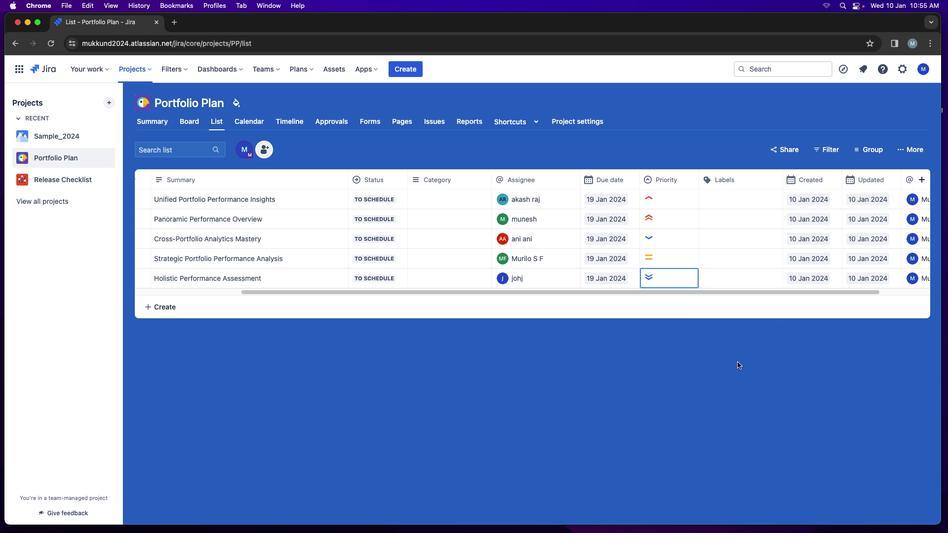
Action: Mouse moved to (728, 225)
Screenshot: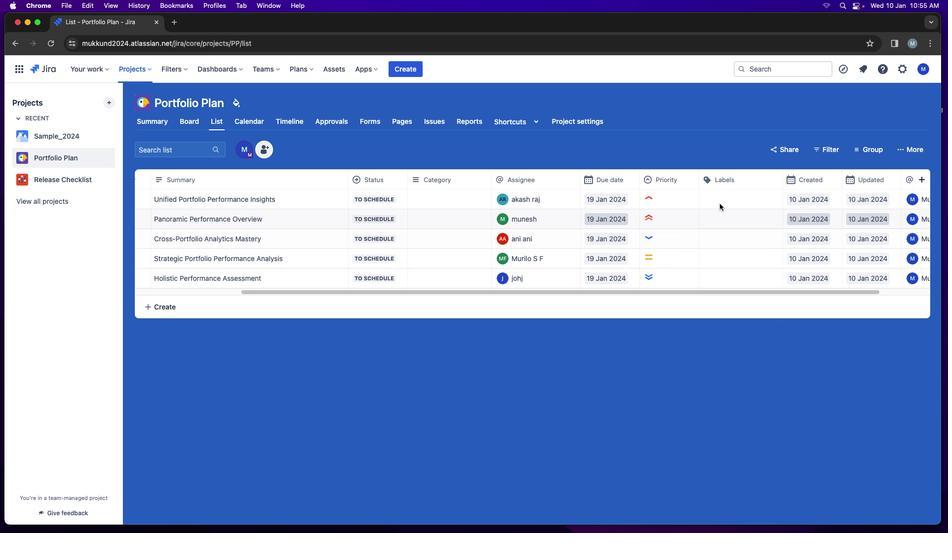 
Action: Mouse pressed left at (728, 225)
Screenshot: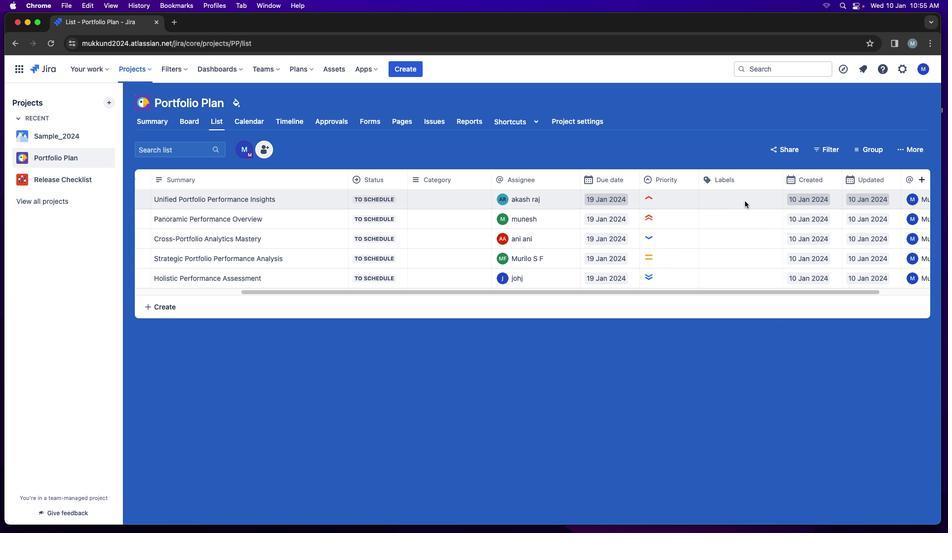 
Action: Mouse moved to (743, 202)
Screenshot: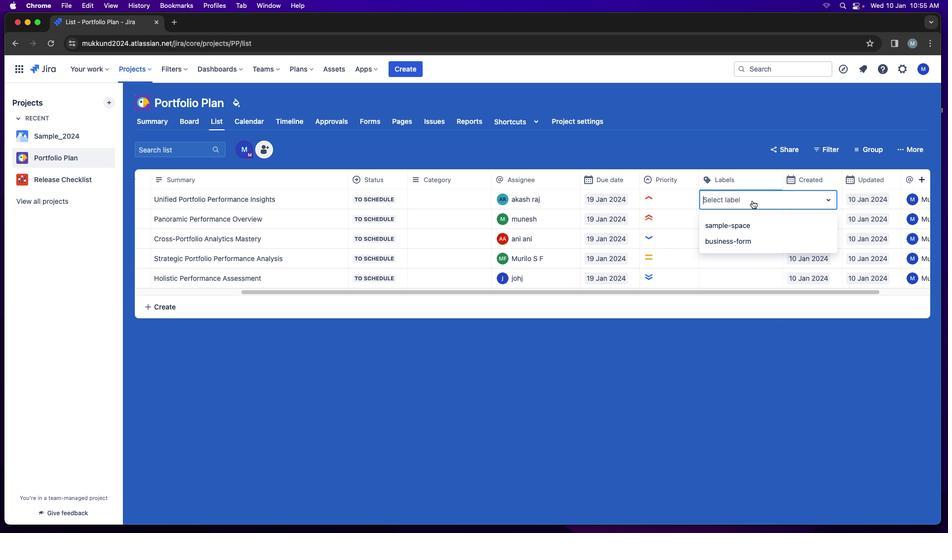 
Action: Mouse pressed left at (743, 202)
Screenshot: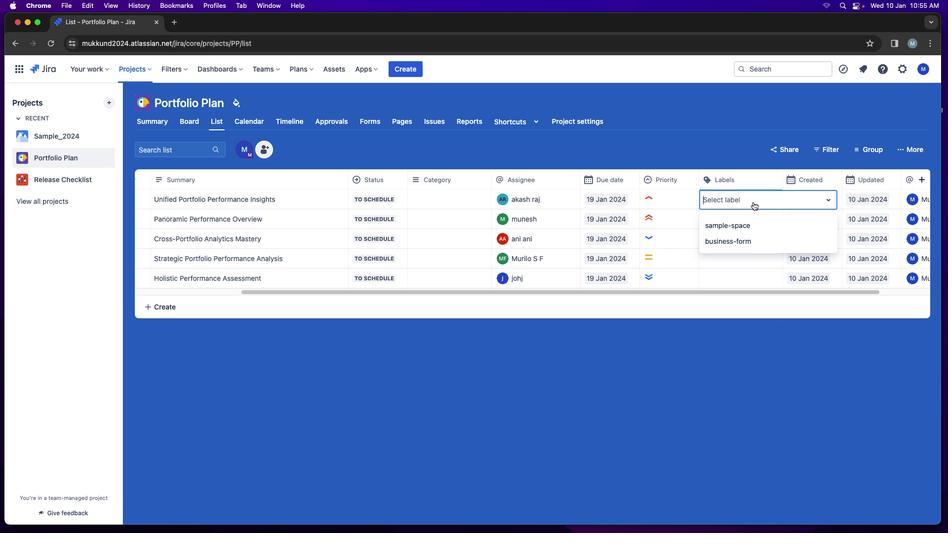 
Action: Mouse moved to (731, 206)
Screenshot: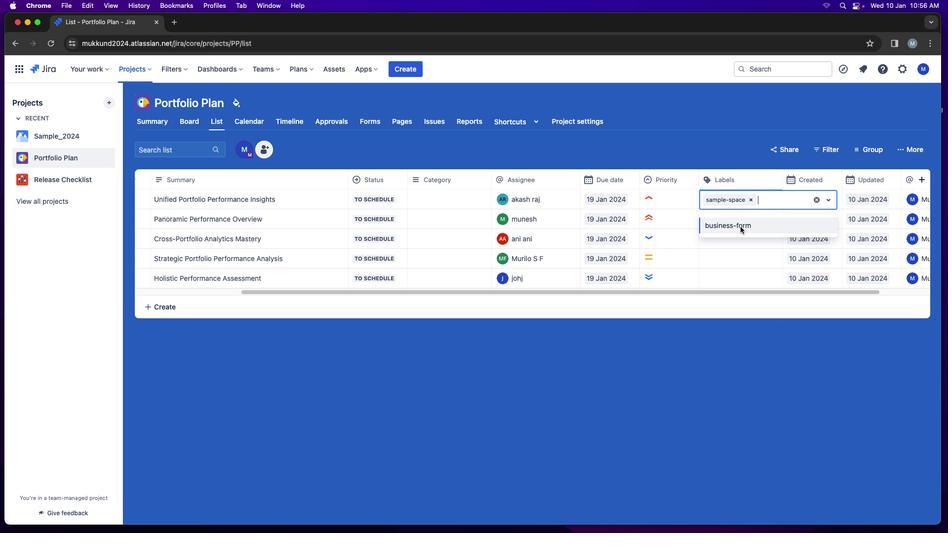 
Action: Mouse pressed left at (731, 206)
Screenshot: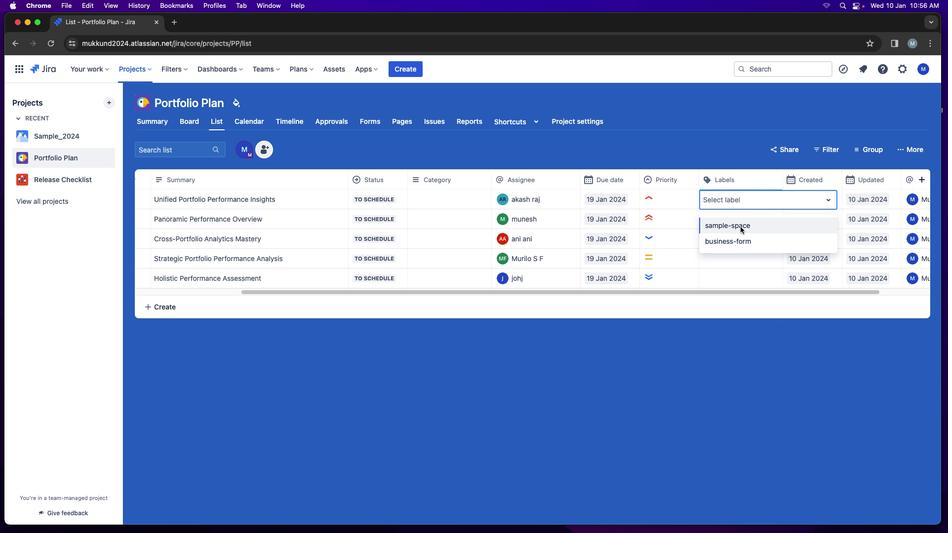 
Action: Mouse moved to (726, 206)
Screenshot: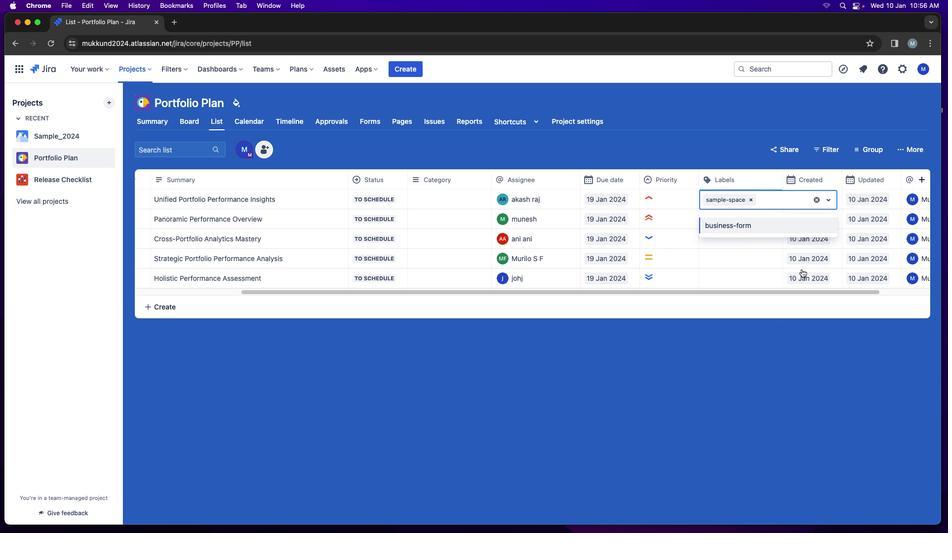 
Action: Mouse pressed left at (726, 206)
Screenshot: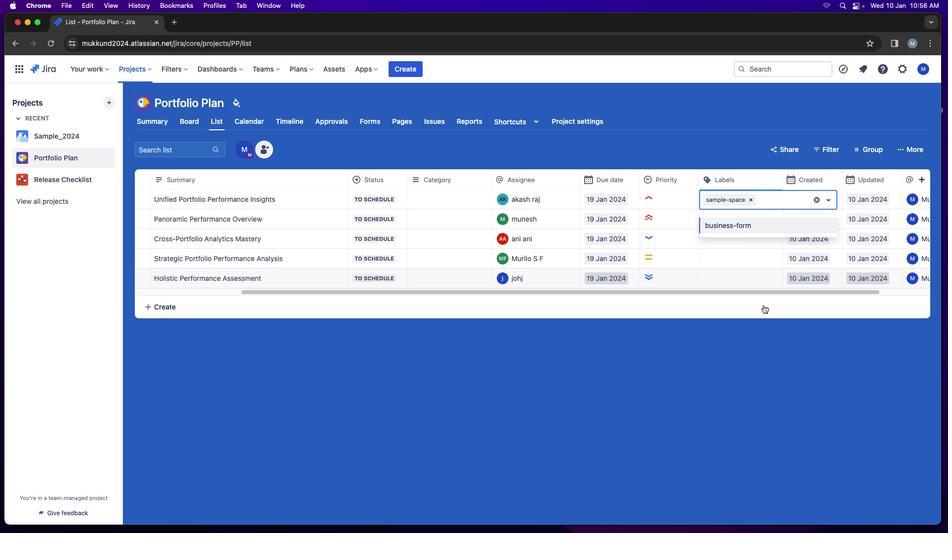 
Action: Mouse moved to (735, 220)
Screenshot: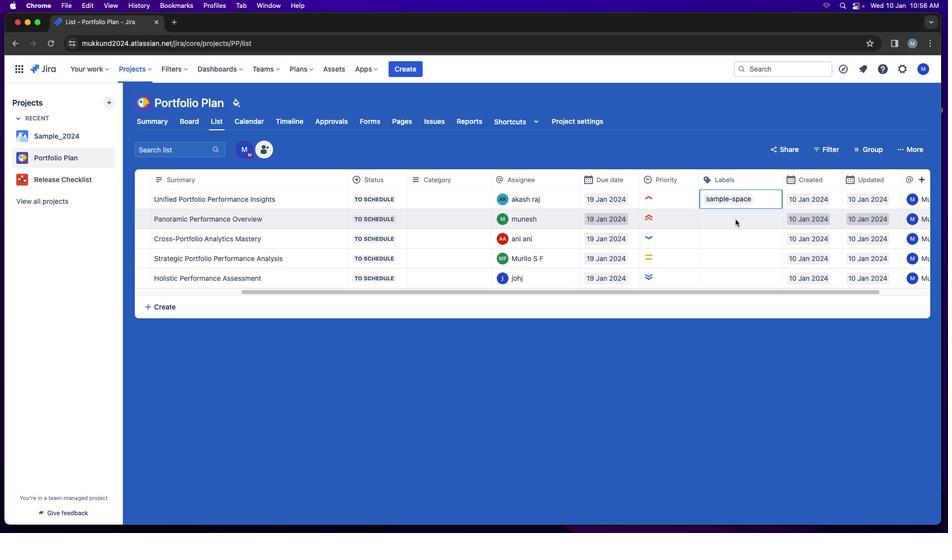 
Action: Mouse pressed left at (735, 220)
Screenshot: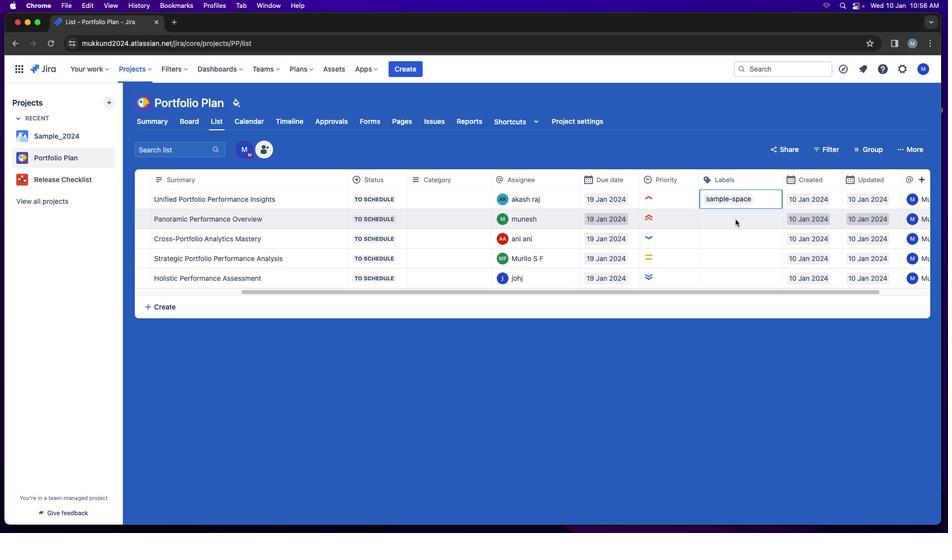 
Action: Mouse moved to (726, 205)
Screenshot: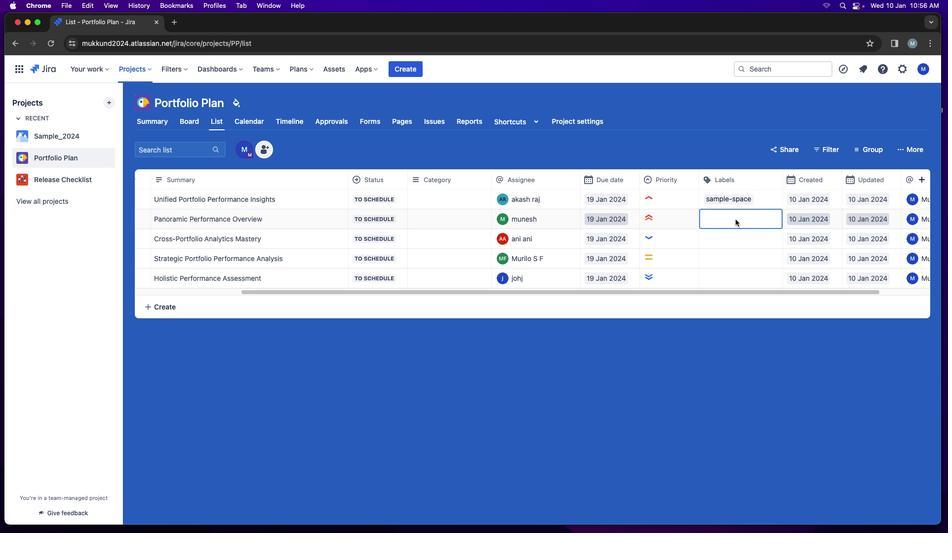 
Action: Mouse pressed left at (726, 205)
Screenshot: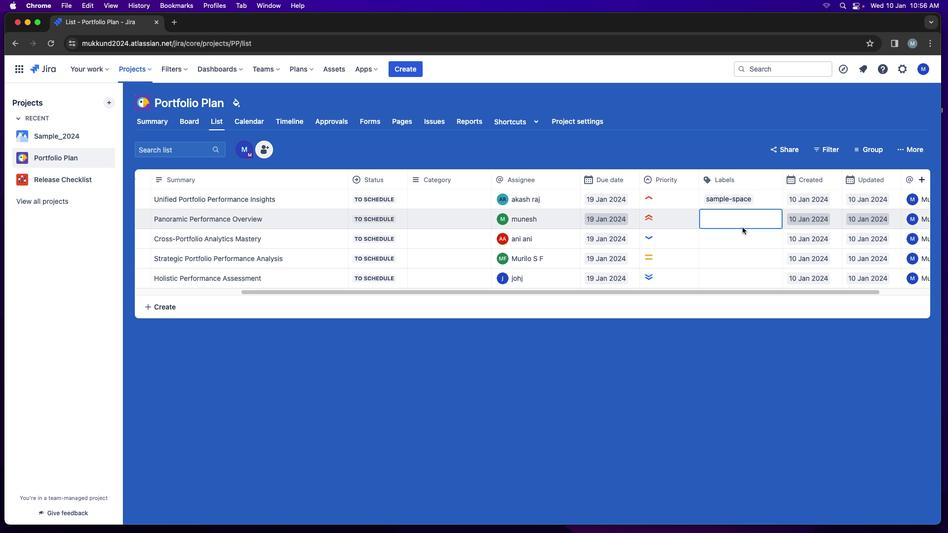 
Action: Mouse moved to (725, 205)
Screenshot: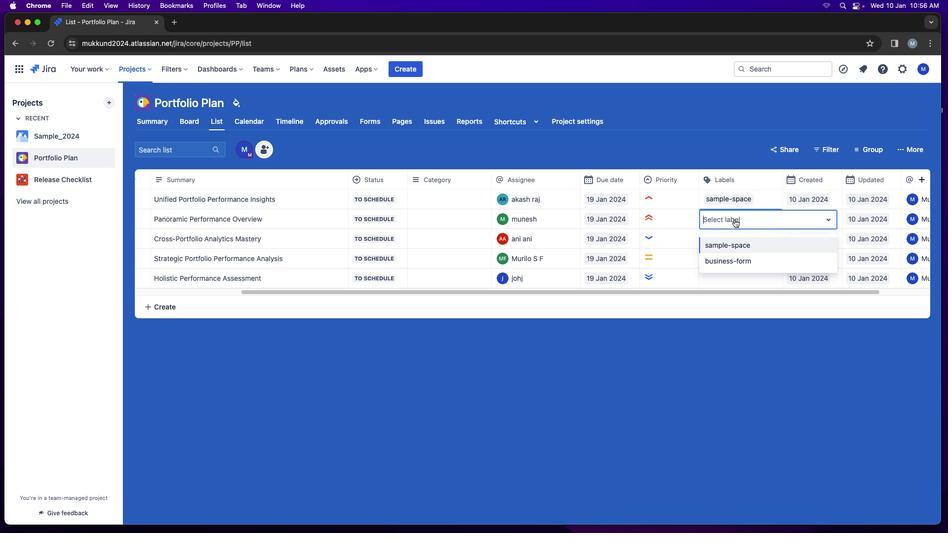 
Action: Mouse pressed left at (725, 205)
Screenshot: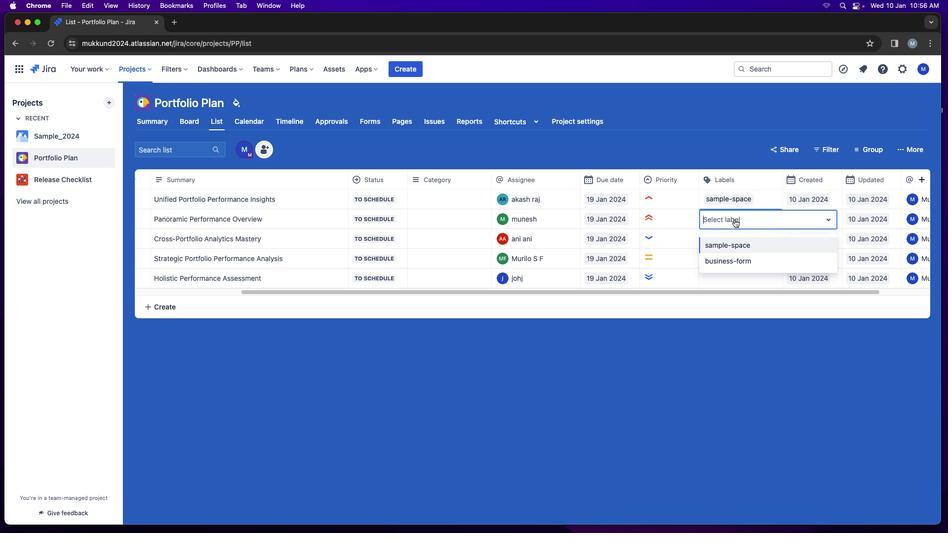 
Action: Mouse moved to (725, 210)
Screenshot: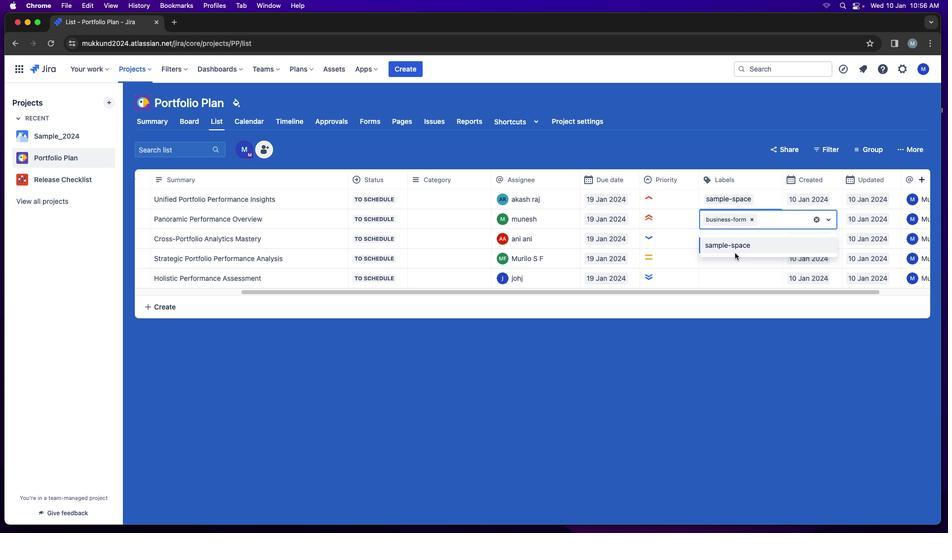 
Action: Mouse pressed left at (725, 210)
Screenshot: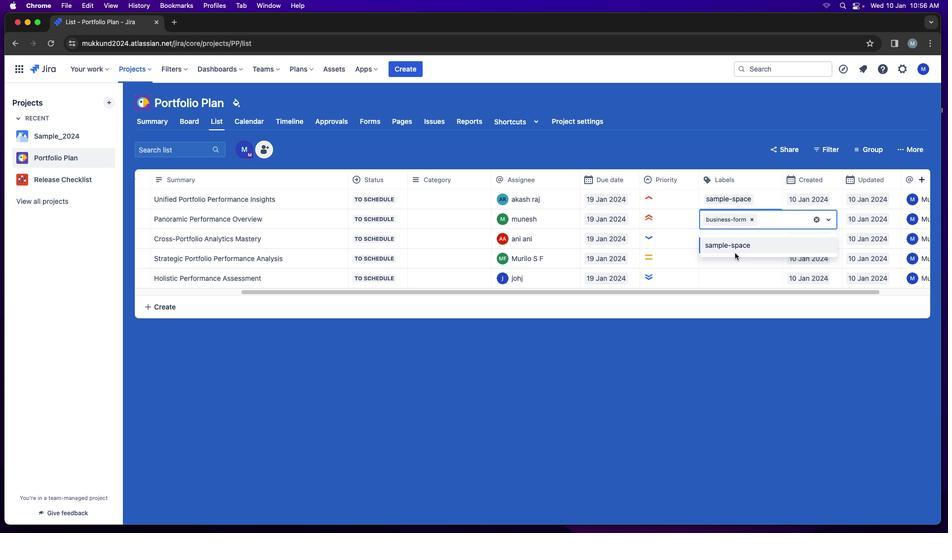 
Action: Mouse moved to (744, 205)
Screenshot: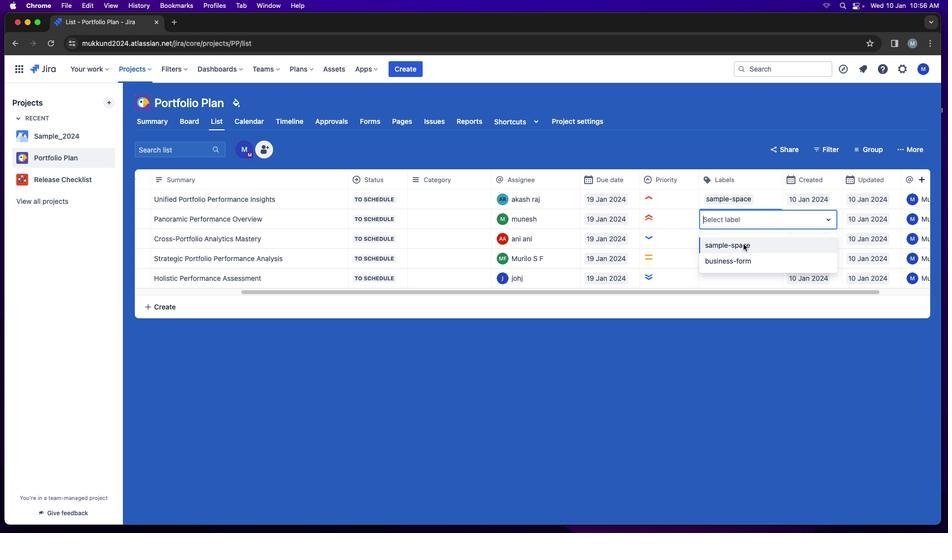 
Action: Mouse pressed left at (744, 205)
Screenshot: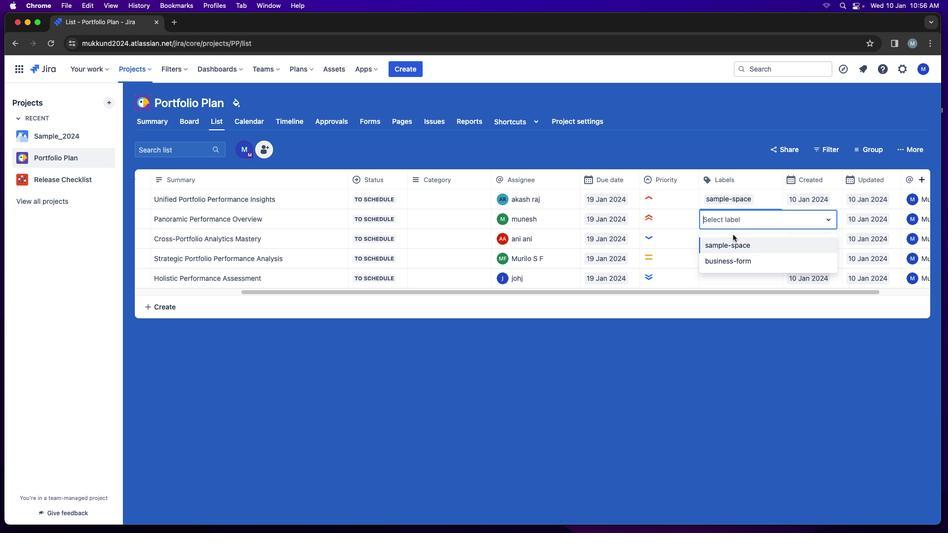 
Action: Mouse moved to (721, 209)
Screenshot: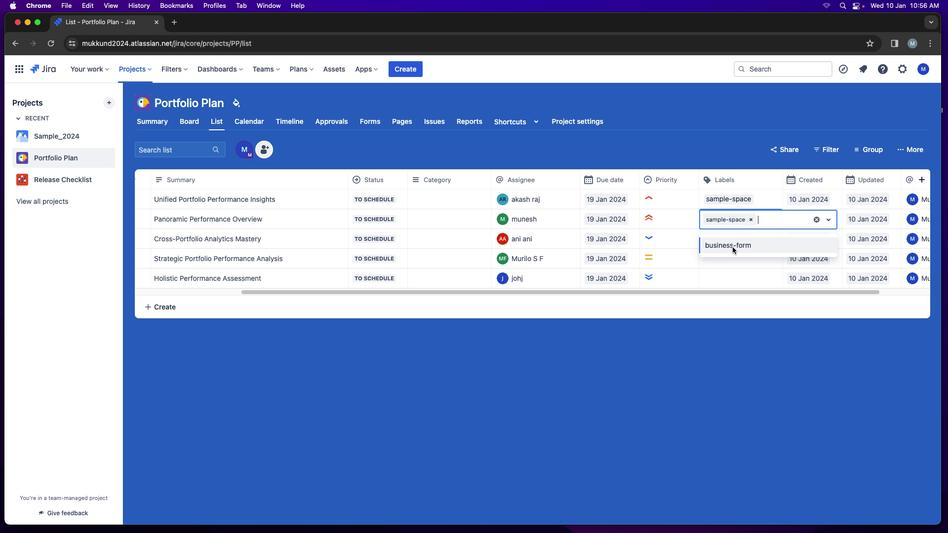 
Action: Mouse pressed left at (721, 209)
Screenshot: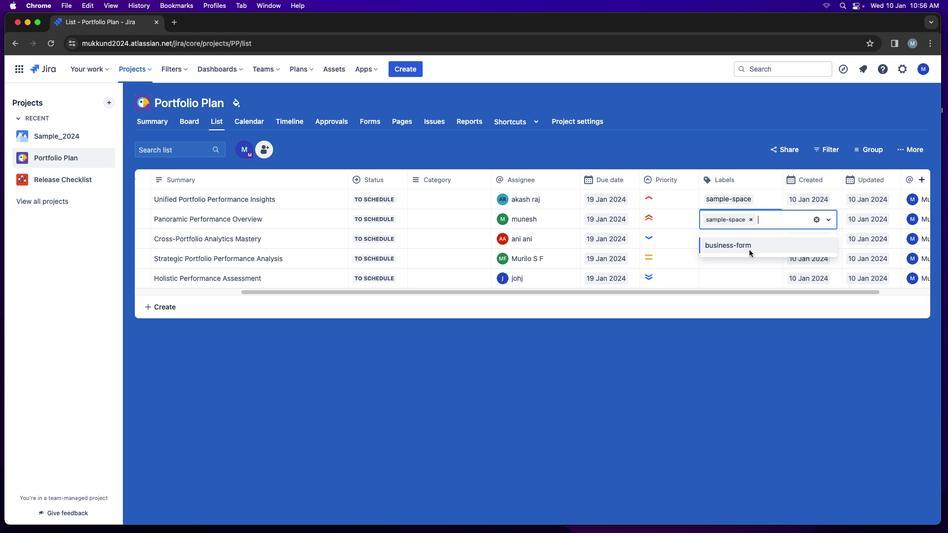 
Action: Mouse moved to (731, 222)
Screenshot: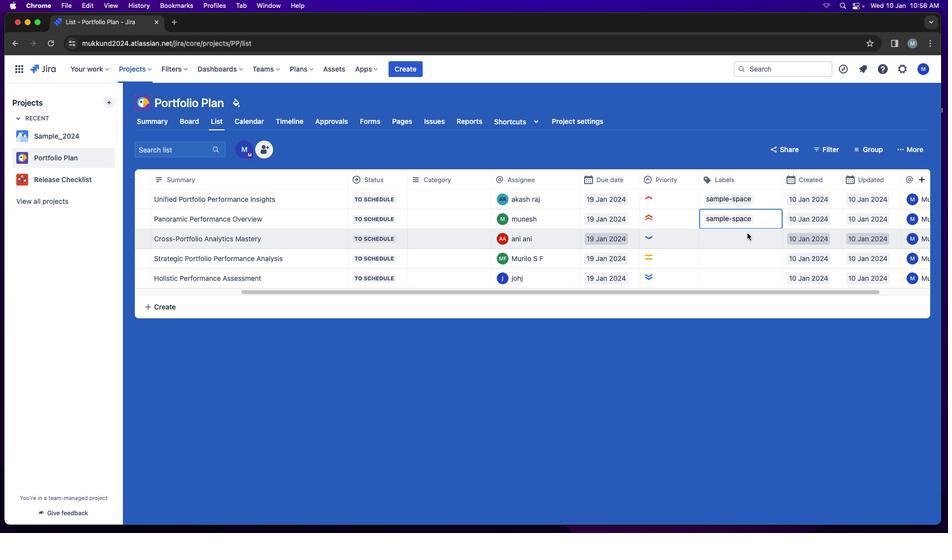 
Action: Mouse pressed left at (731, 222)
Screenshot: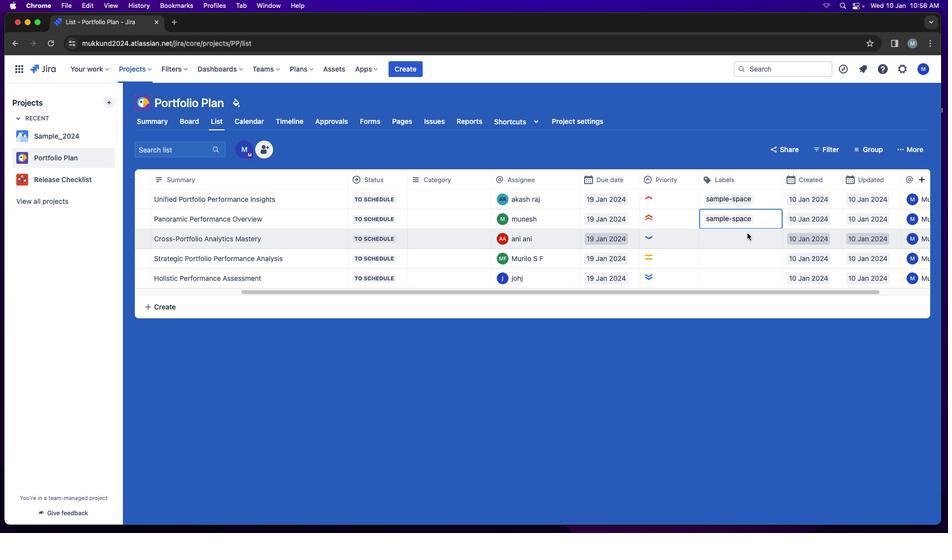 
Action: Mouse moved to (737, 208)
Screenshot: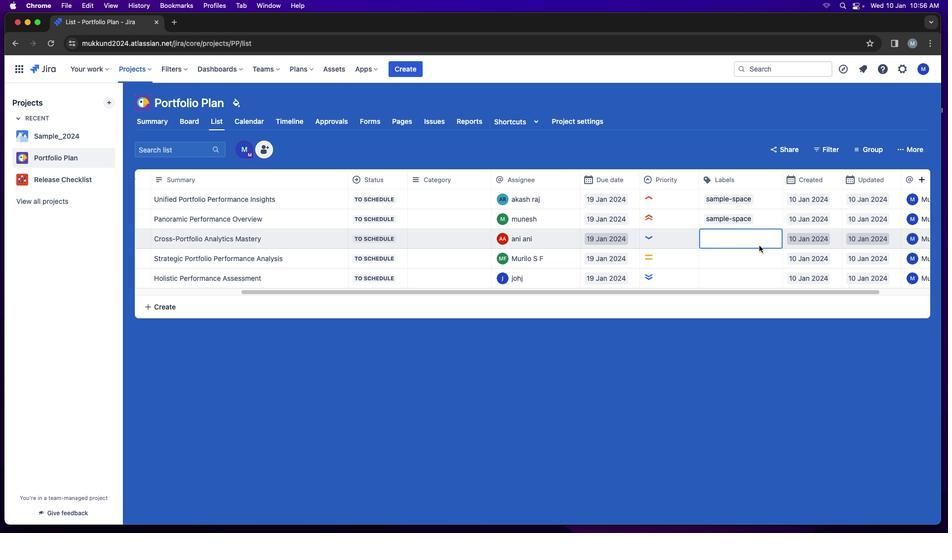 
Action: Mouse pressed left at (737, 208)
Screenshot: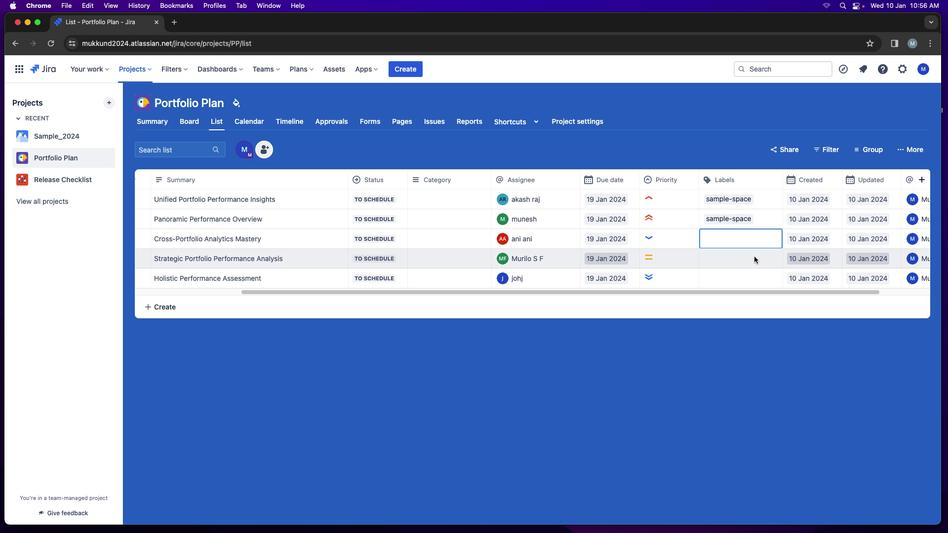 
Action: Mouse moved to (730, 207)
Screenshot: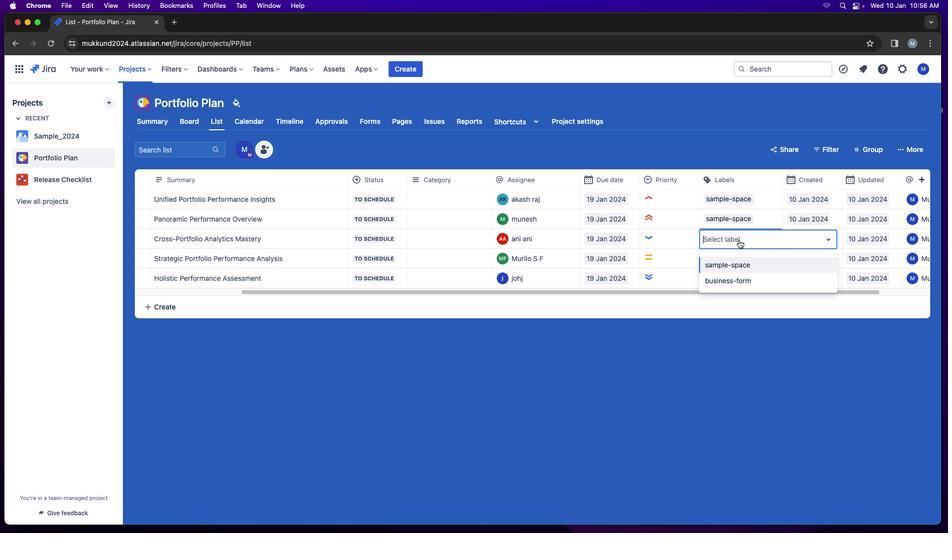 
Action: Mouse pressed left at (730, 207)
Screenshot: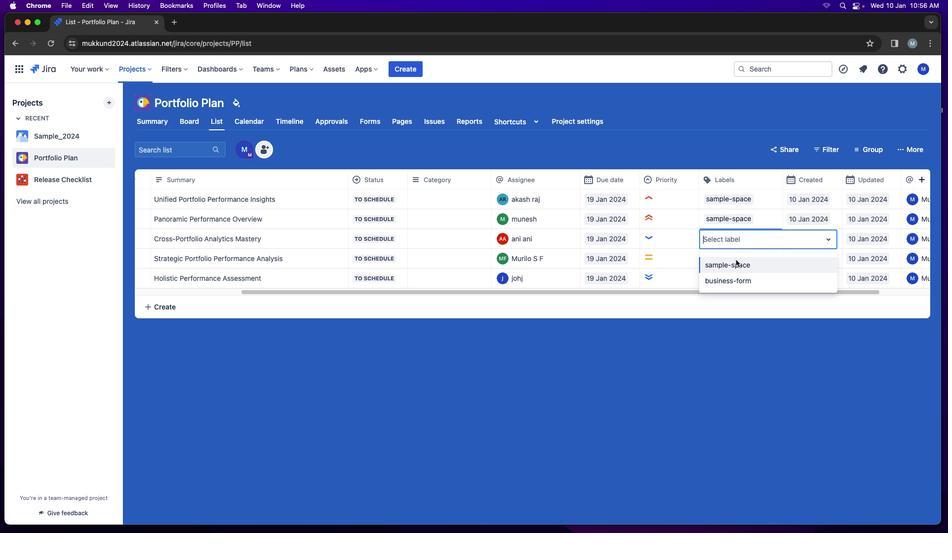 
Action: Mouse moved to (721, 212)
Screenshot: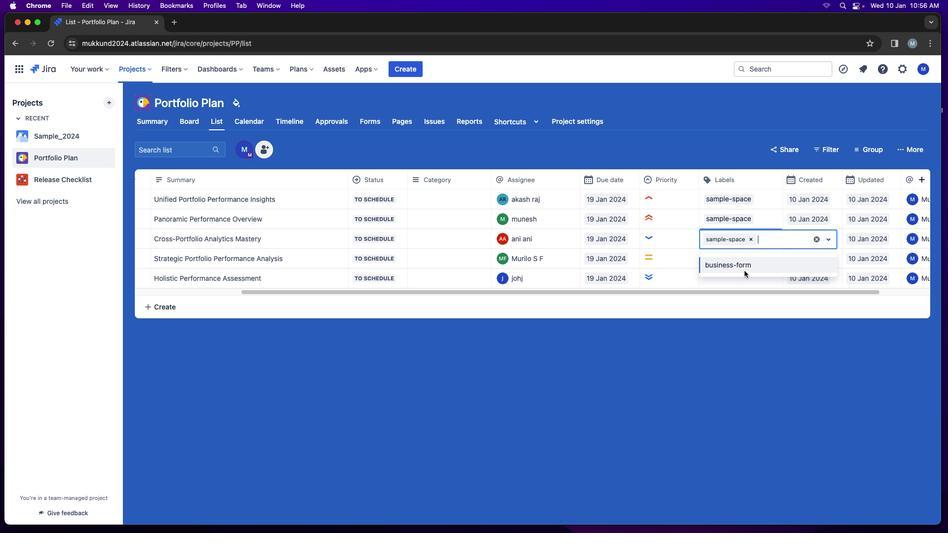 
Action: Mouse pressed left at (721, 212)
Screenshot: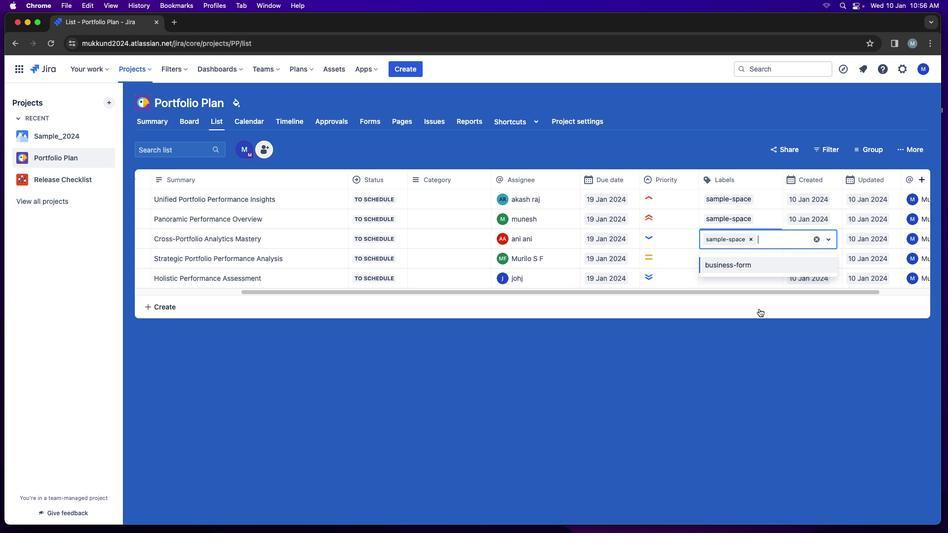 
Action: Mouse moved to (748, 220)
Screenshot: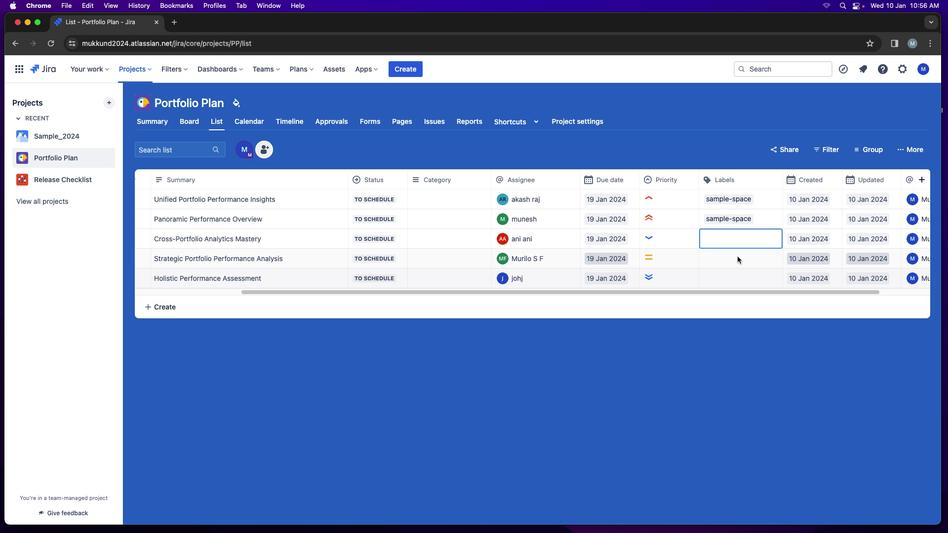 
Action: Mouse pressed left at (748, 220)
Screenshot: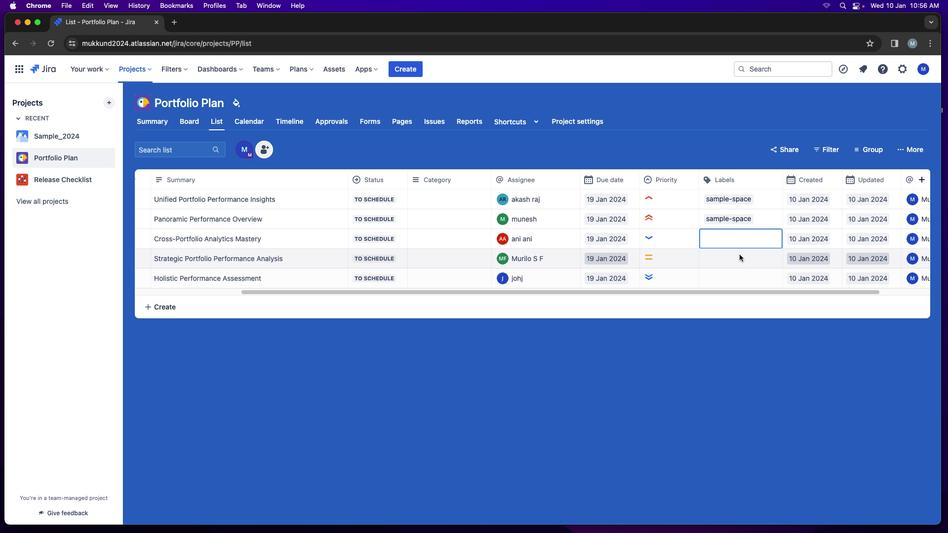 
Action: Mouse moved to (739, 208)
Screenshot: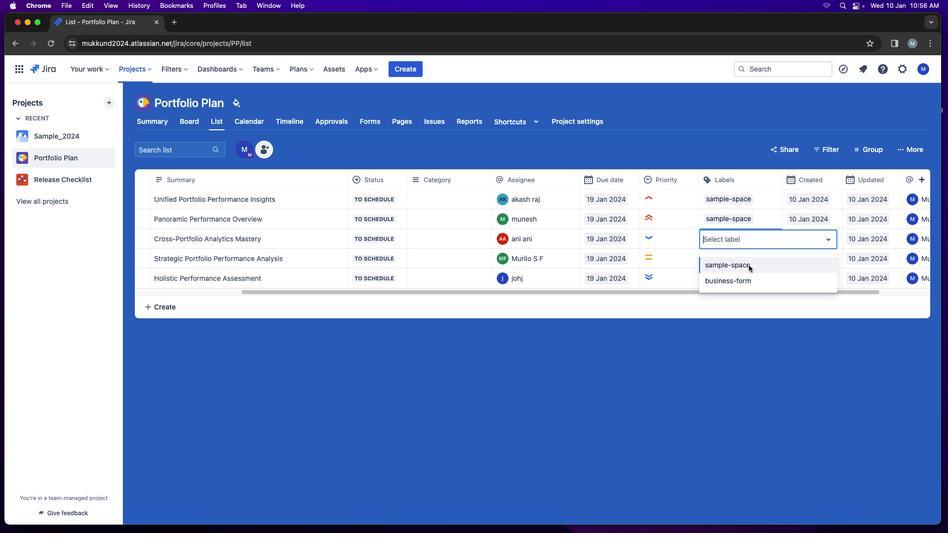
Action: Mouse pressed left at (739, 208)
Screenshot: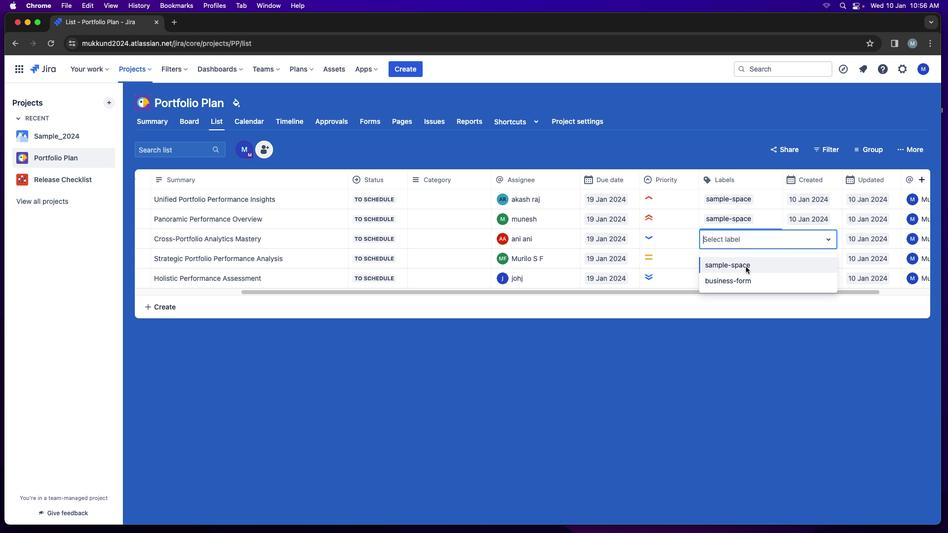 
Action: Mouse moved to (735, 211)
Screenshot: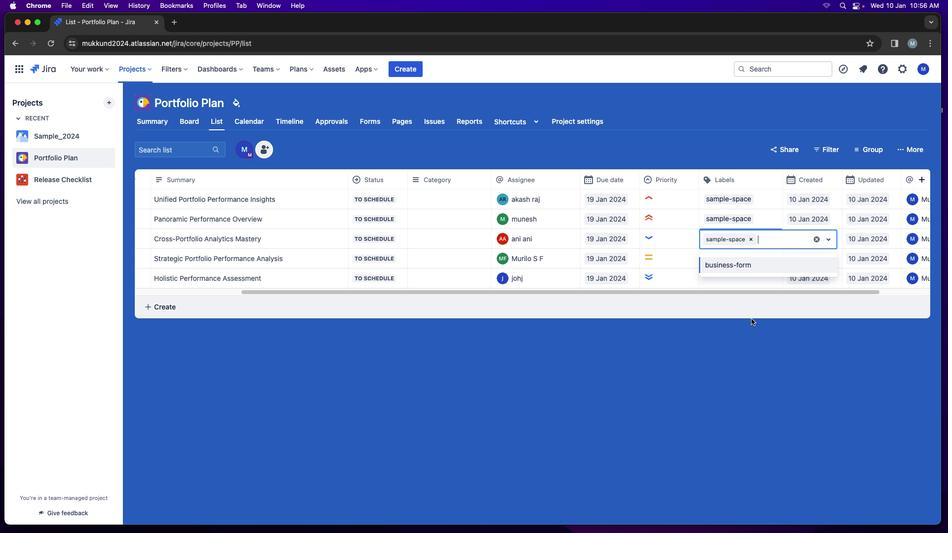 
Action: Mouse pressed left at (735, 211)
Screenshot: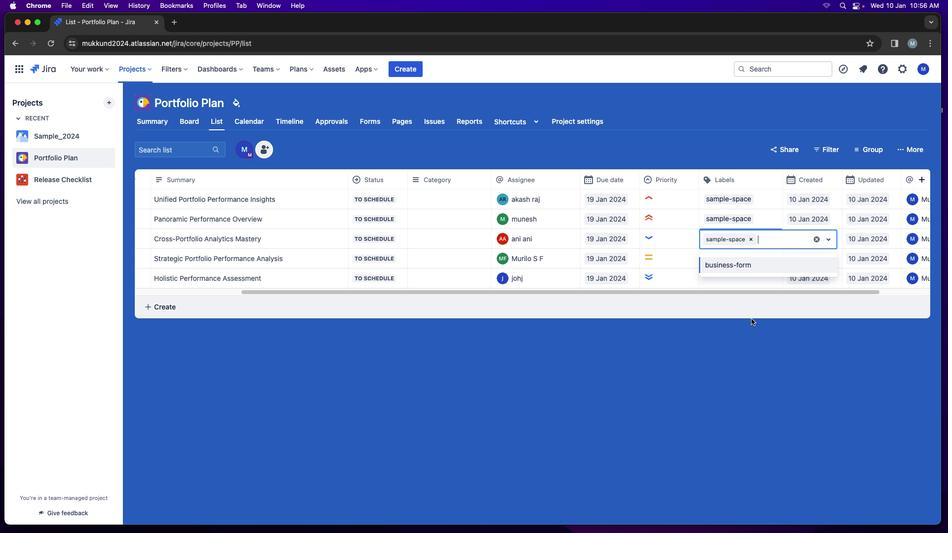 
Action: Mouse moved to (744, 219)
Screenshot: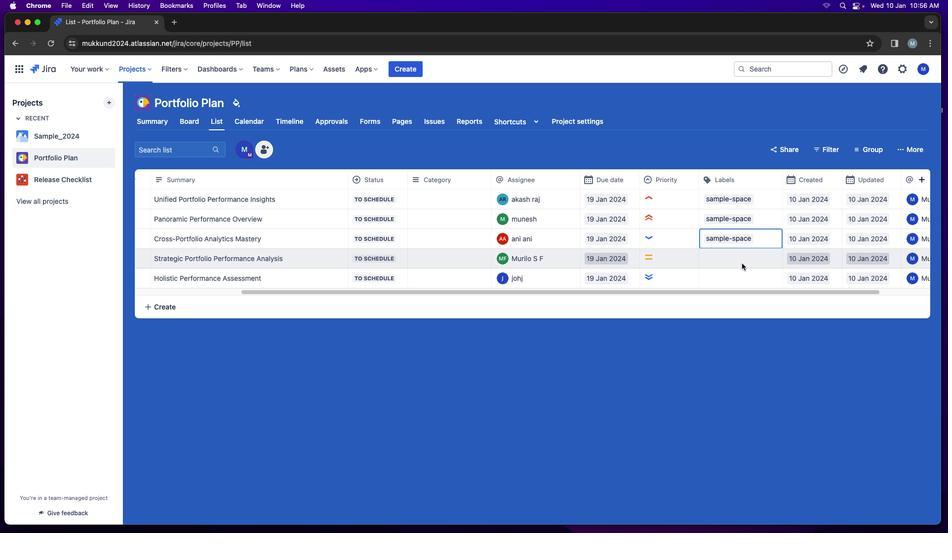 
Action: Mouse pressed left at (744, 219)
Screenshot: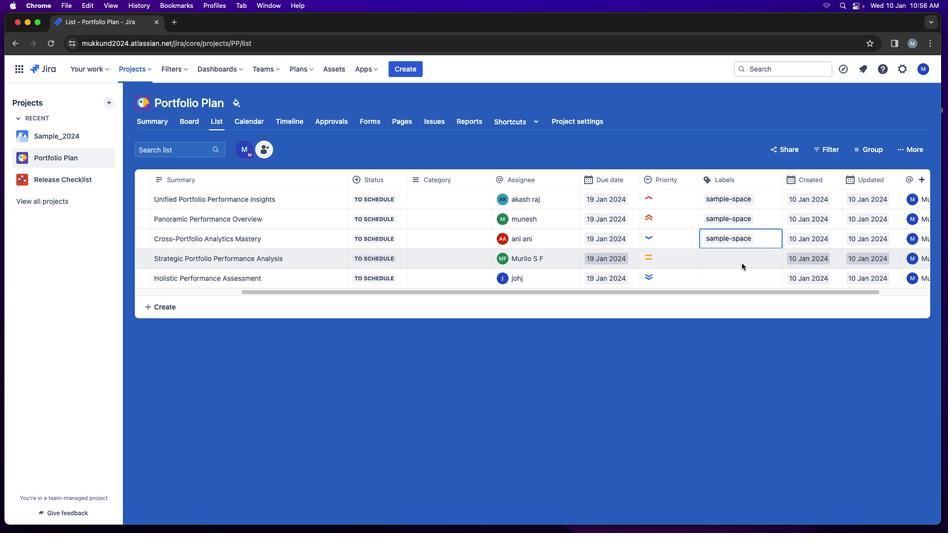 
Action: Mouse moved to (733, 211)
Screenshot: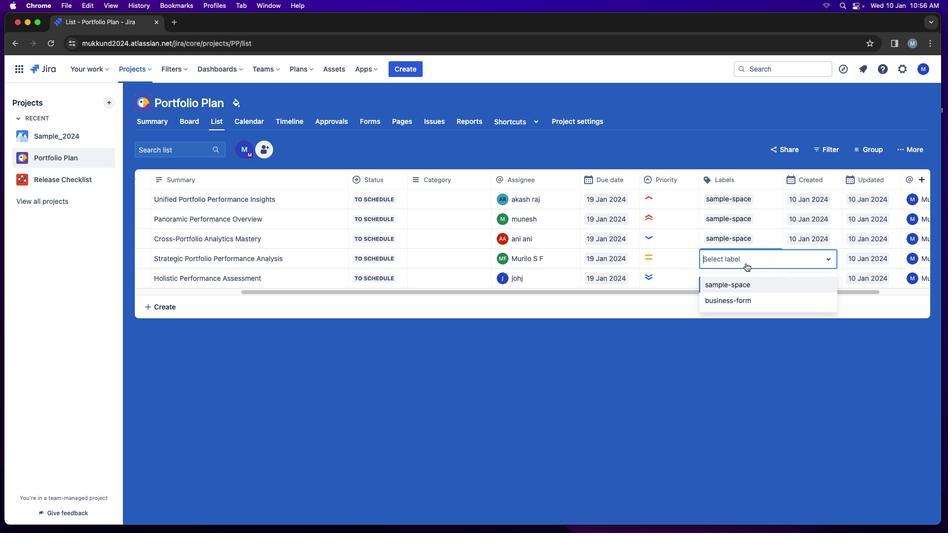 
Action: Mouse pressed left at (733, 211)
Screenshot: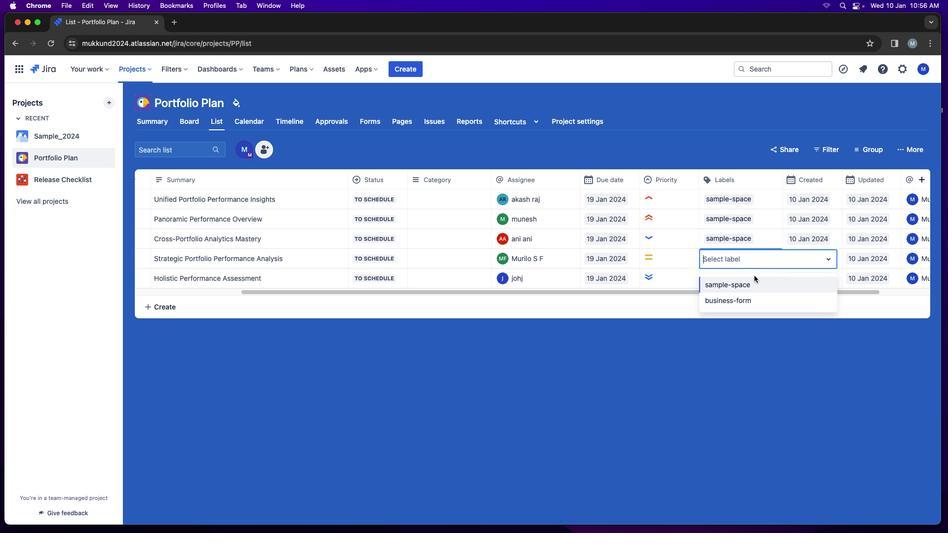 
Action: Mouse moved to (738, 214)
Screenshot: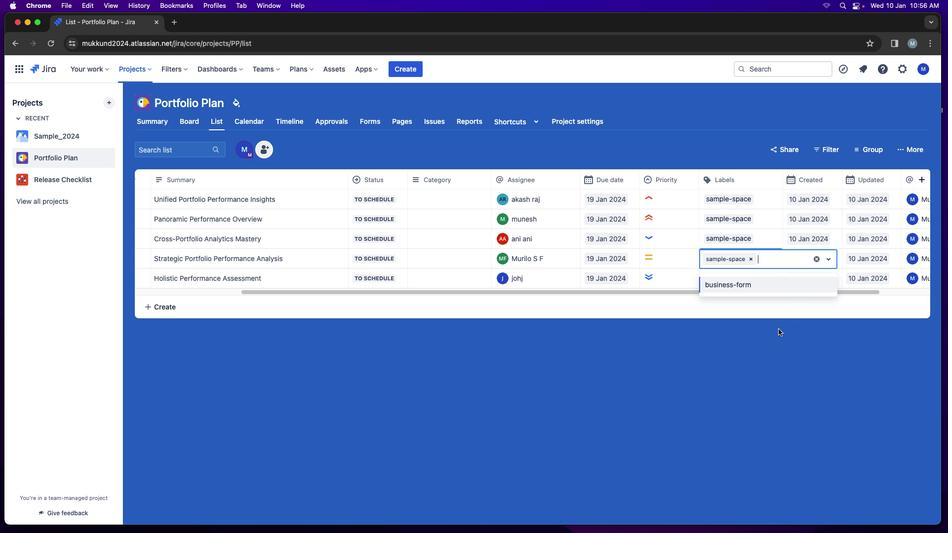 
Action: Mouse pressed left at (738, 214)
Screenshot: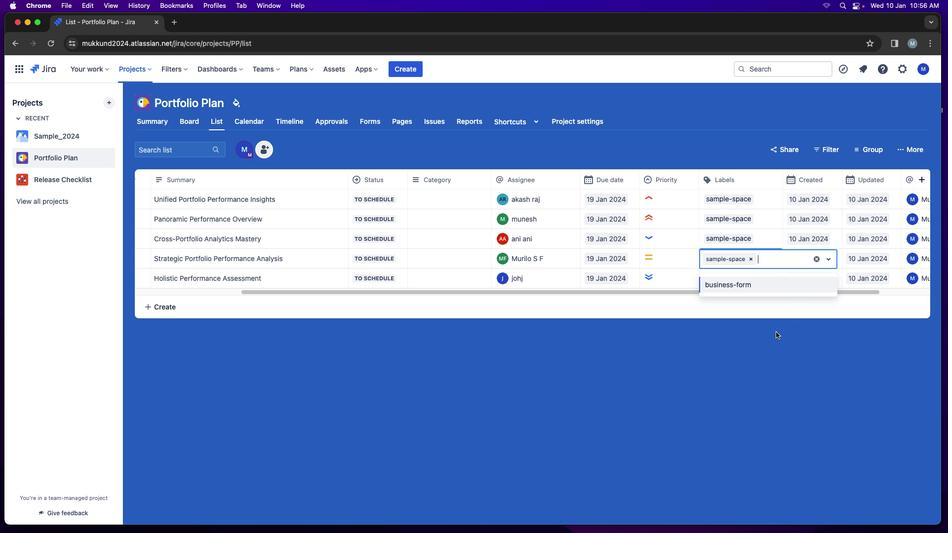 
Action: Mouse moved to (770, 221)
Screenshot: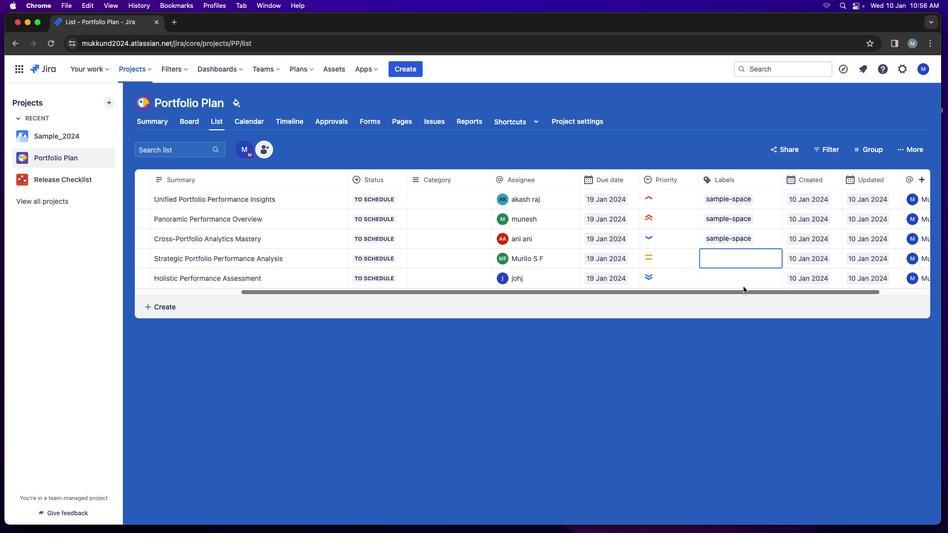 
Action: Mouse pressed left at (770, 221)
Screenshot: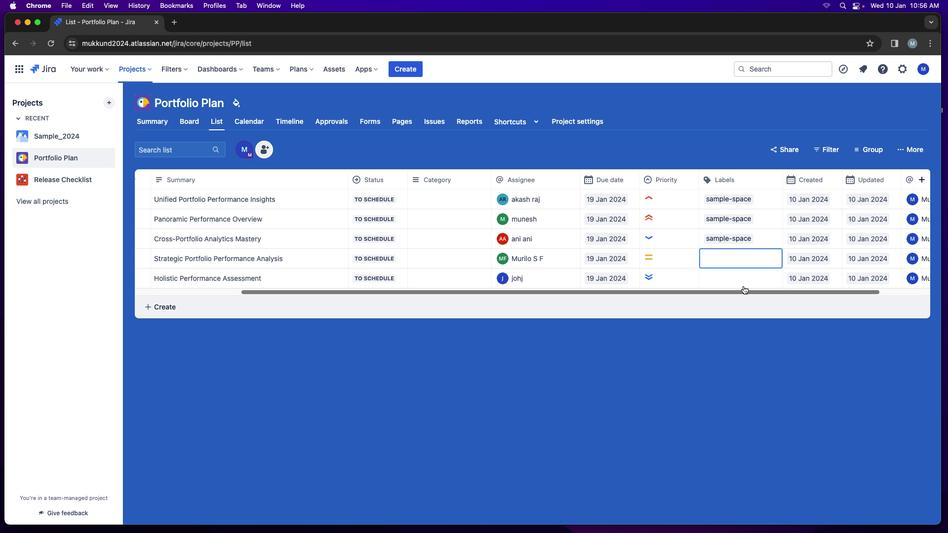 
Action: Mouse moved to (735, 214)
Screenshot: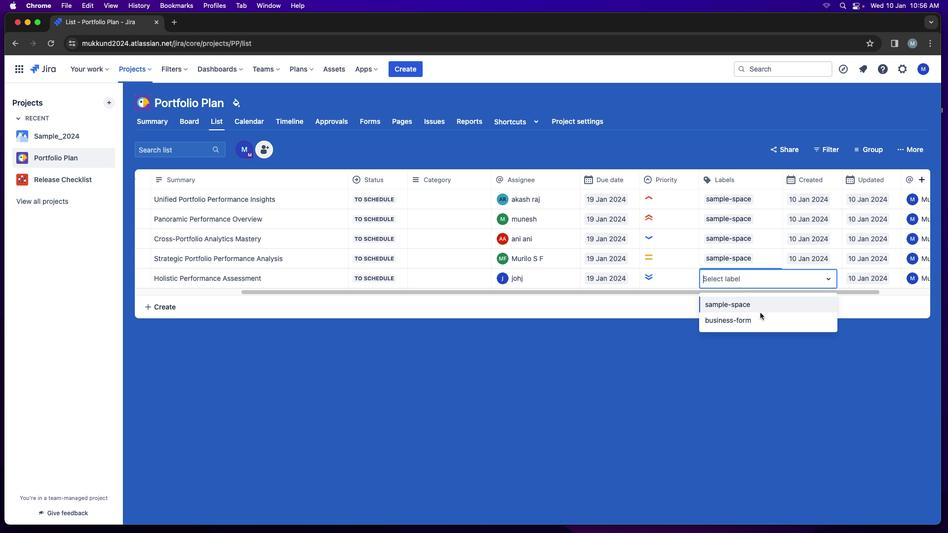 
Action: Mouse pressed left at (735, 214)
Screenshot: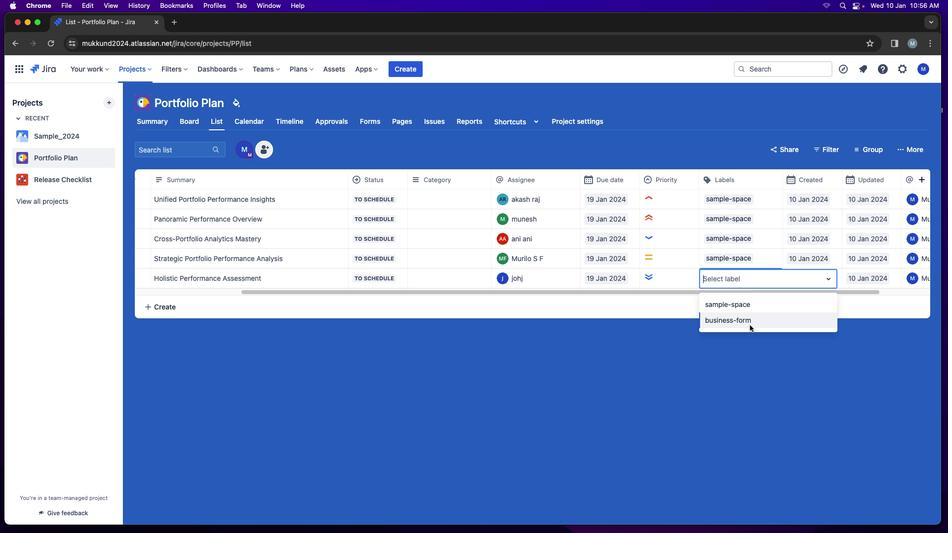 
Action: Mouse moved to (735, 218)
Screenshot: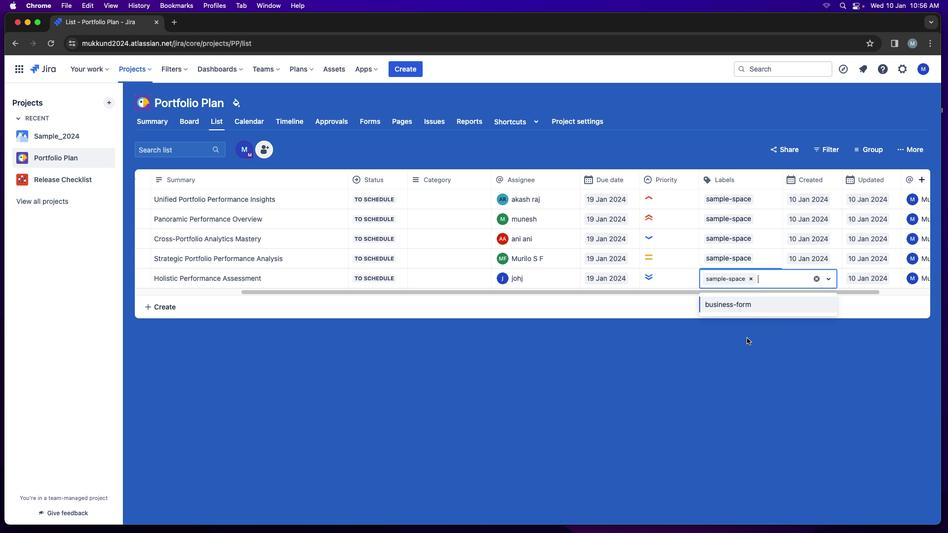 
Action: Mouse pressed left at (735, 218)
Screenshot: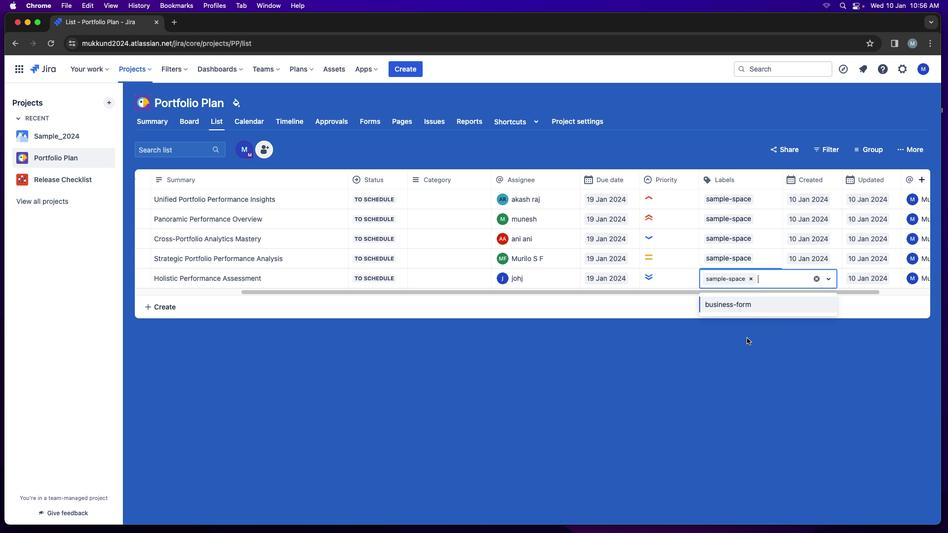 
Action: Mouse moved to (739, 222)
Screenshot: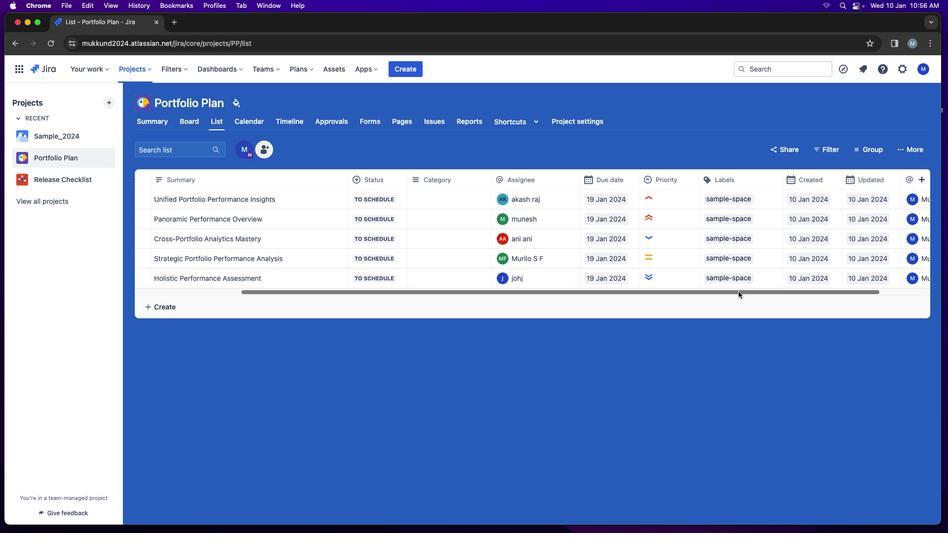 
Action: Mouse pressed left at (739, 222)
Screenshot: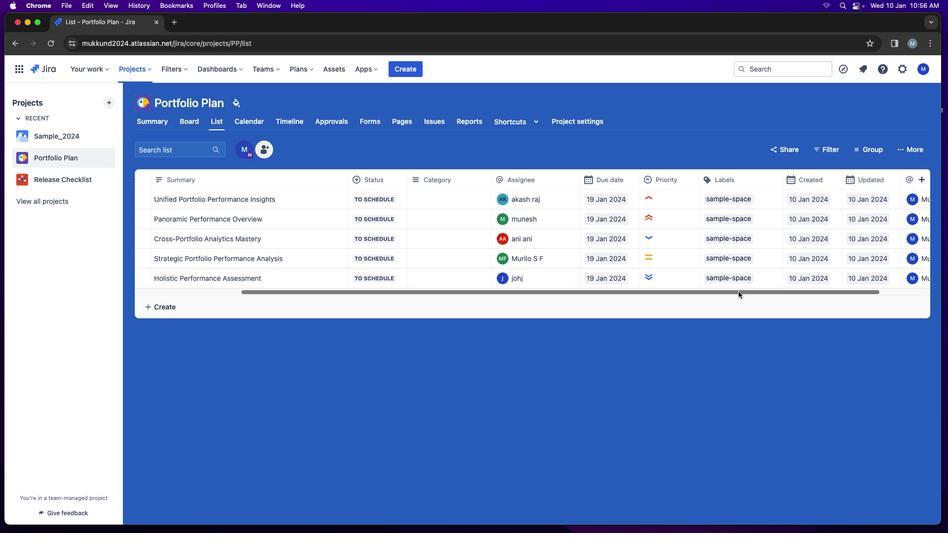 
Action: Mouse moved to (738, 215)
Screenshot: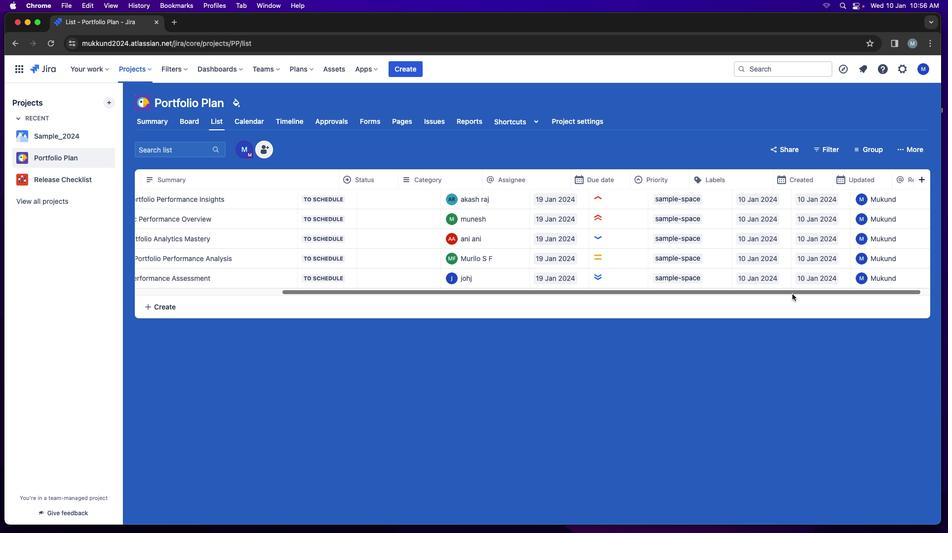 
Action: Mouse pressed left at (738, 215)
Screenshot: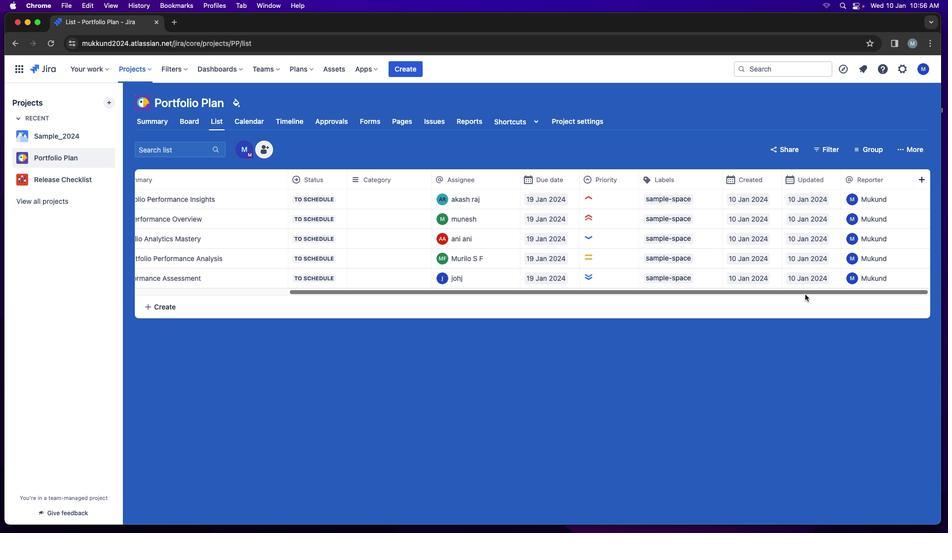 
Action: Mouse moved to (565, 221)
Screenshot: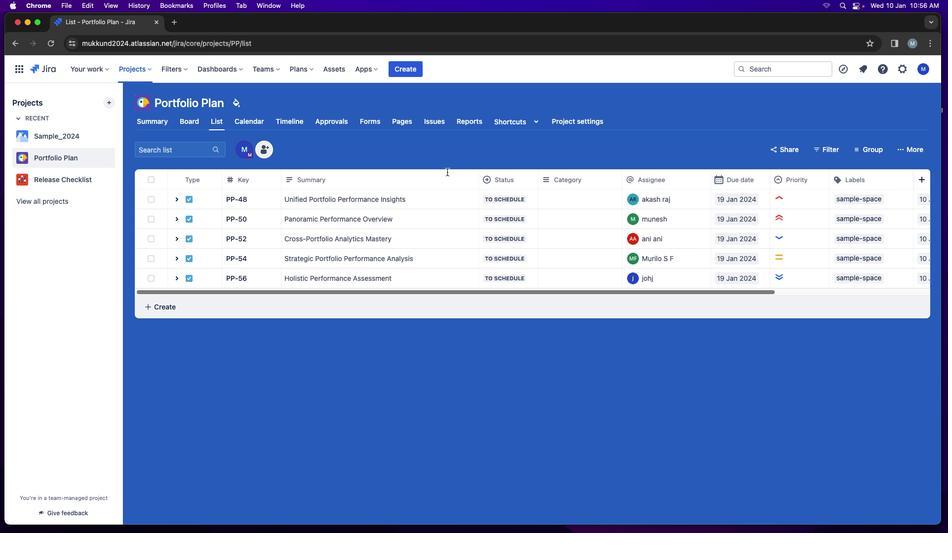 
Action: Mouse pressed left at (565, 221)
Screenshot: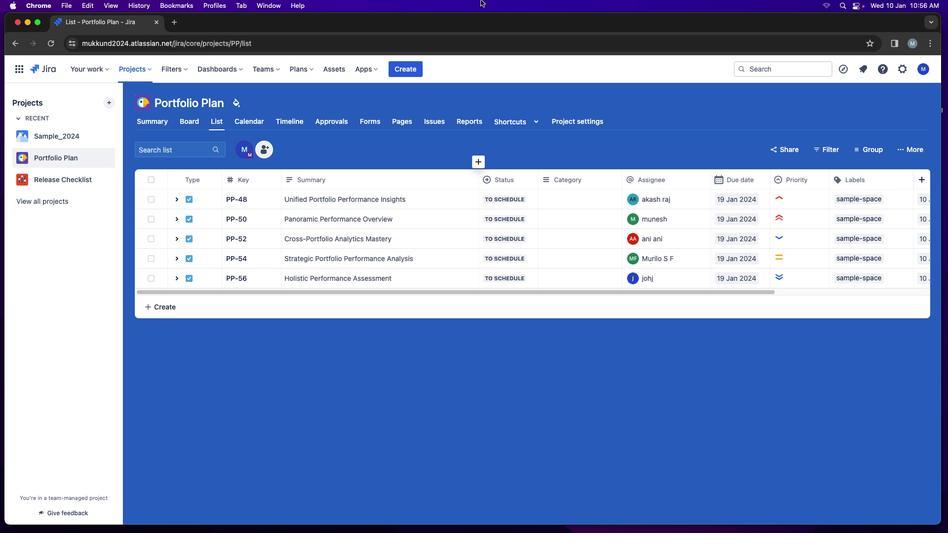 
Action: Mouse moved to (359, 196)
Screenshot: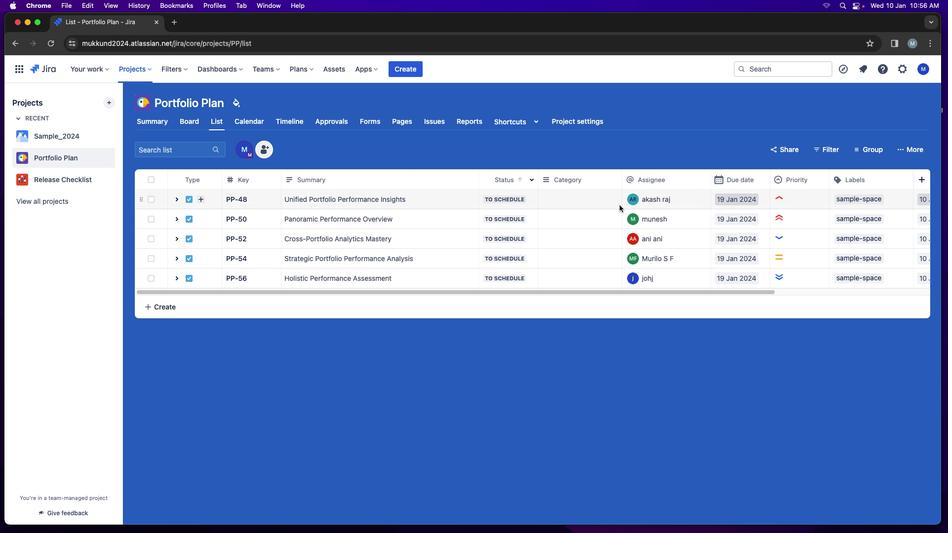 
Action: Mouse pressed left at (359, 196)
Screenshot: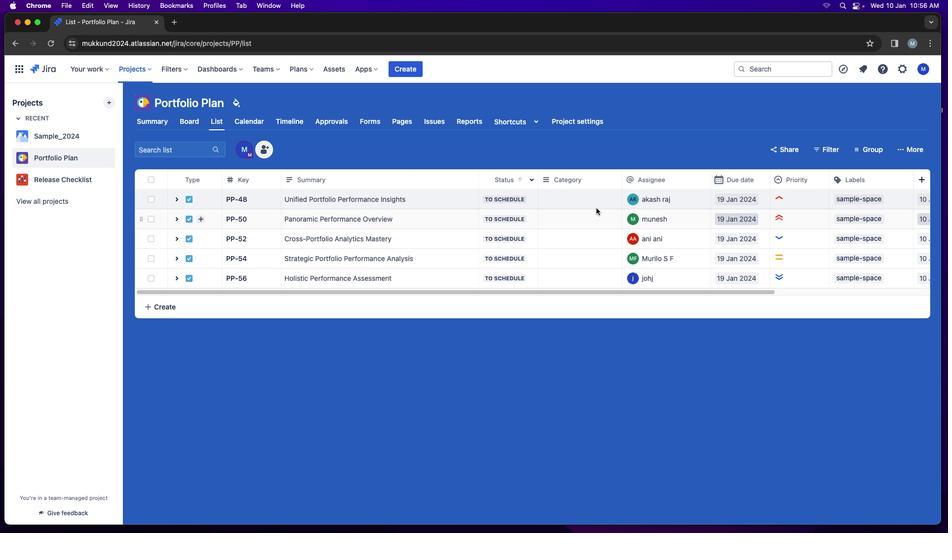 
Action: Mouse moved to (567, 202)
Screenshot: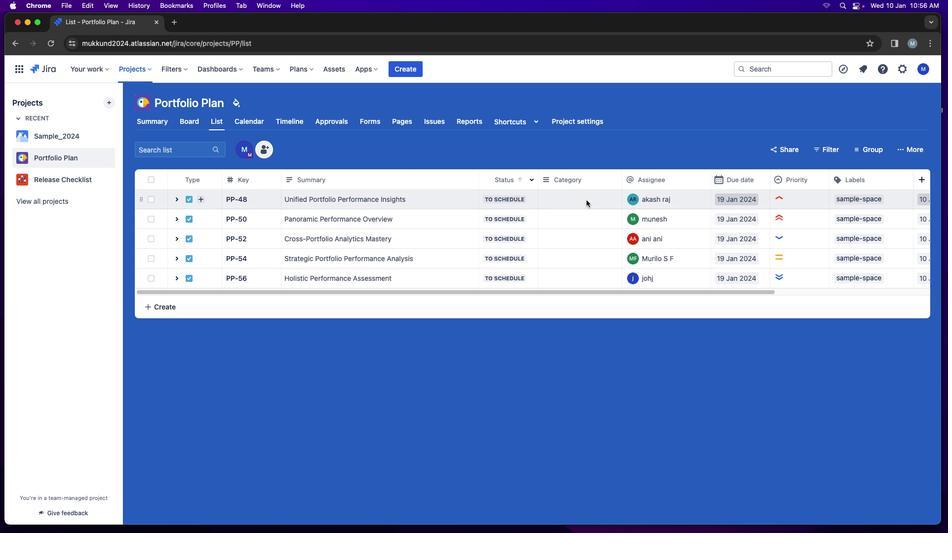 
Action: Mouse pressed left at (567, 202)
Screenshot: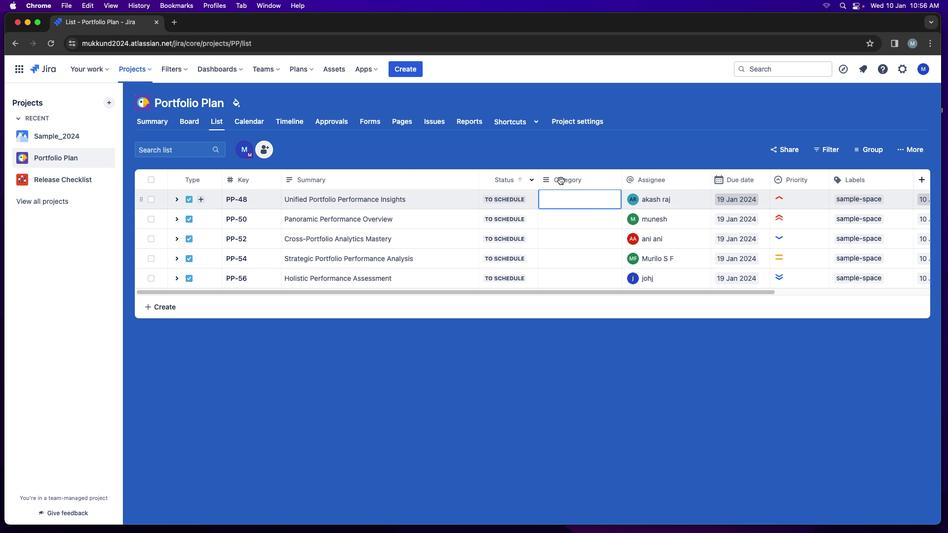 
Action: Mouse moved to (428, 195)
Screenshot: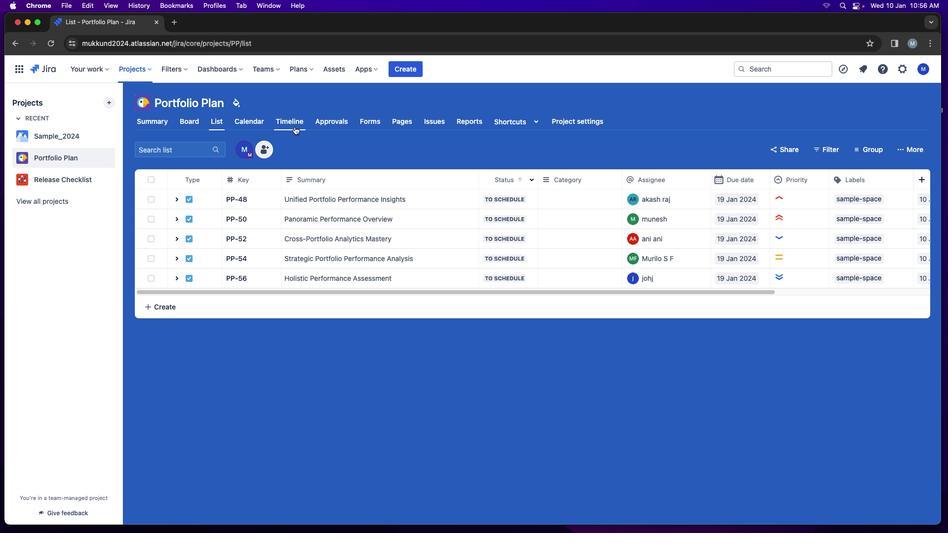 
Action: Mouse pressed left at (428, 195)
Screenshot: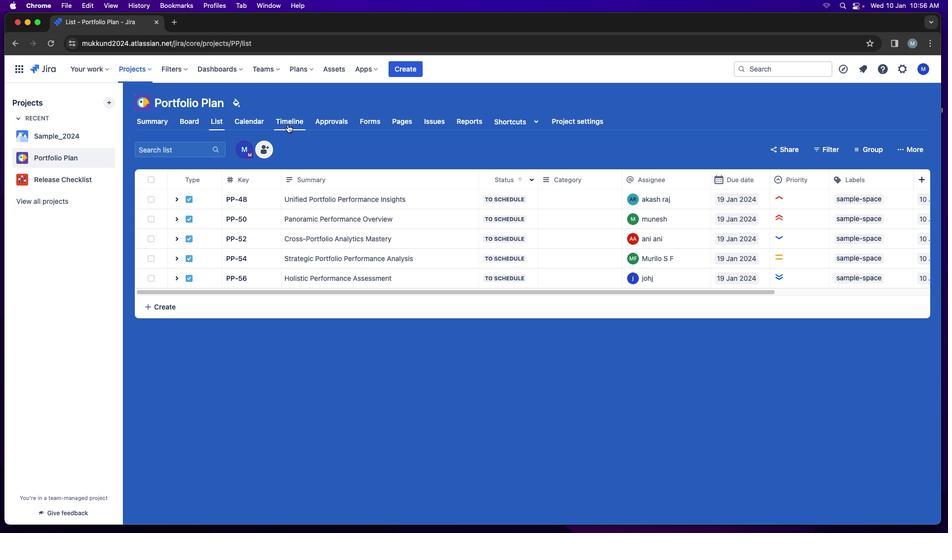 
Action: Mouse moved to (248, 191)
Screenshot: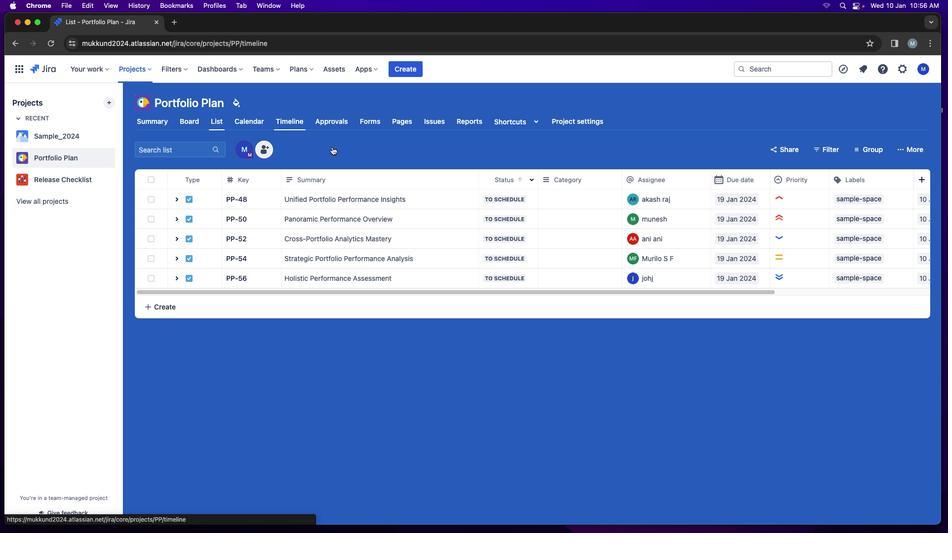
Action: Mouse pressed left at (248, 191)
Screenshot: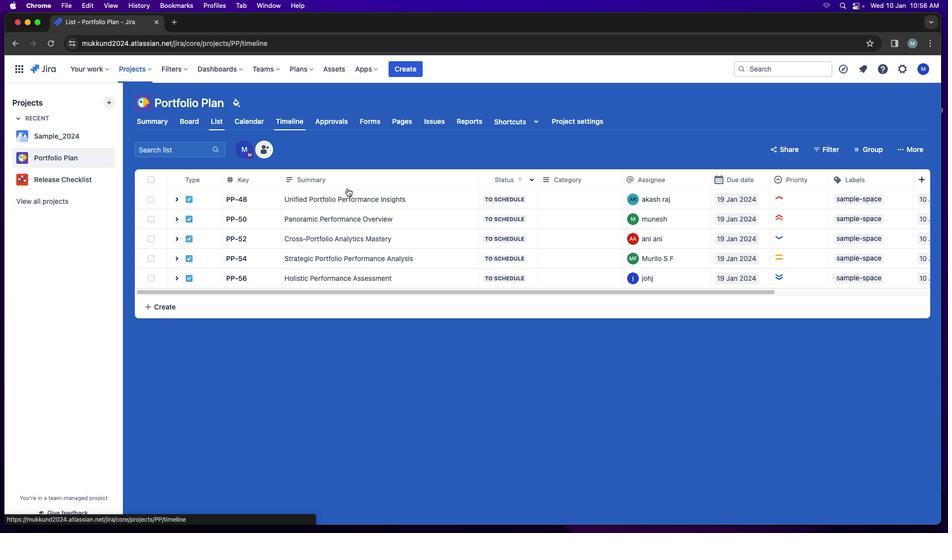 
Action: Mouse moved to (517, 195)
Screenshot: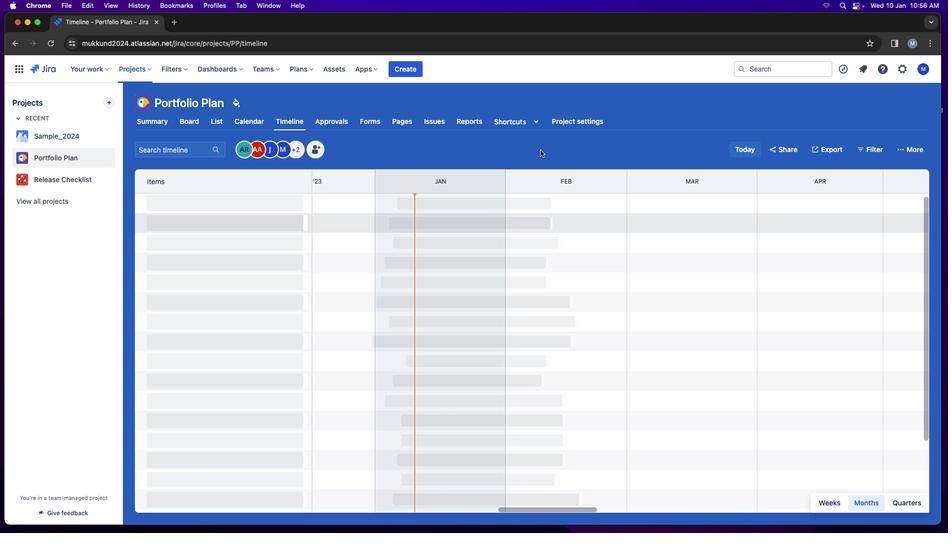 
Action: Mouse pressed left at (517, 195)
Screenshot: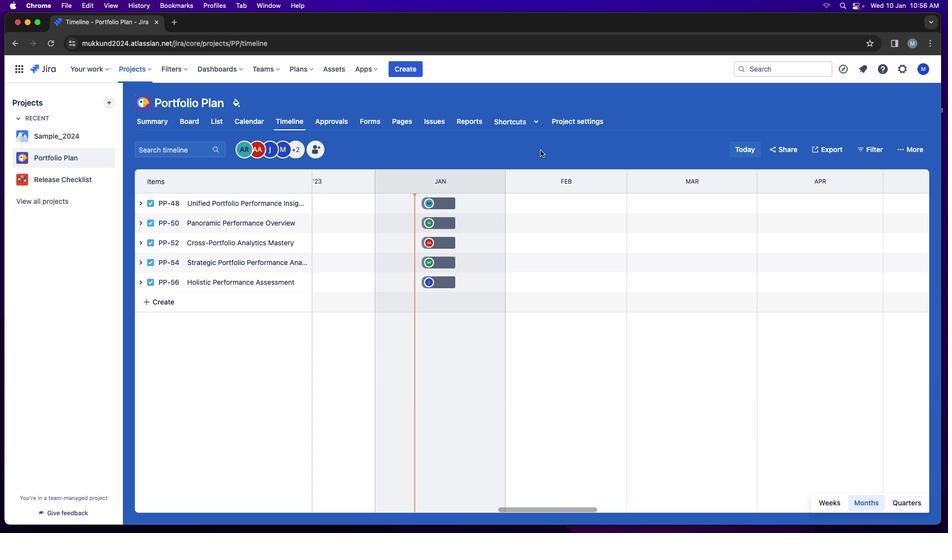 
Action: Mouse moved to (89, 203)
Screenshot: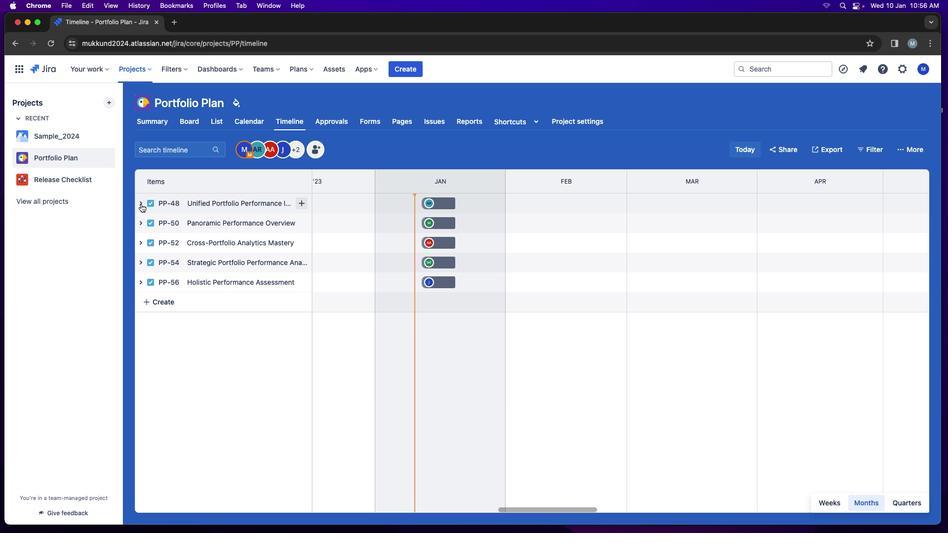 
Action: Mouse pressed left at (89, 203)
Screenshot: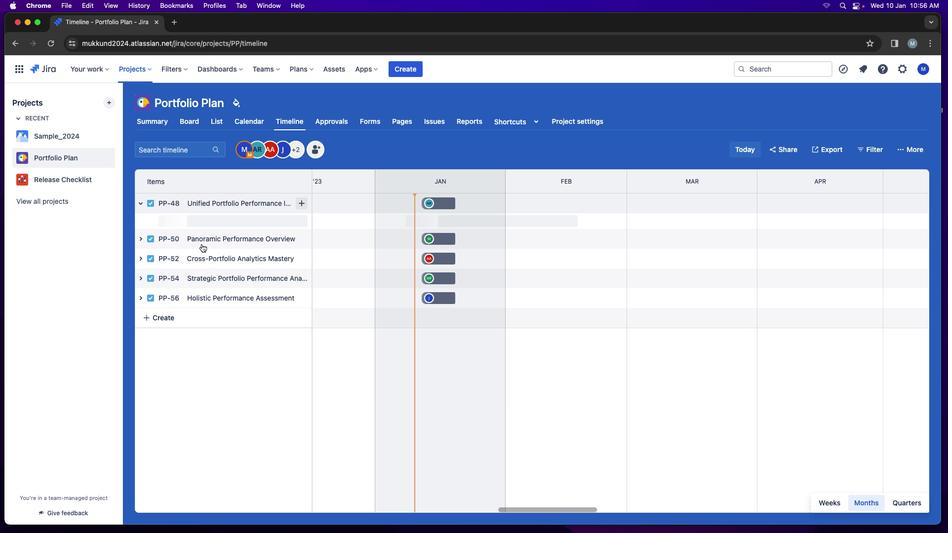 
Action: Mouse moved to (425, 203)
Screenshot: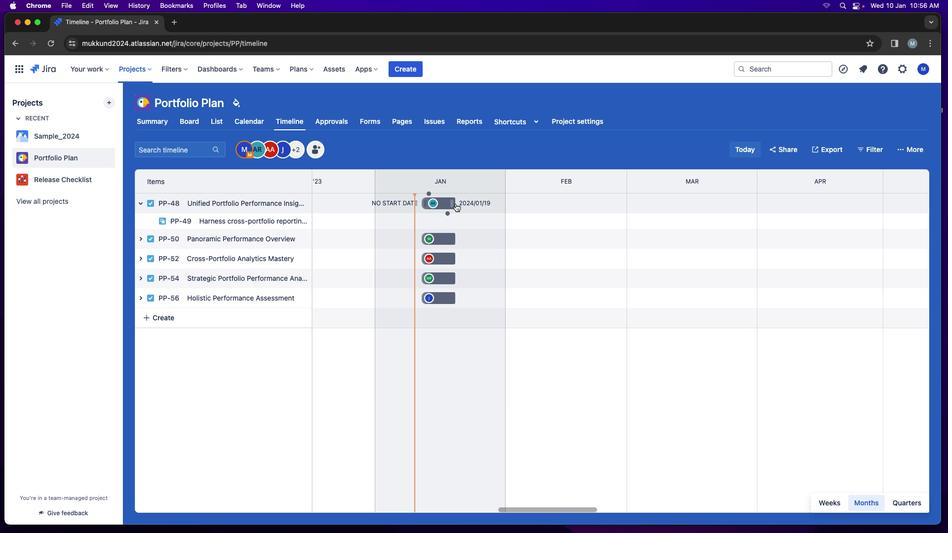 
Action: Mouse pressed left at (425, 203)
Screenshot: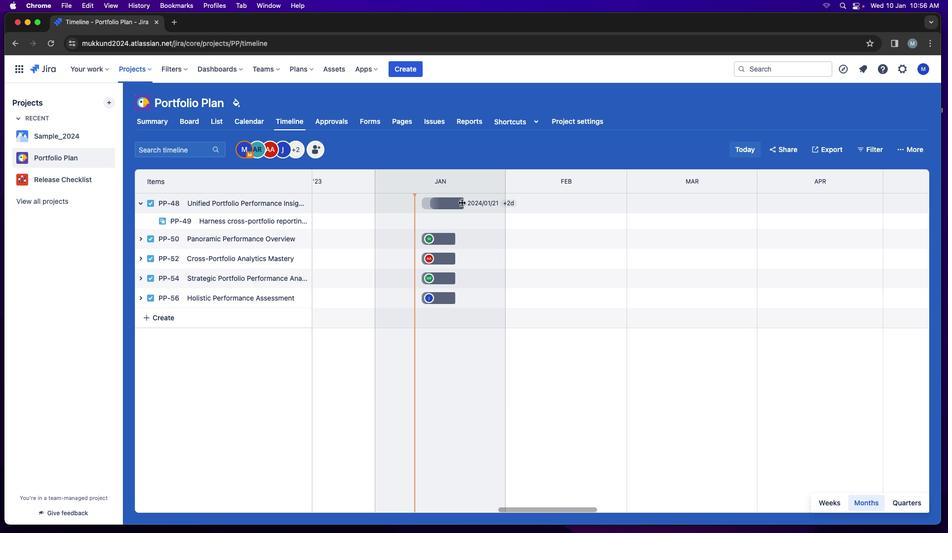 
Action: Mouse moved to (410, 202)
Screenshot: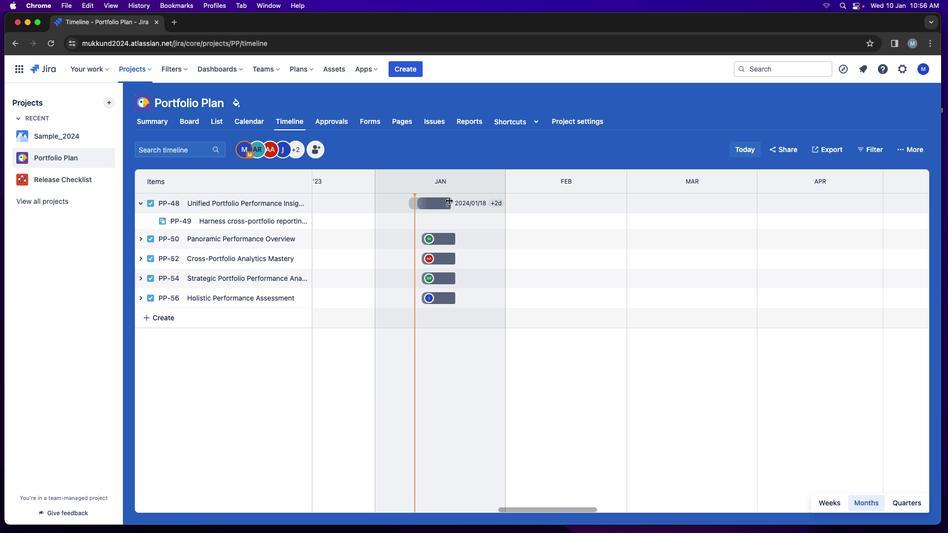 
Action: Mouse pressed left at (410, 202)
Screenshot: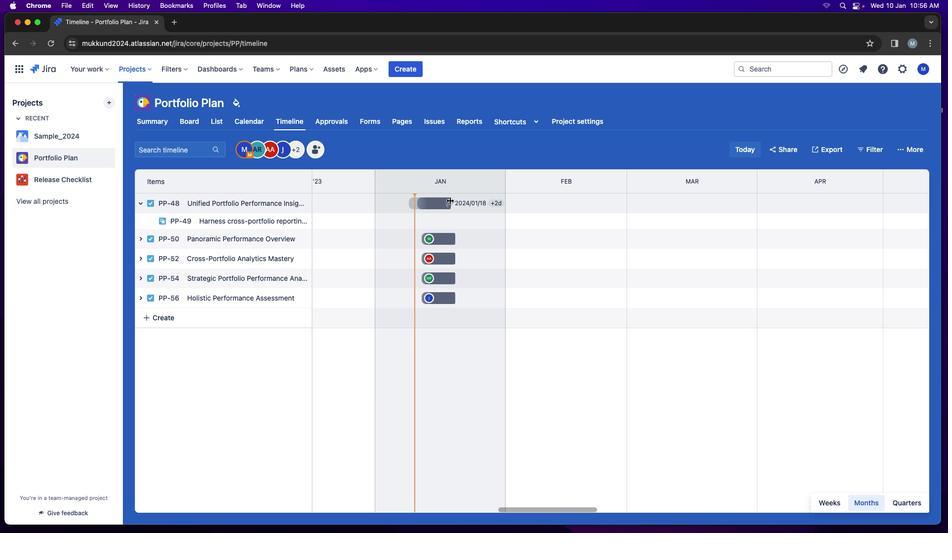 
Action: Mouse moved to (411, 203)
Screenshot: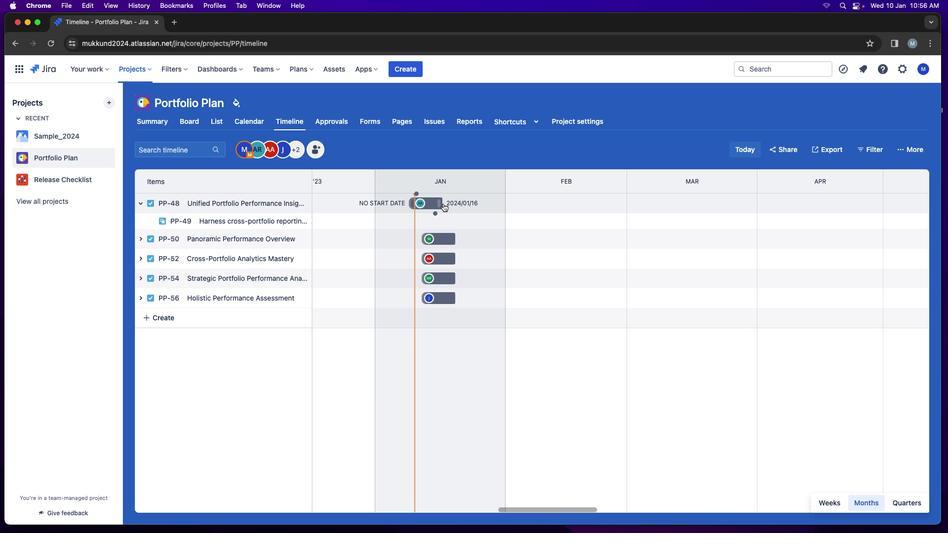 
Action: Mouse pressed left at (411, 203)
Screenshot: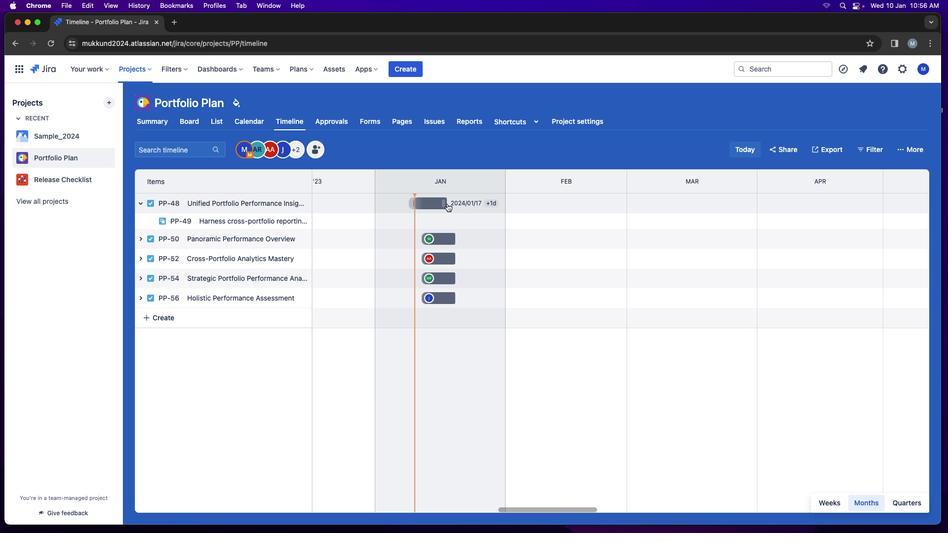 
Action: Mouse moved to (393, 203)
Screenshot: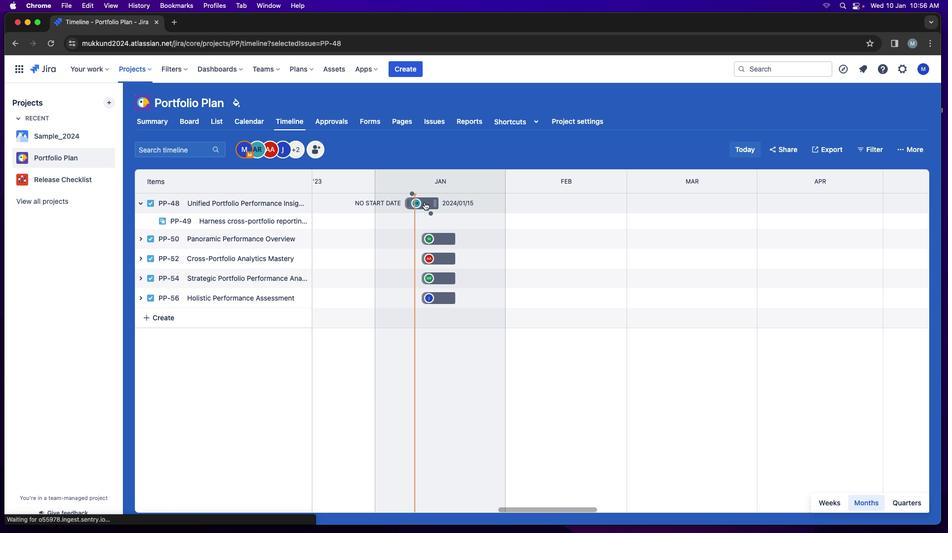 
Action: Mouse pressed left at (393, 203)
Screenshot: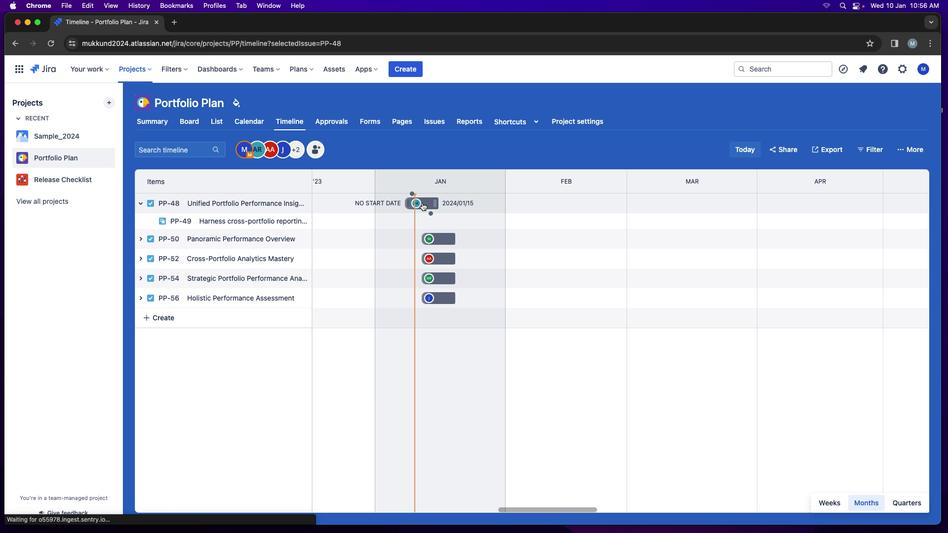 
Action: Mouse moved to (754, 189)
Screenshot: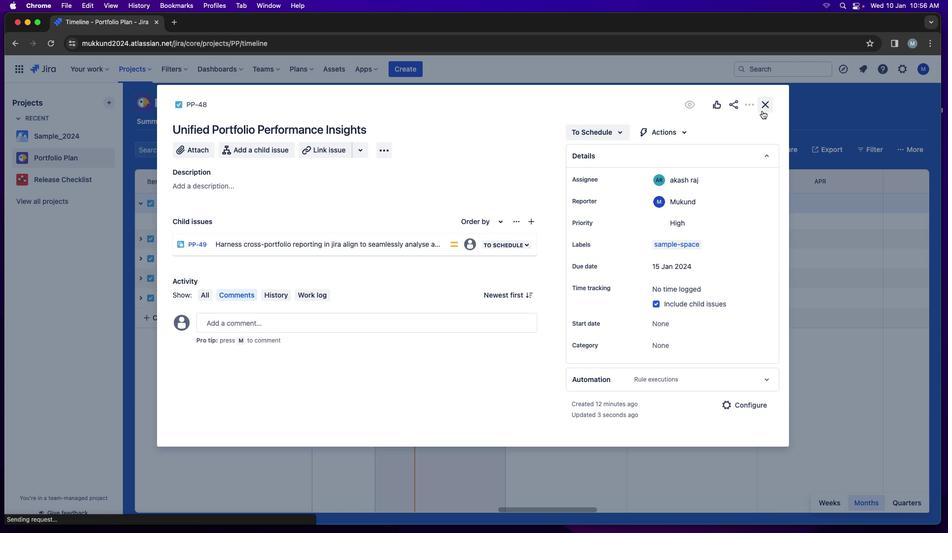 
Action: Mouse pressed left at (754, 189)
Screenshot: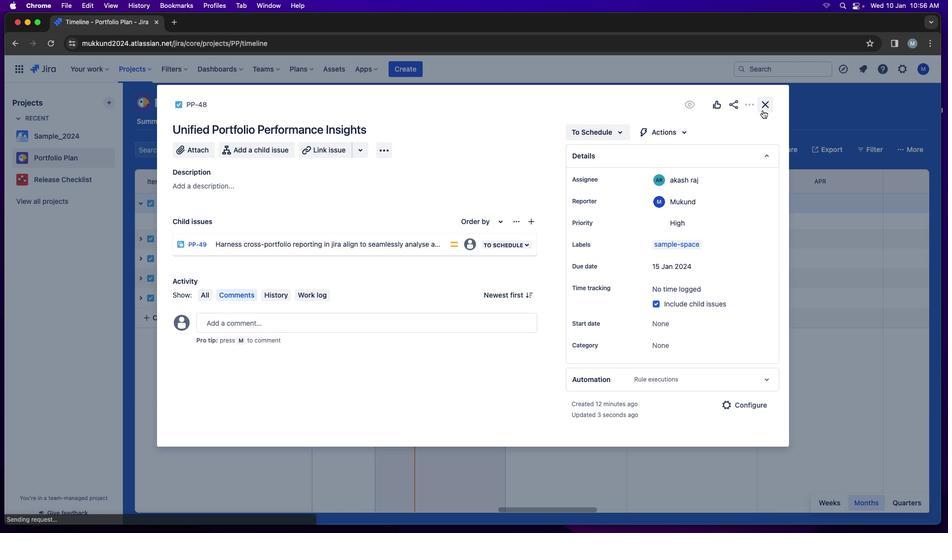 
Action: Mouse moved to (406, 202)
Screenshot: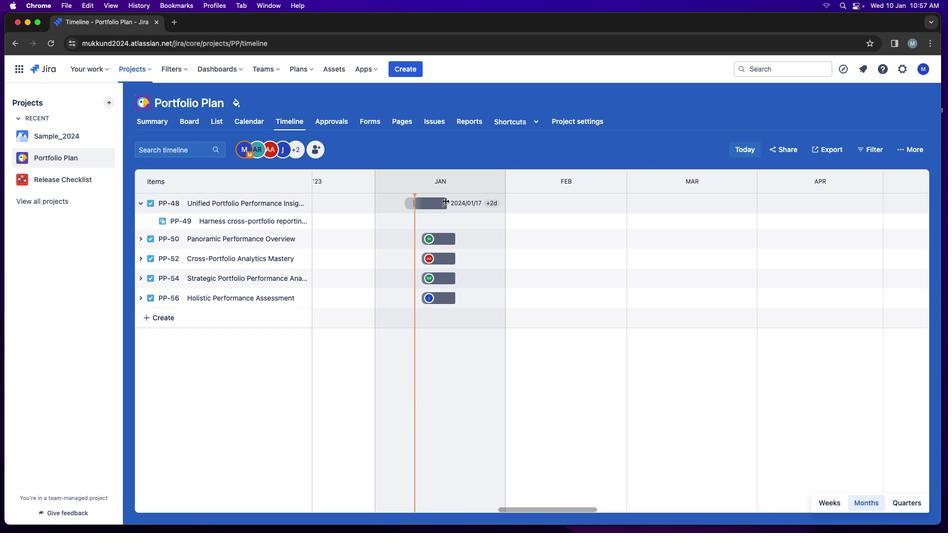 
Action: Mouse pressed left at (406, 202)
Screenshot: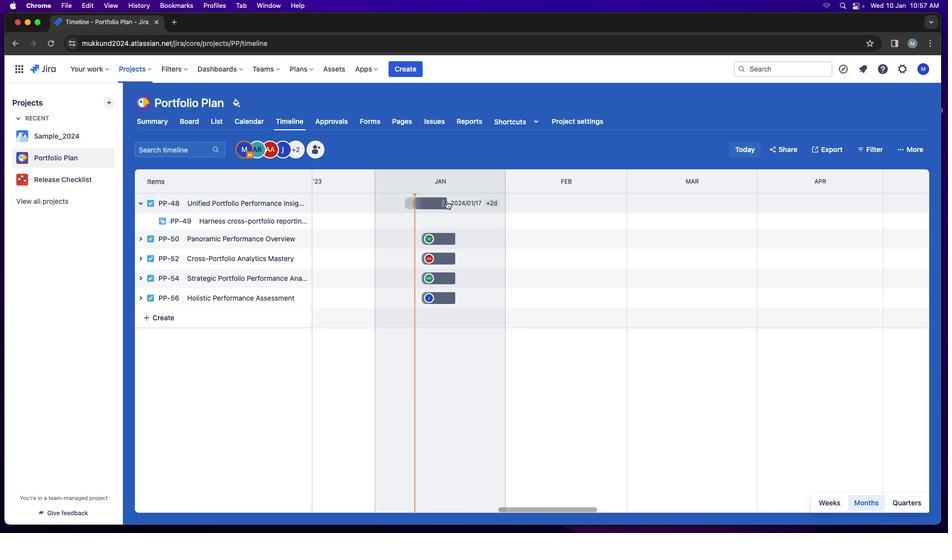
Action: Mouse moved to (418, 203)
Screenshot: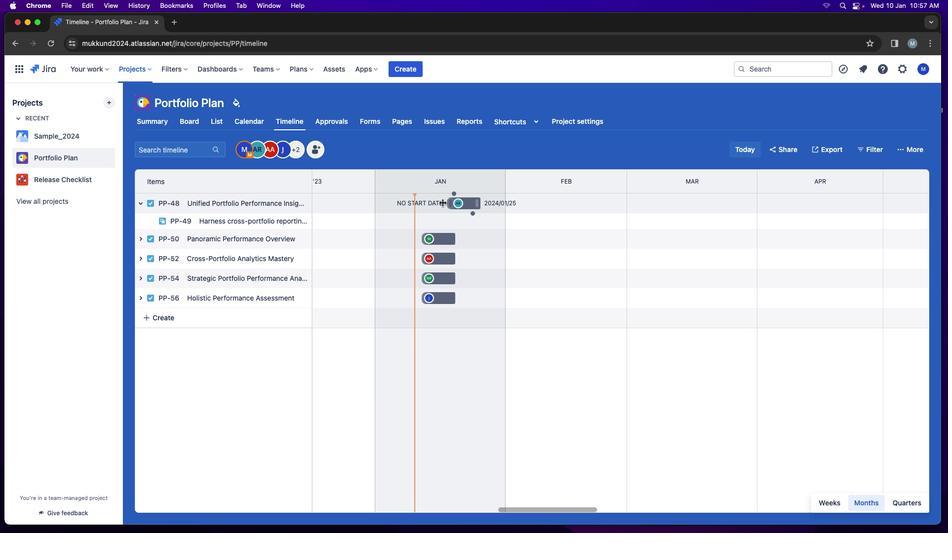 
Action: Mouse pressed left at (418, 203)
Screenshot: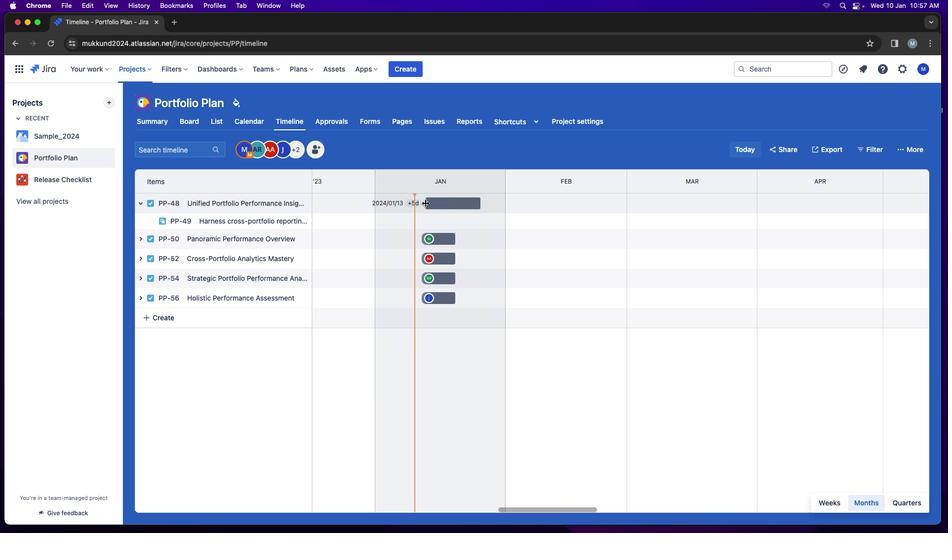 
Action: Mouse moved to (452, 202)
Screenshot: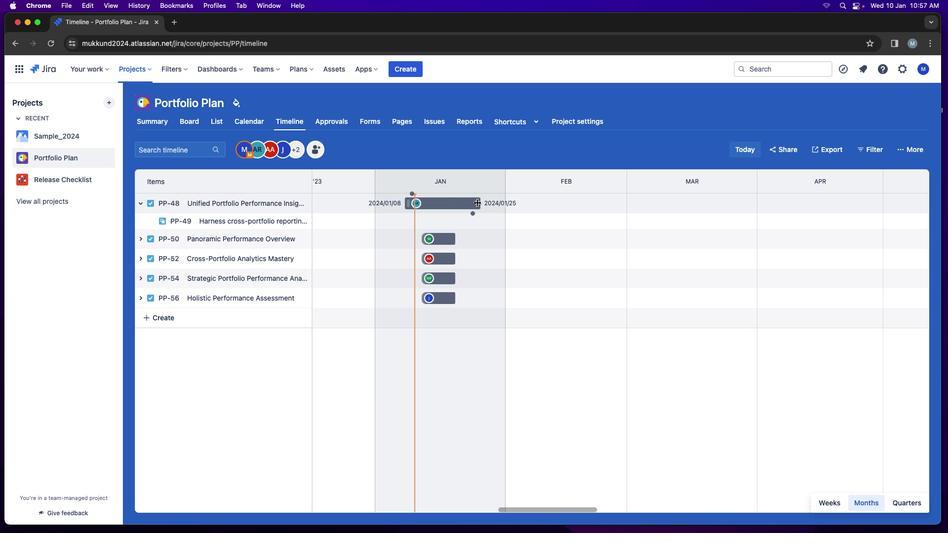 
Action: Mouse pressed left at (452, 202)
Screenshot: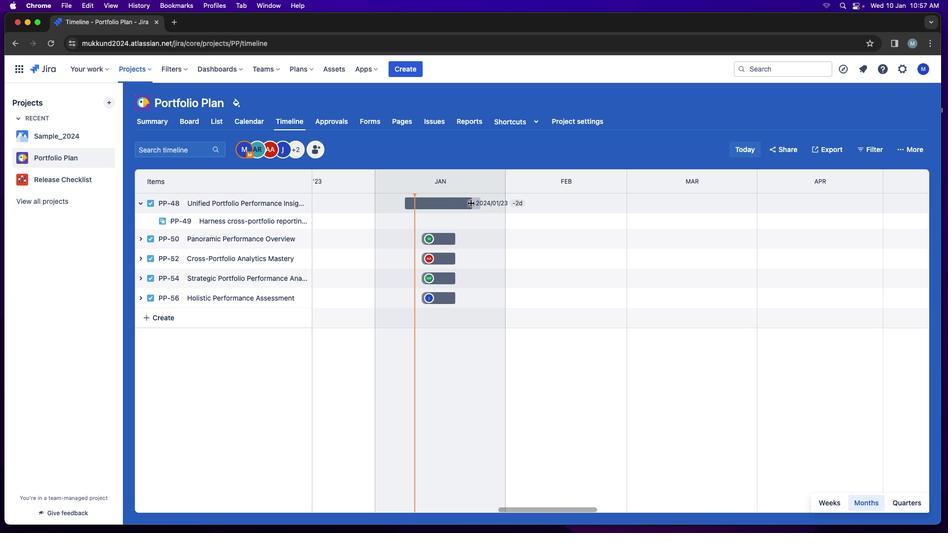 
Action: Mouse moved to (389, 204)
Screenshot: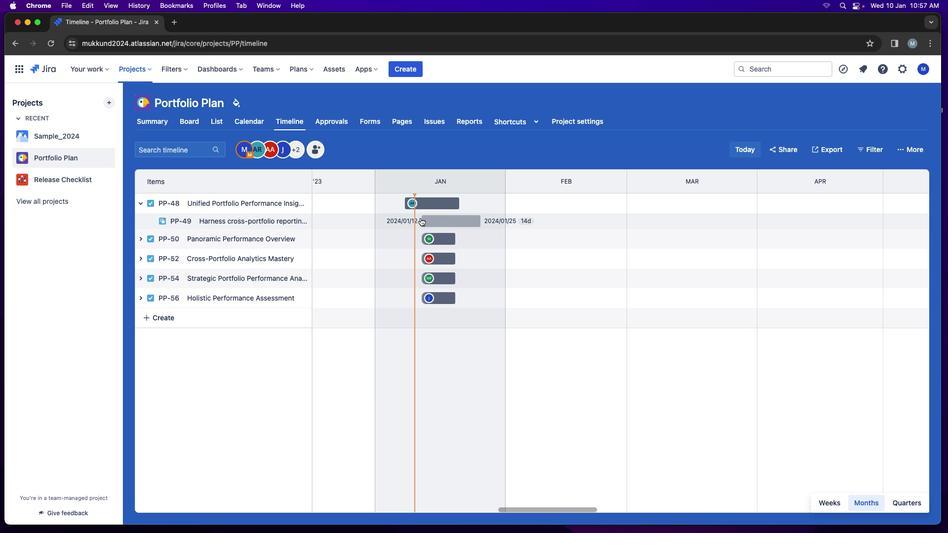 
Action: Mouse pressed left at (389, 204)
Screenshot: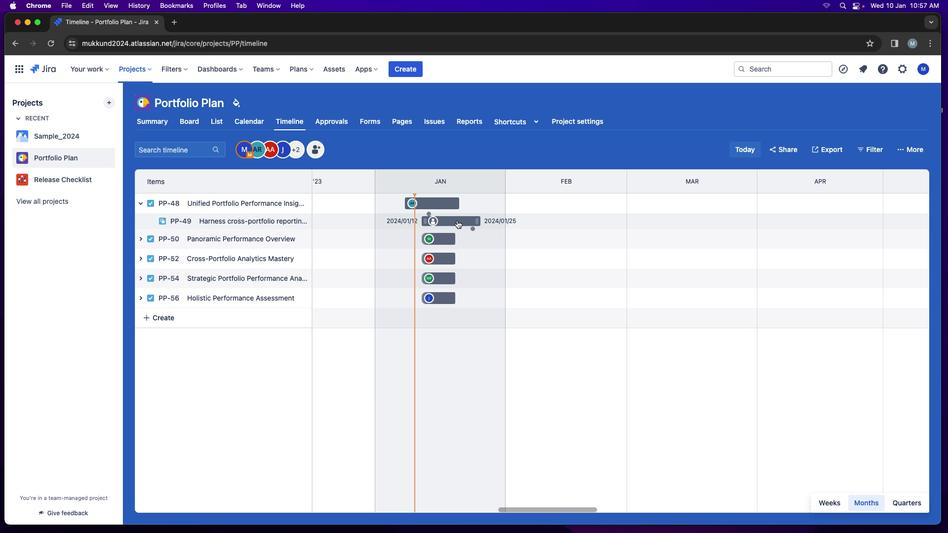 
Action: Mouse moved to (450, 205)
Screenshot: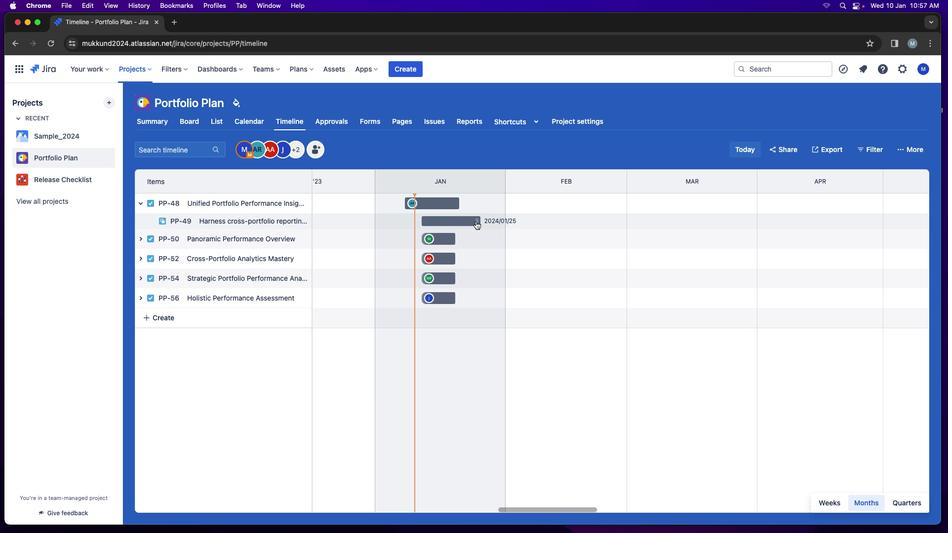 
Action: Mouse pressed left at (450, 205)
Screenshot: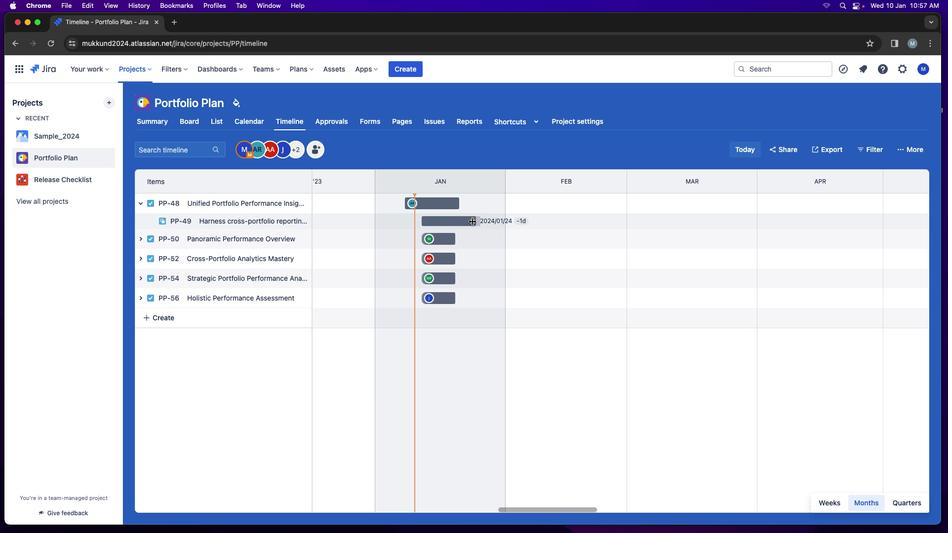 
Action: Mouse moved to (423, 207)
Screenshot: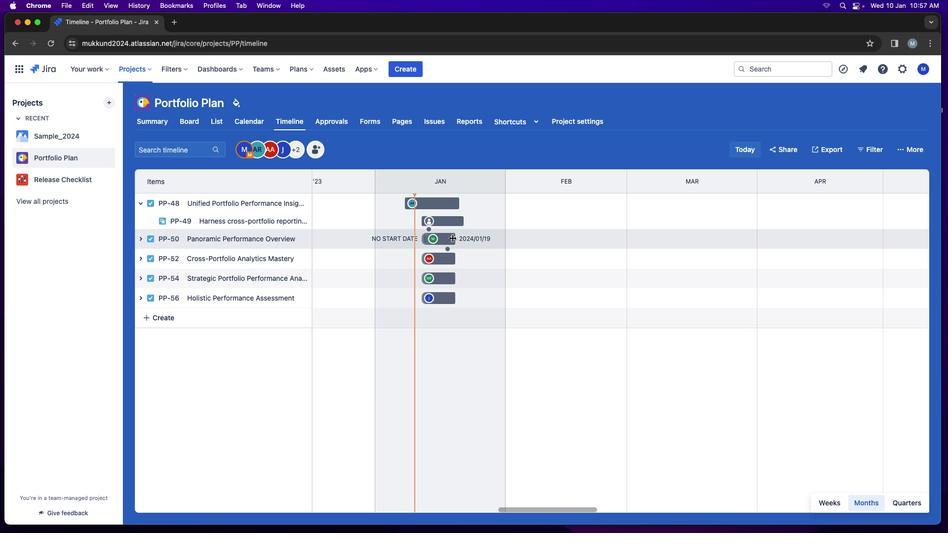 
Action: Mouse pressed left at (423, 207)
Screenshot: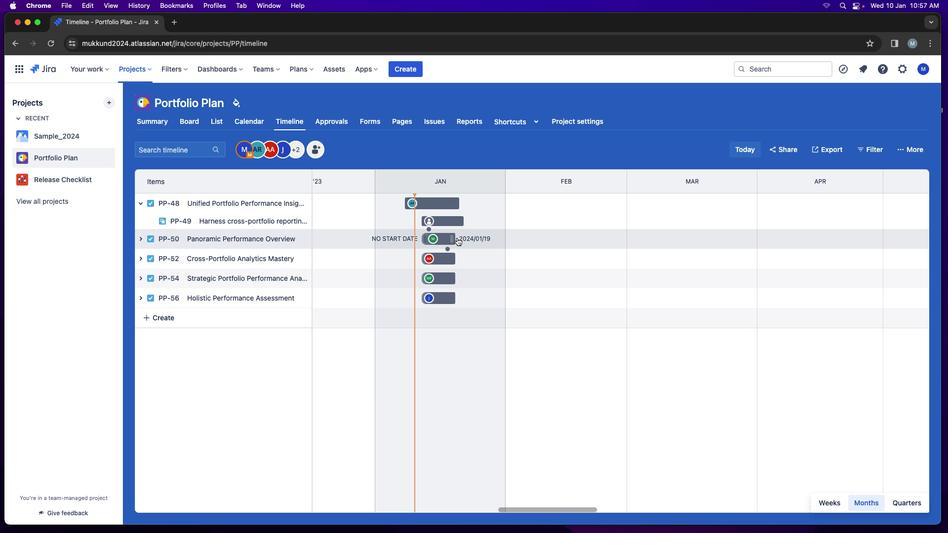 
Action: Mouse moved to (434, 207)
Screenshot: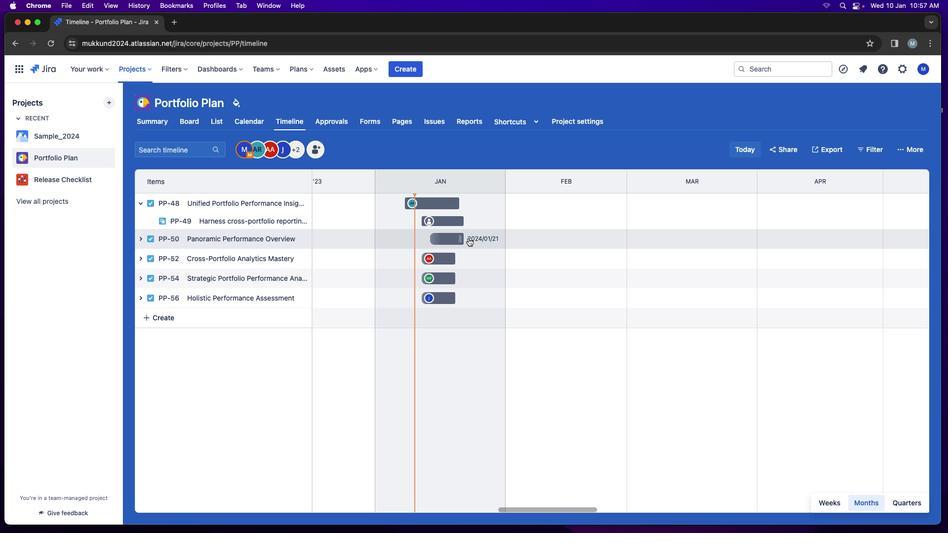 
Action: Mouse pressed left at (434, 207)
Screenshot: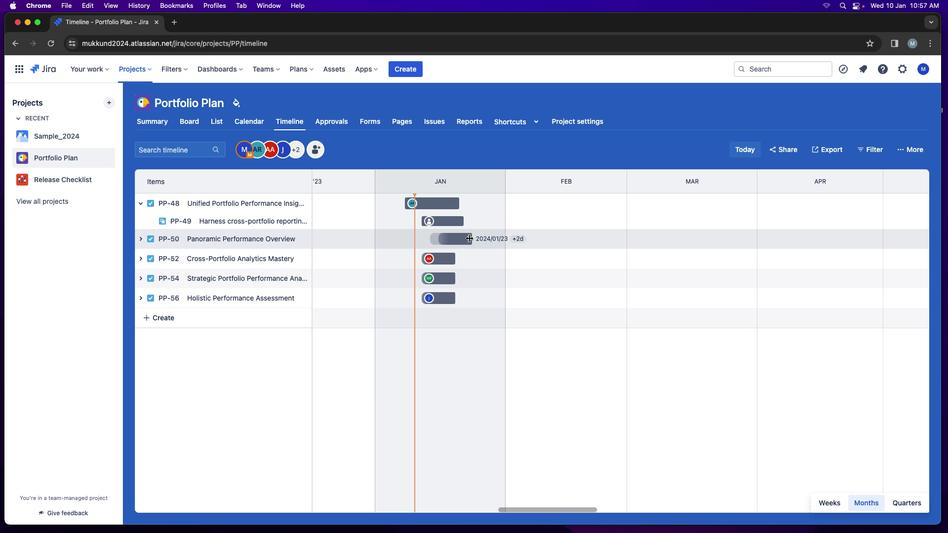 
Action: Mouse moved to (428, 207)
Screenshot: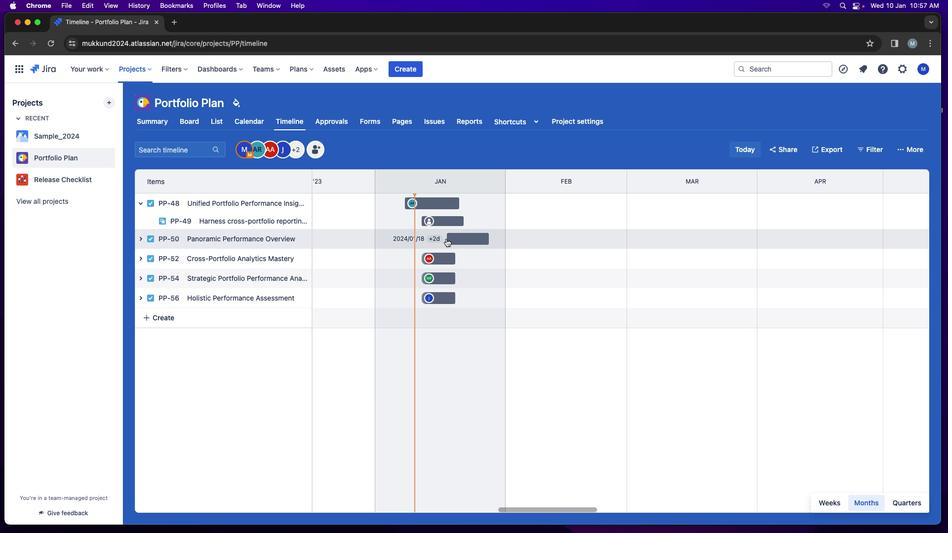 
Action: Mouse pressed left at (428, 207)
Screenshot: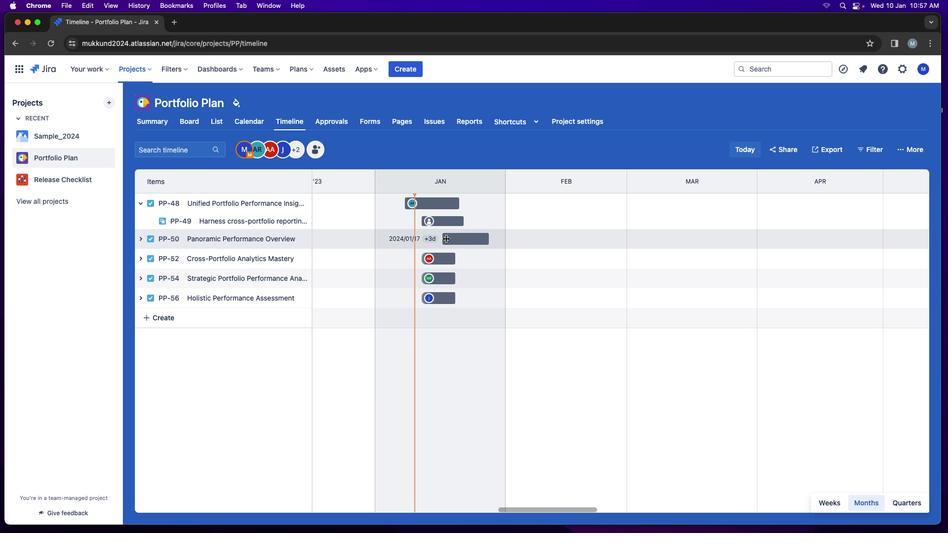 
Action: Mouse moved to (89, 207)
Screenshot: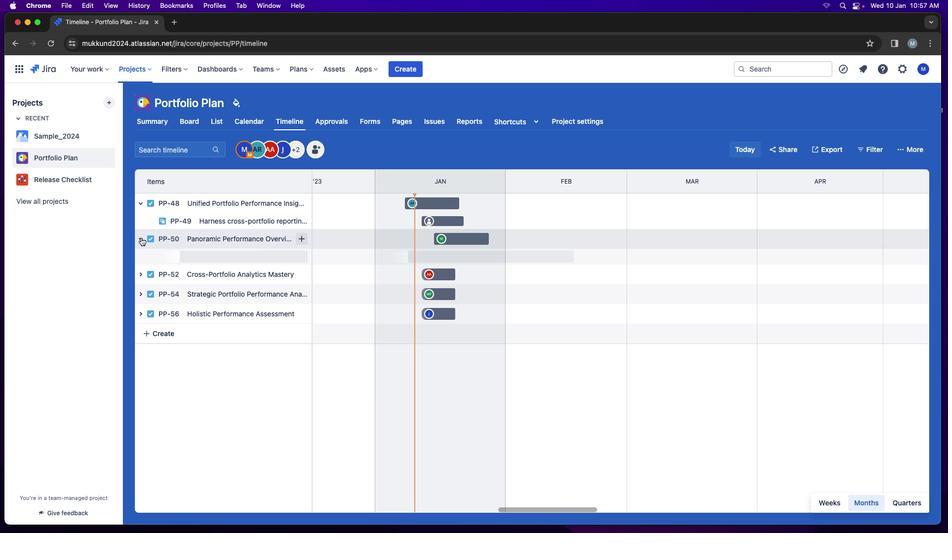 
Action: Mouse pressed left at (89, 207)
Screenshot: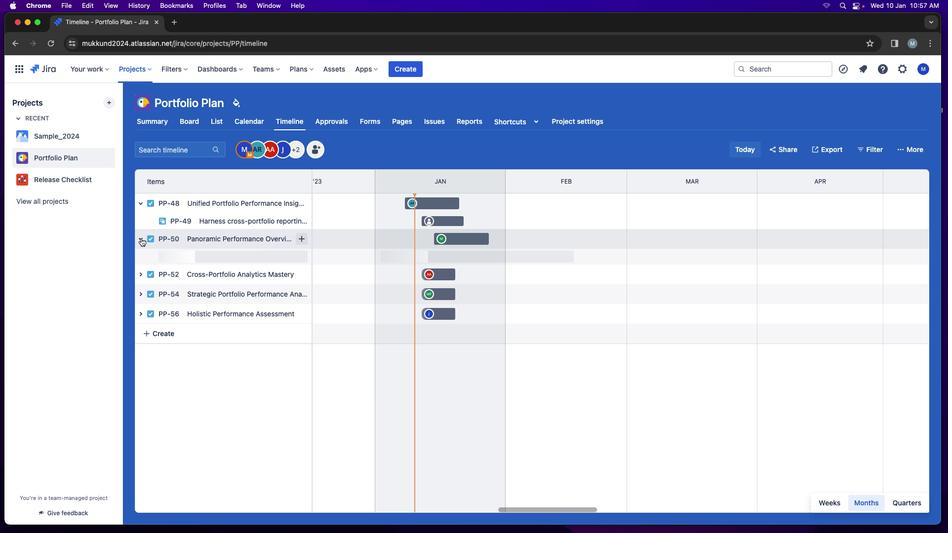 
Action: Mouse moved to (415, 210)
Screenshot: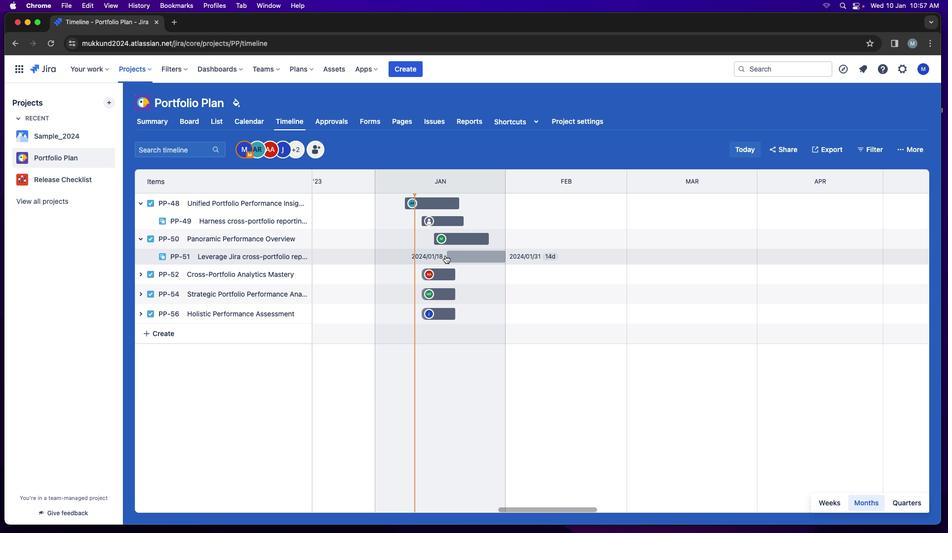 
Action: Mouse pressed left at (415, 210)
Screenshot: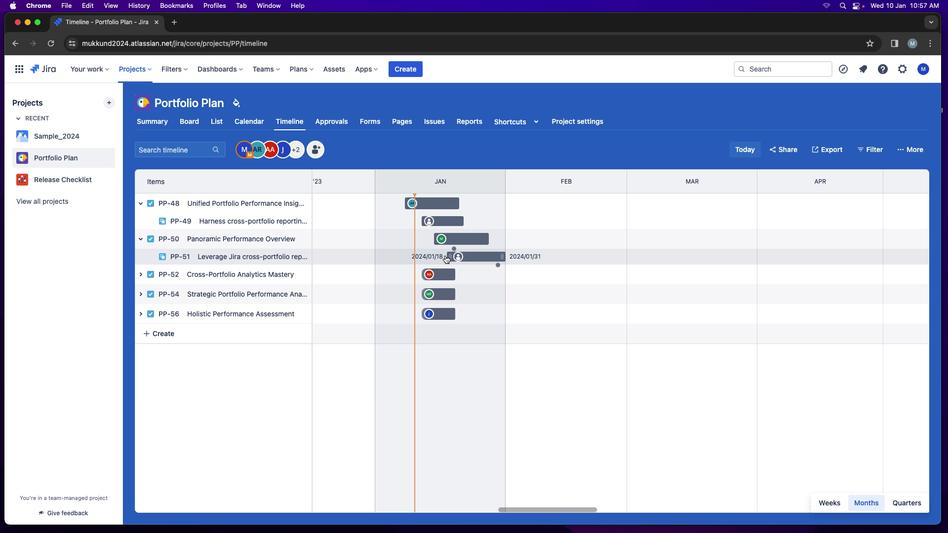 
Action: Mouse moved to (478, 210)
Screenshot: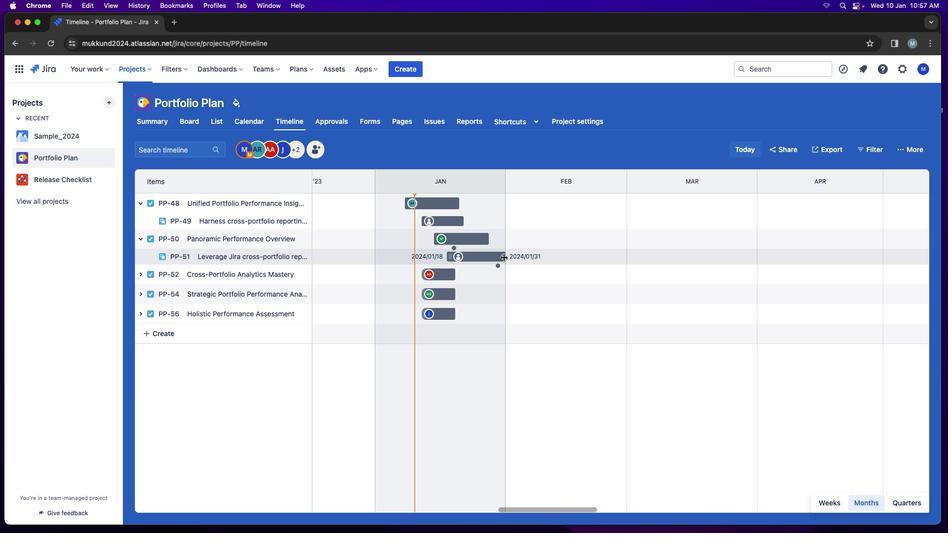 
Action: Mouse pressed left at (478, 210)
Screenshot: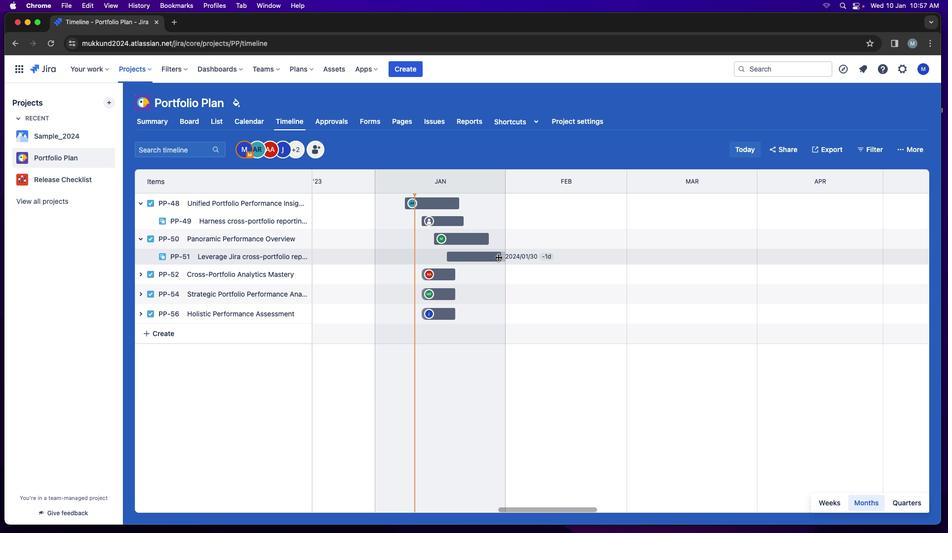 
Action: Mouse moved to (423, 213)
Screenshot: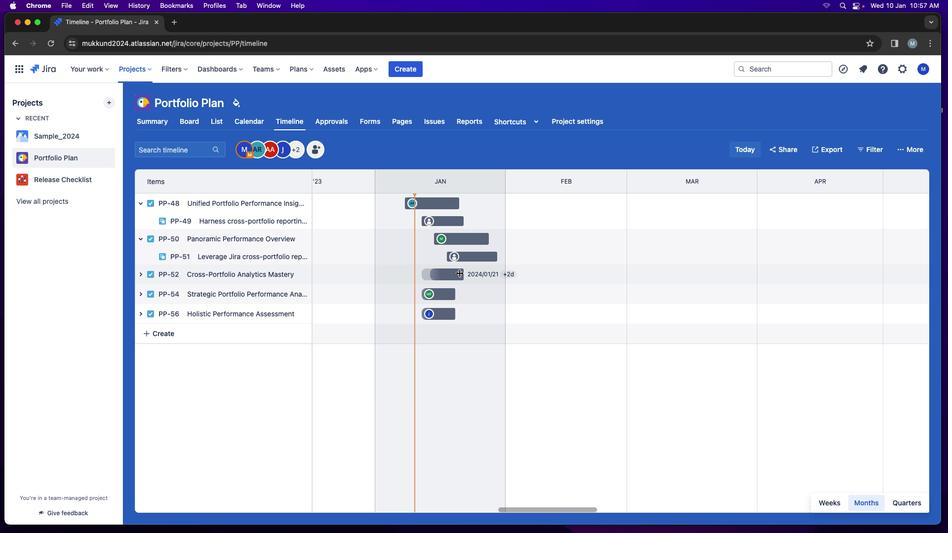 
Action: Mouse pressed left at (423, 213)
Screenshot: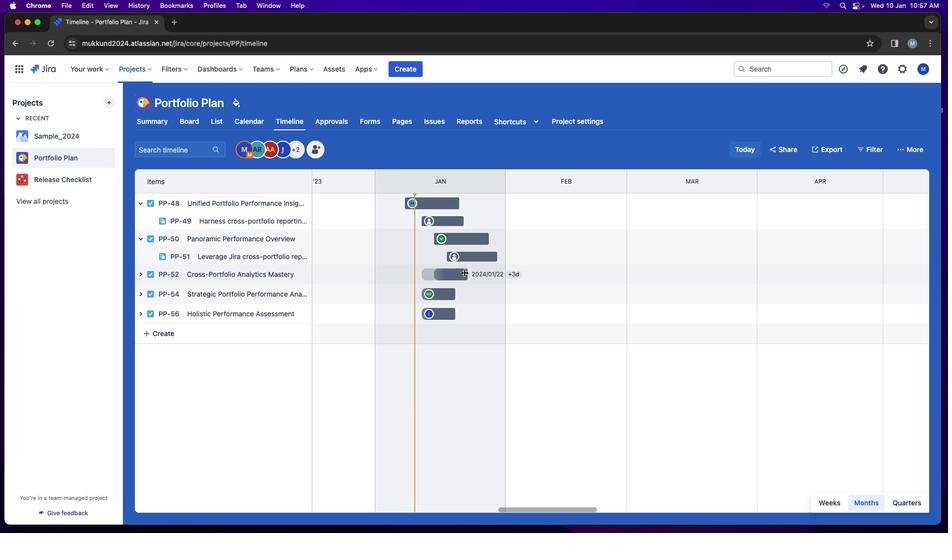 
Action: Mouse moved to (462, 213)
Screenshot: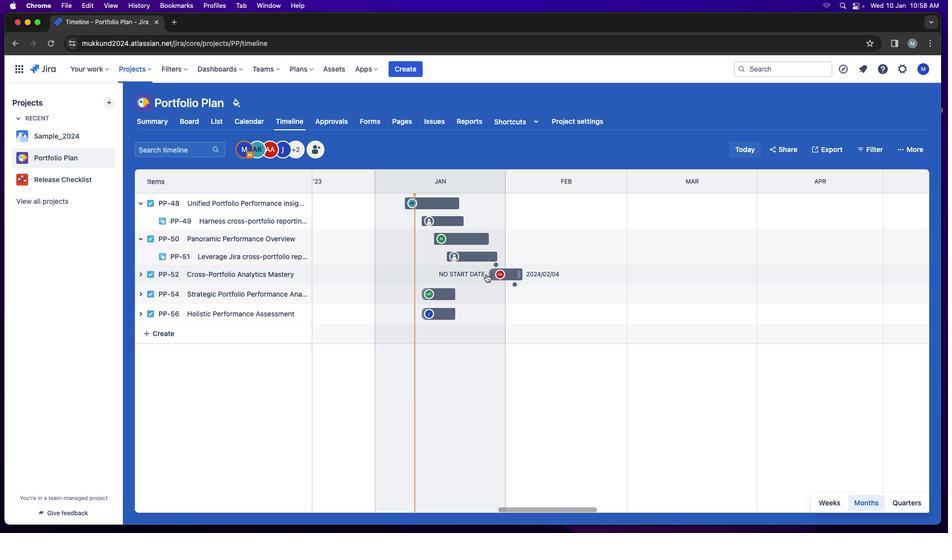 
Action: Mouse pressed left at (462, 213)
Screenshot: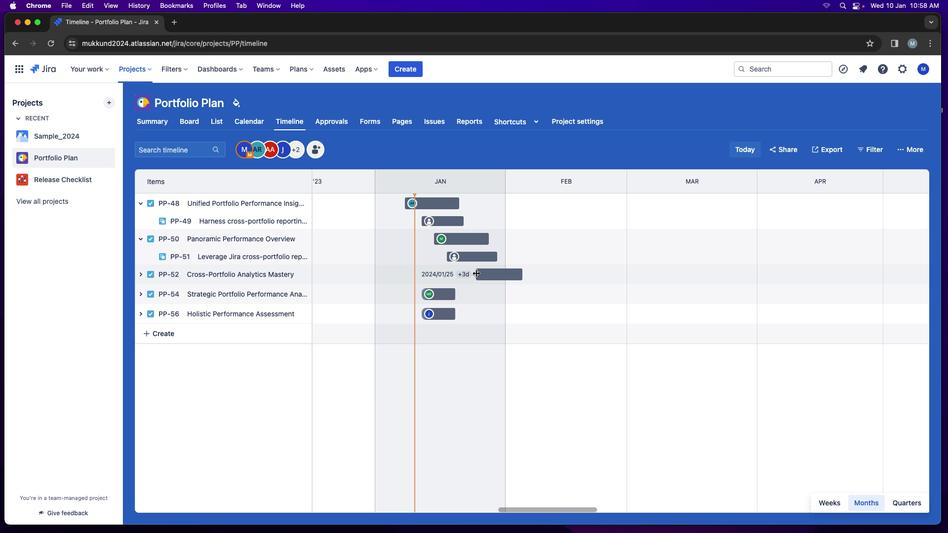 
Action: Mouse moved to (477, 213)
Screenshot: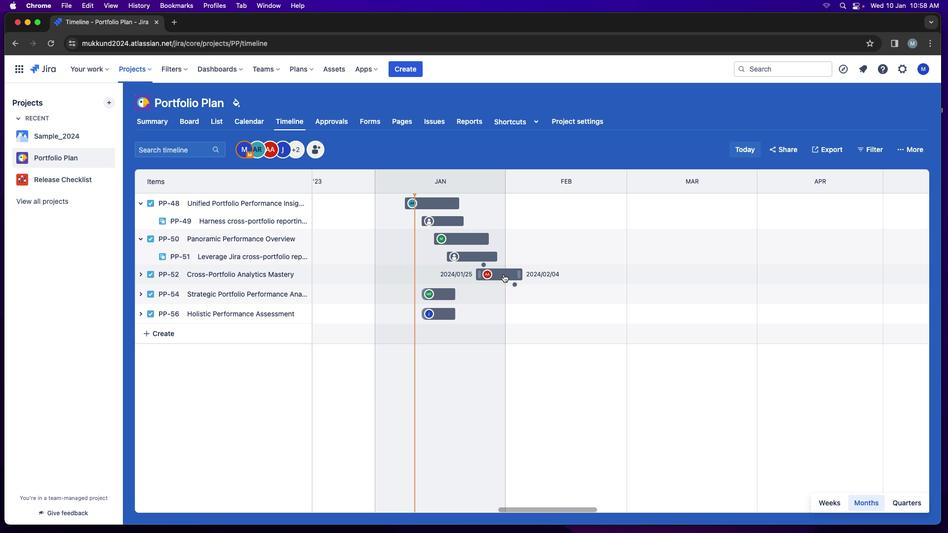 
Action: Mouse pressed left at (477, 213)
Screenshot: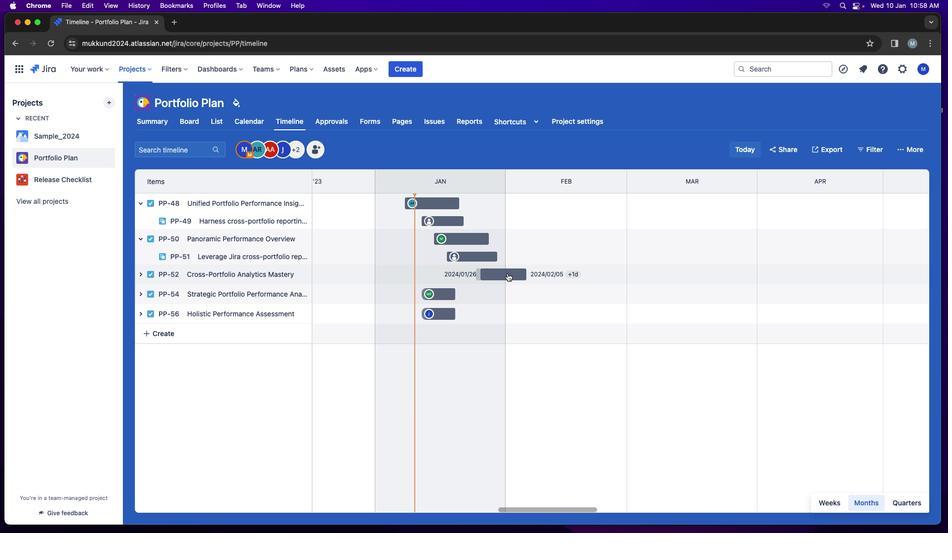 
Action: Mouse moved to (90, 213)
Screenshot: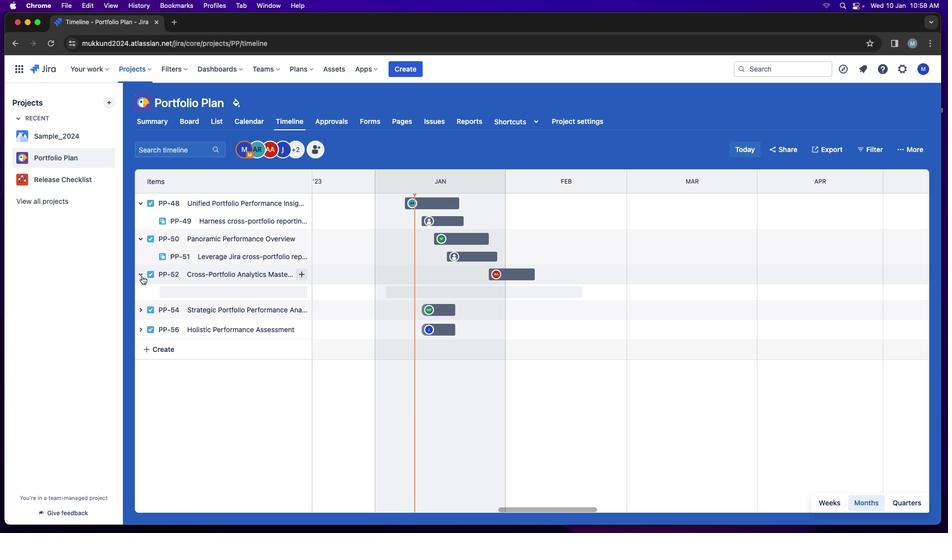 
Action: Mouse pressed left at (90, 213)
Screenshot: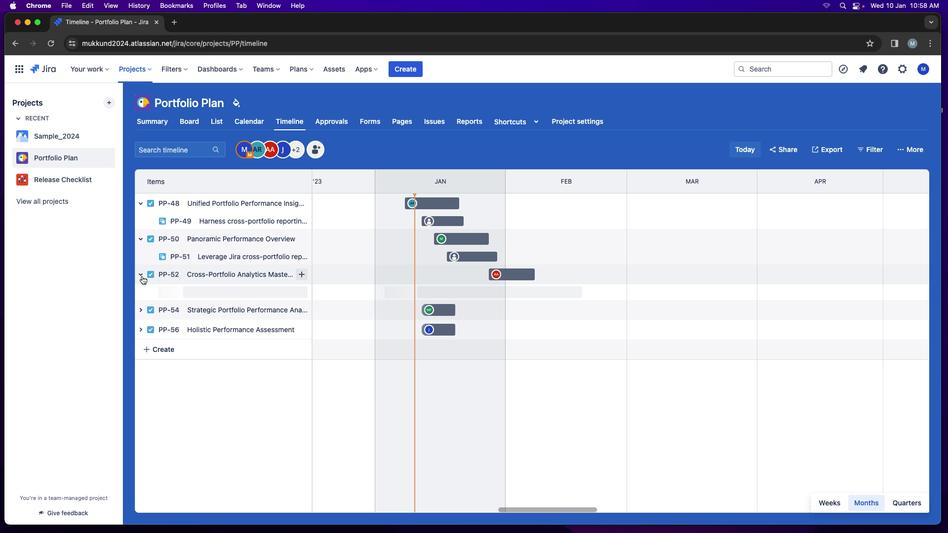 
Action: Mouse moved to (477, 215)
Screenshot: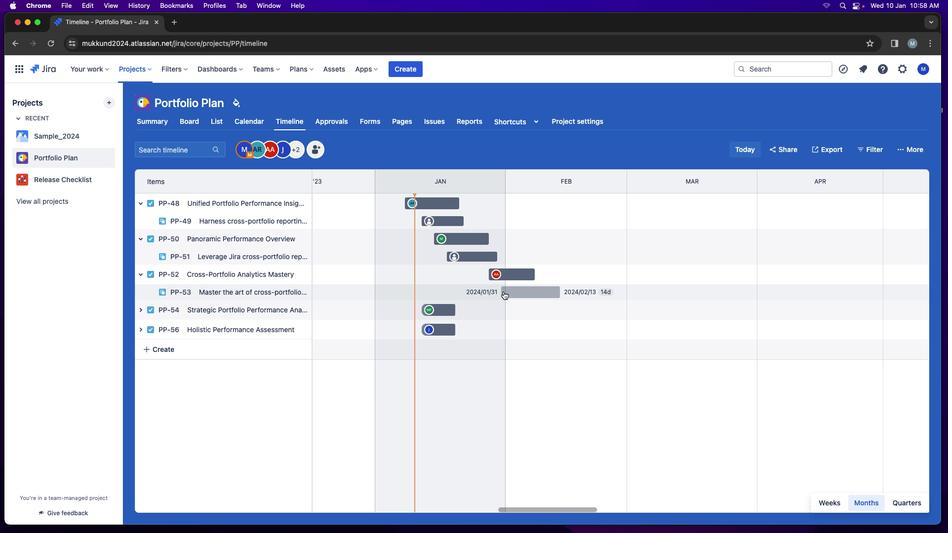 
Action: Mouse pressed left at (477, 215)
Screenshot: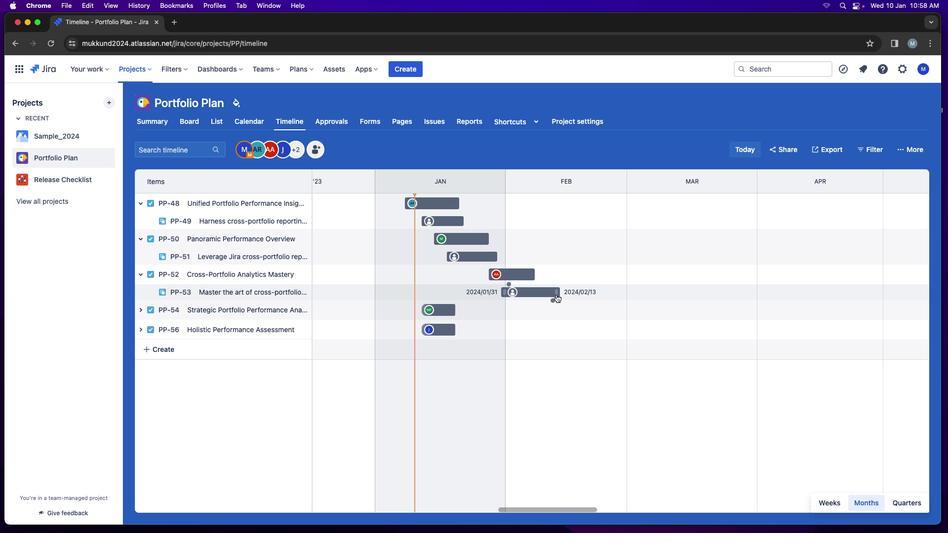 
Action: Mouse moved to (537, 215)
Screenshot: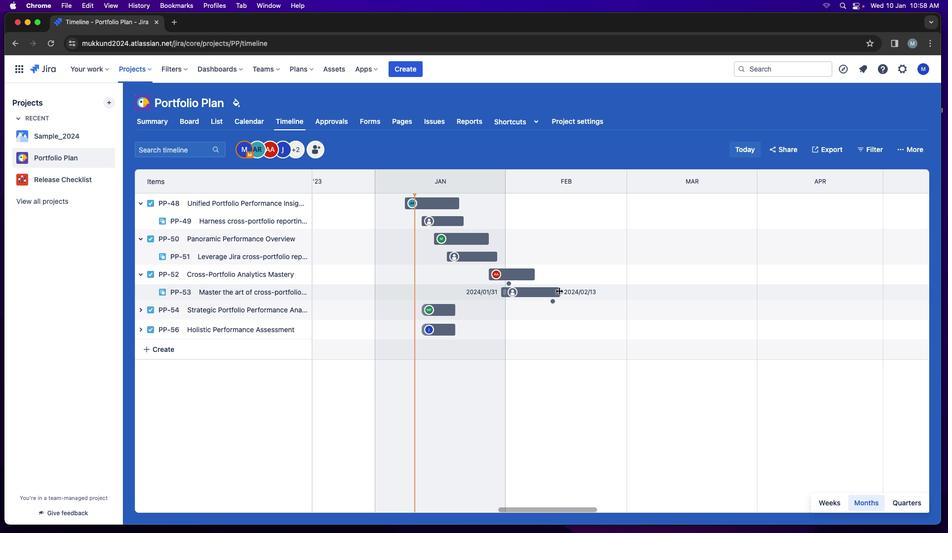 
Action: Mouse pressed left at (537, 215)
Screenshot: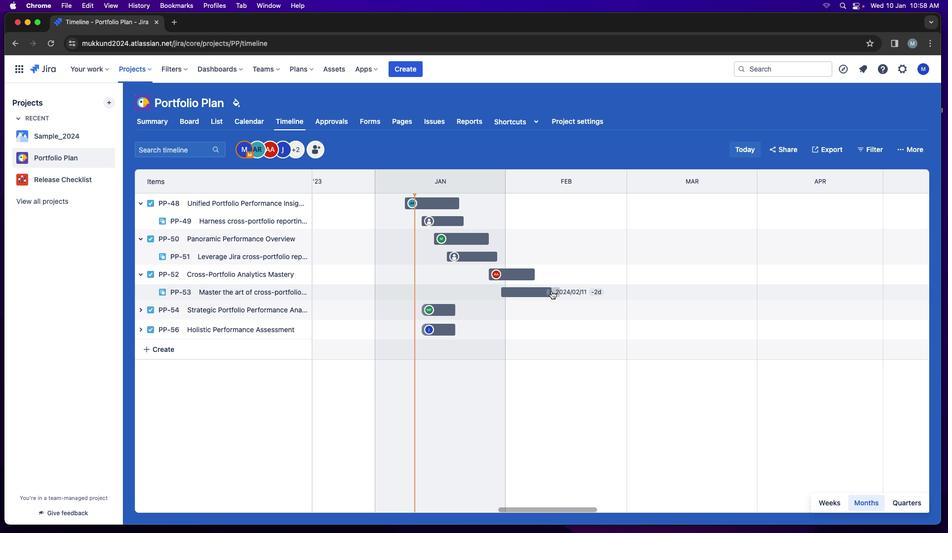 
Action: Mouse moved to (413, 218)
Screenshot: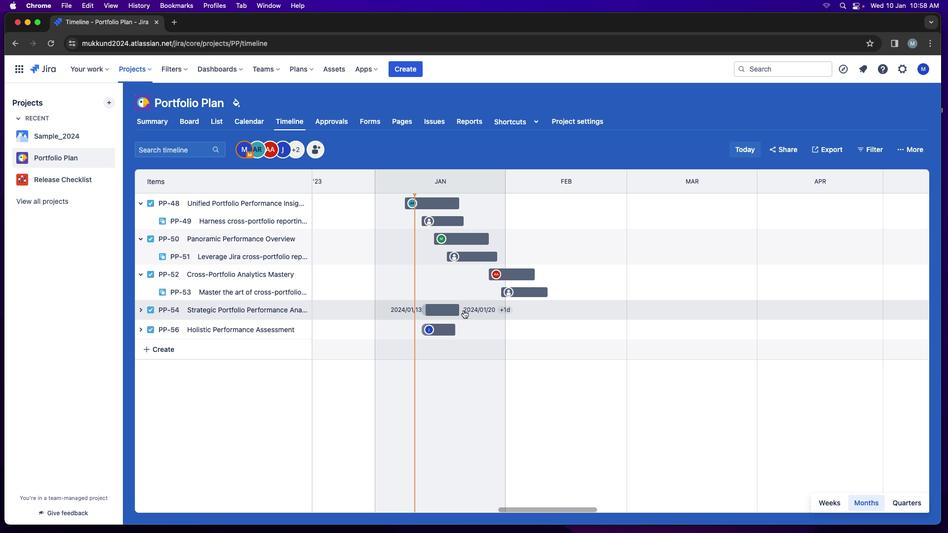 
Action: Mouse pressed left at (413, 218)
Screenshot: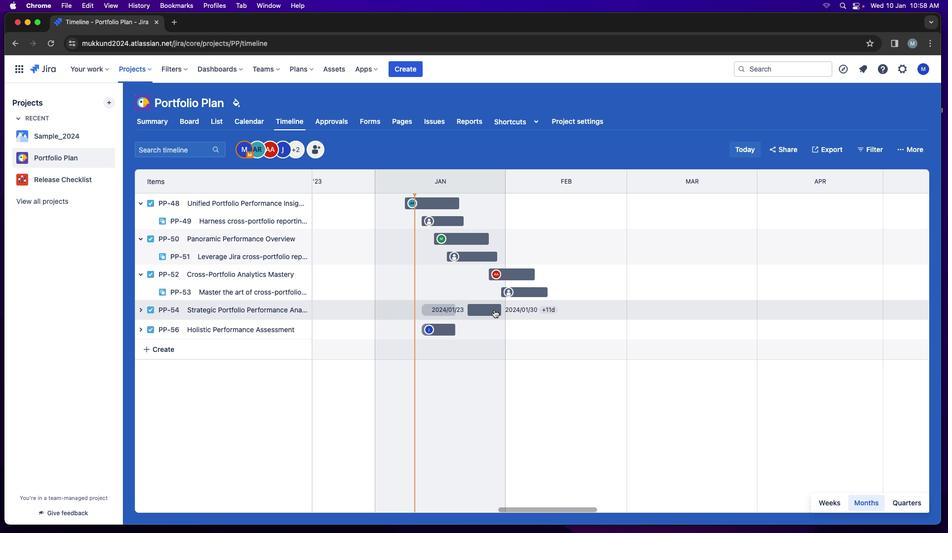 
Action: Mouse moved to (551, 218)
Screenshot: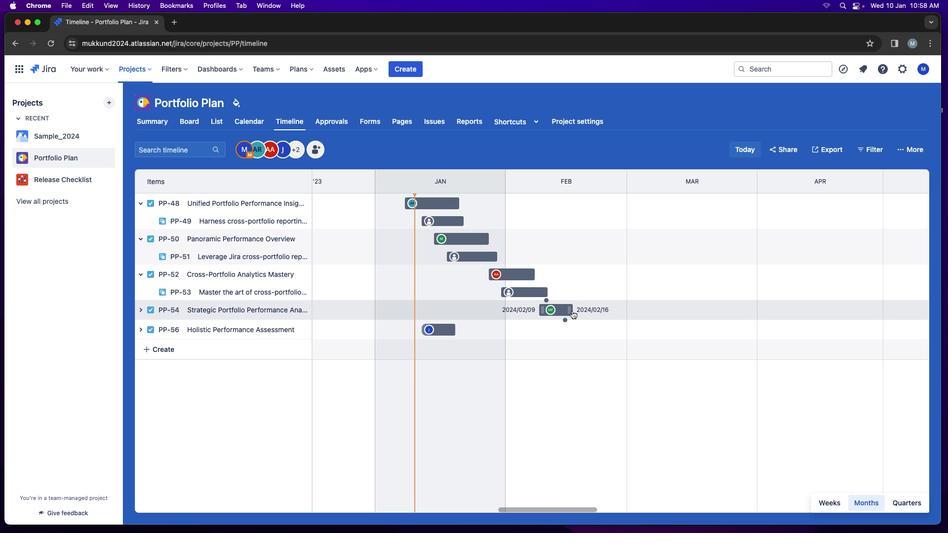 
Action: Mouse pressed left at (551, 218)
Screenshot: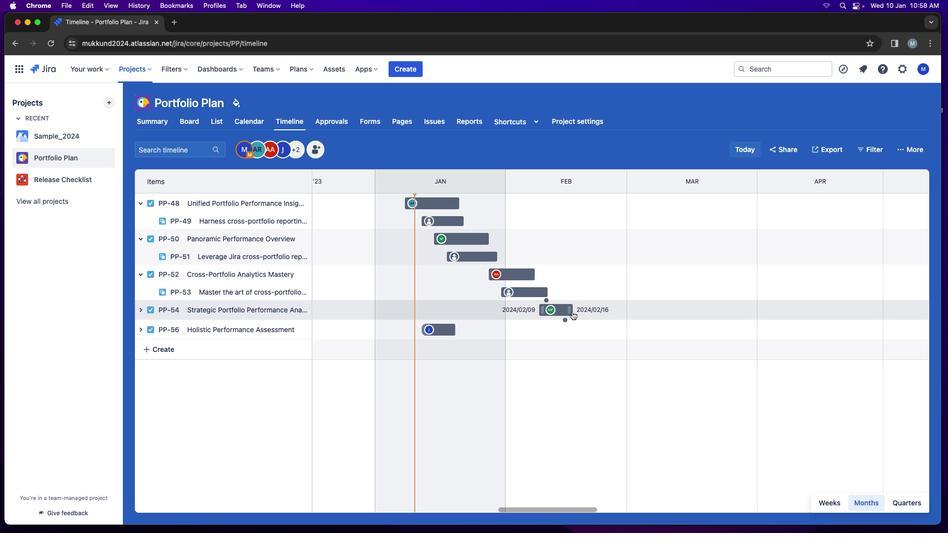 
Action: Mouse moved to (551, 218)
Screenshot: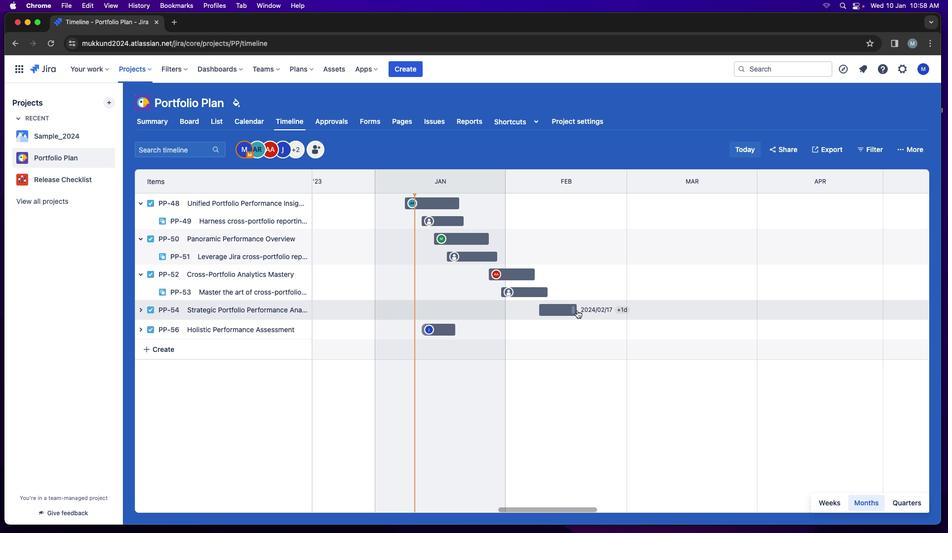 
Action: Mouse pressed left at (551, 218)
Screenshot: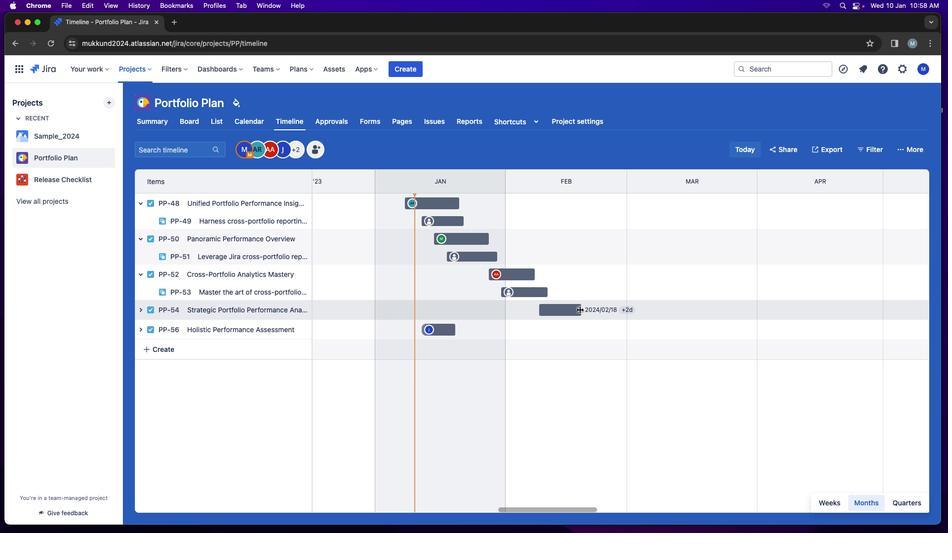 
Action: Mouse moved to (90, 218)
Screenshot: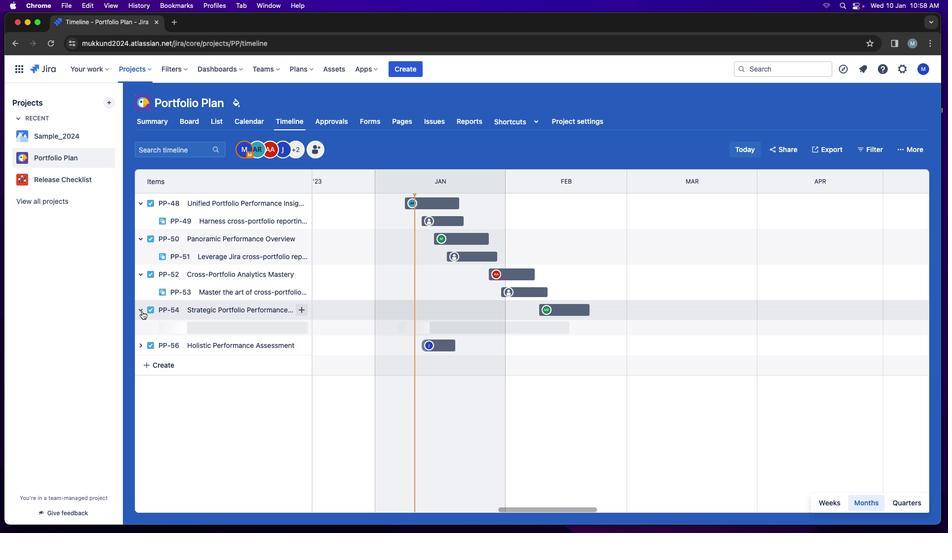 
Action: Mouse pressed left at (90, 218)
